 Task: Look for space in Rajapolah, Indonesia from 11th June, 2023 to 17th June, 2023 for 1 adult in price range Rs.5000 to Rs.12000. Place can be private room with 1  bedroom having 1 bed and 1 bathroom. Property type can be house, flat, guest house, hotel. Booking option can be shelf check-in. Required host language is English.
Action: Mouse moved to (530, 78)
Screenshot: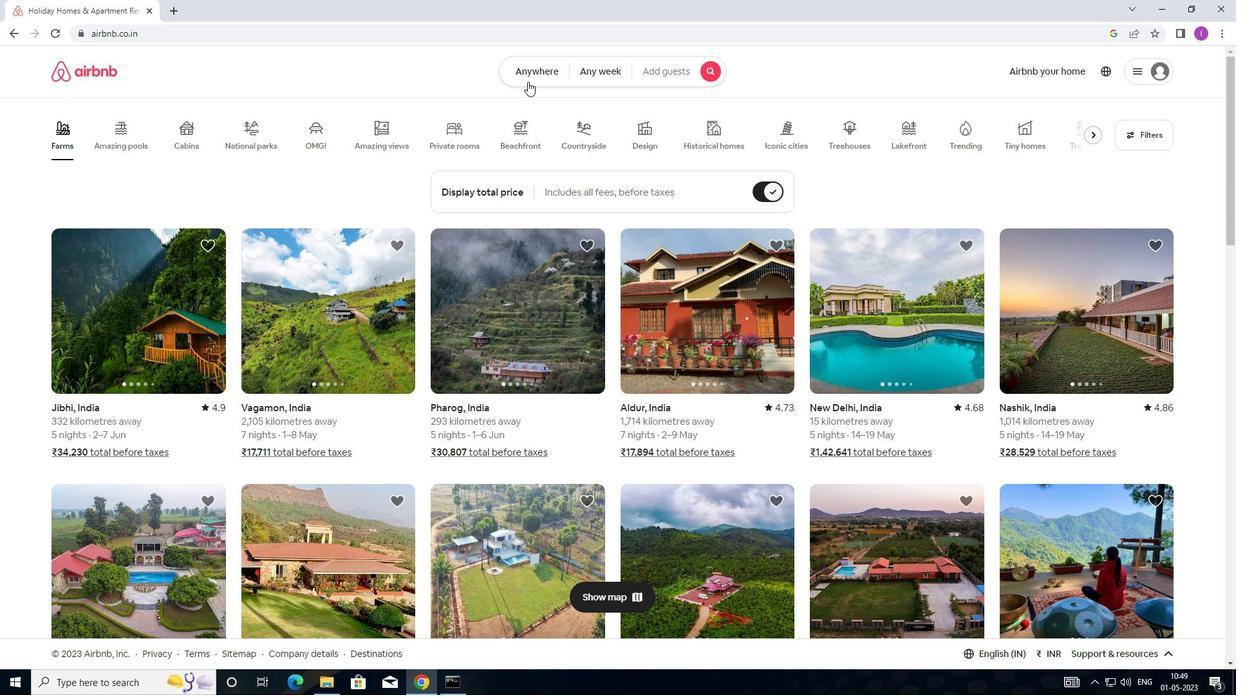 
Action: Mouse pressed left at (530, 78)
Screenshot: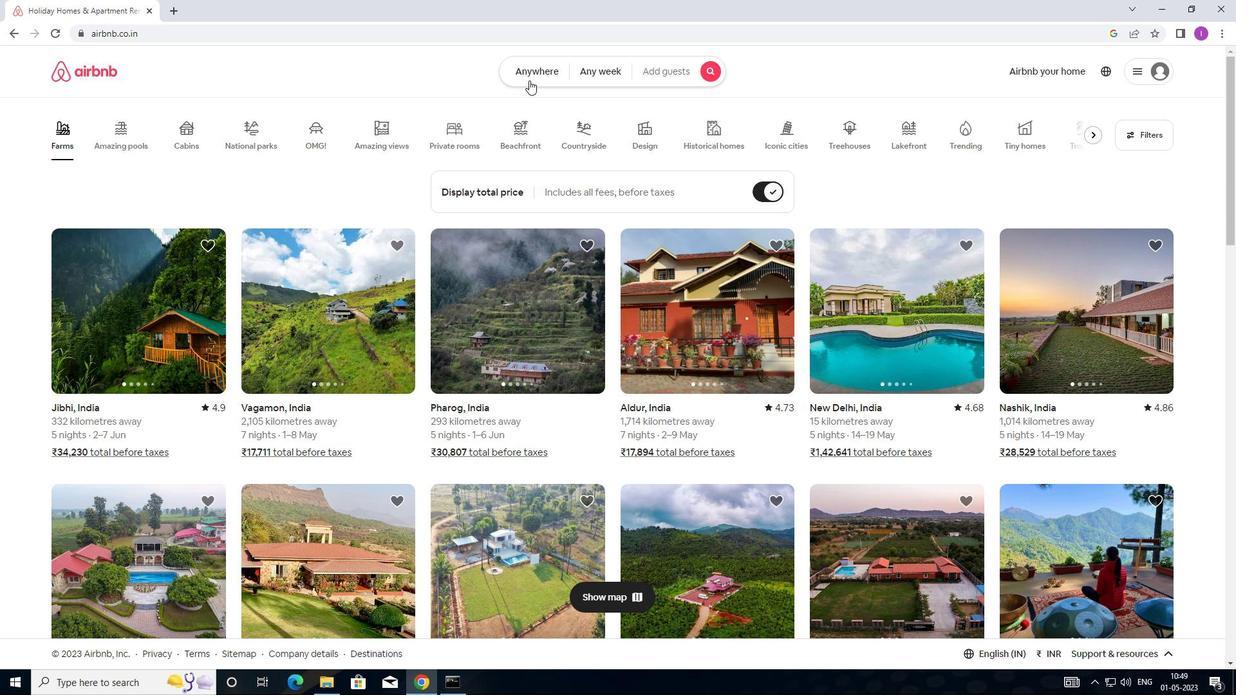 
Action: Mouse moved to (419, 121)
Screenshot: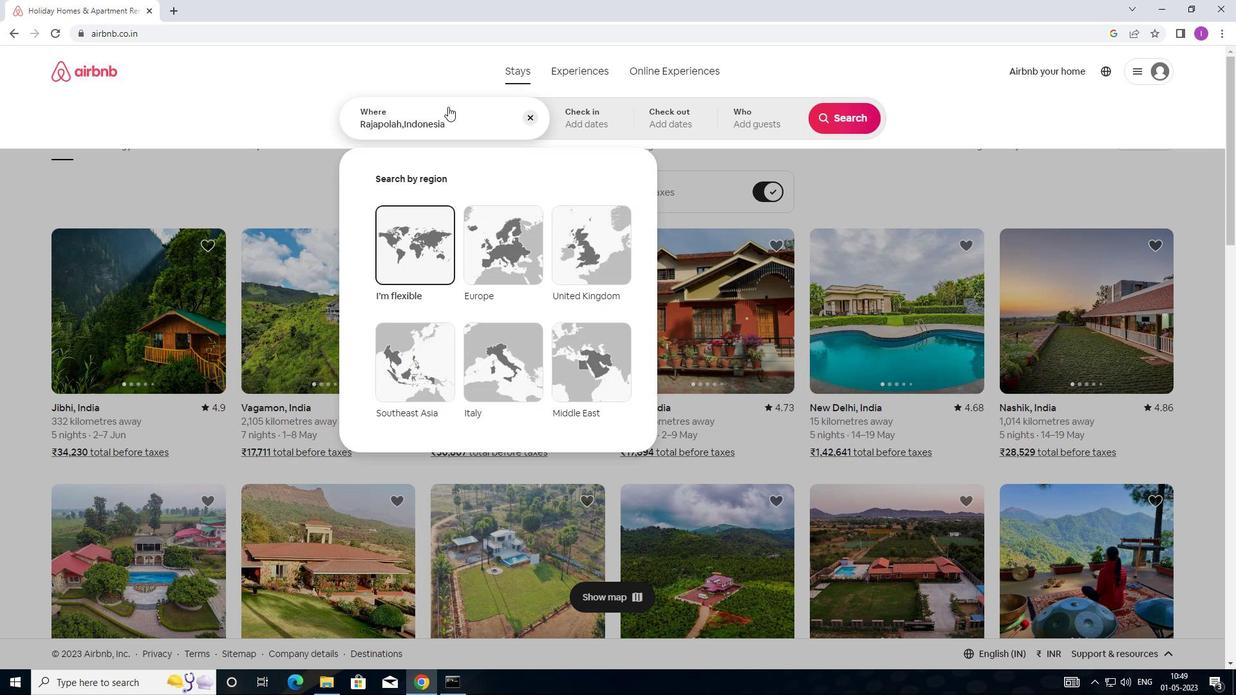
Action: Mouse pressed left at (419, 121)
Screenshot: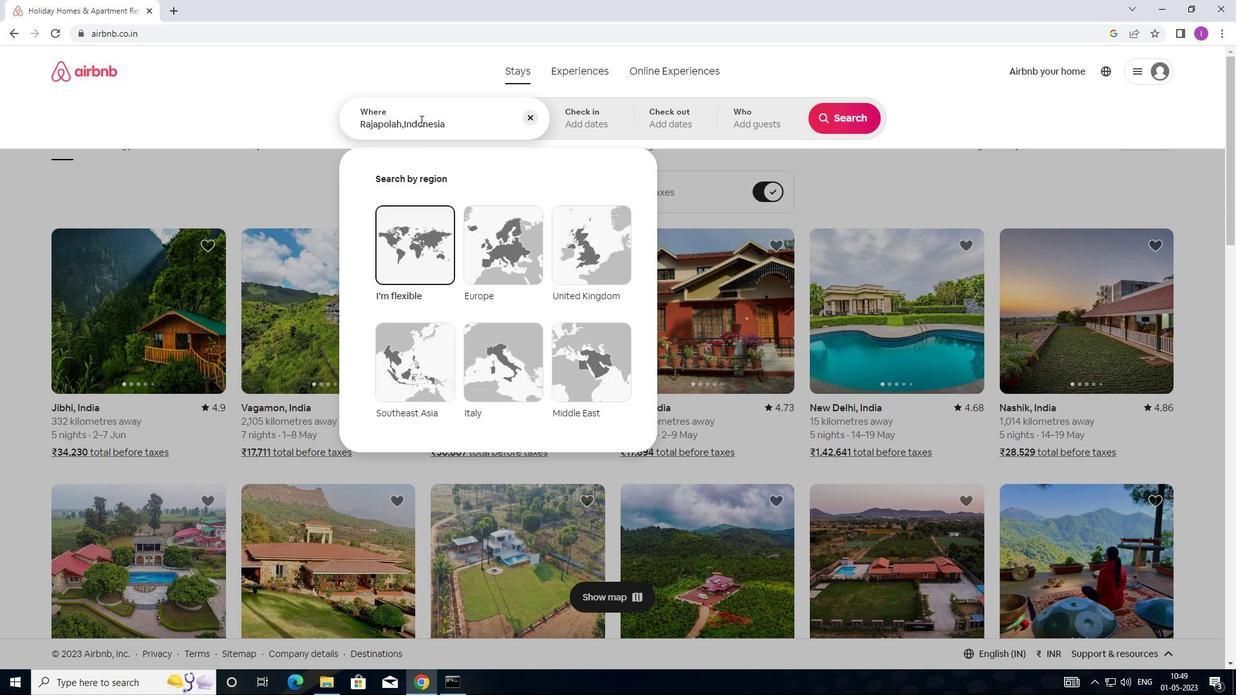 
Action: Mouse moved to (480, 124)
Screenshot: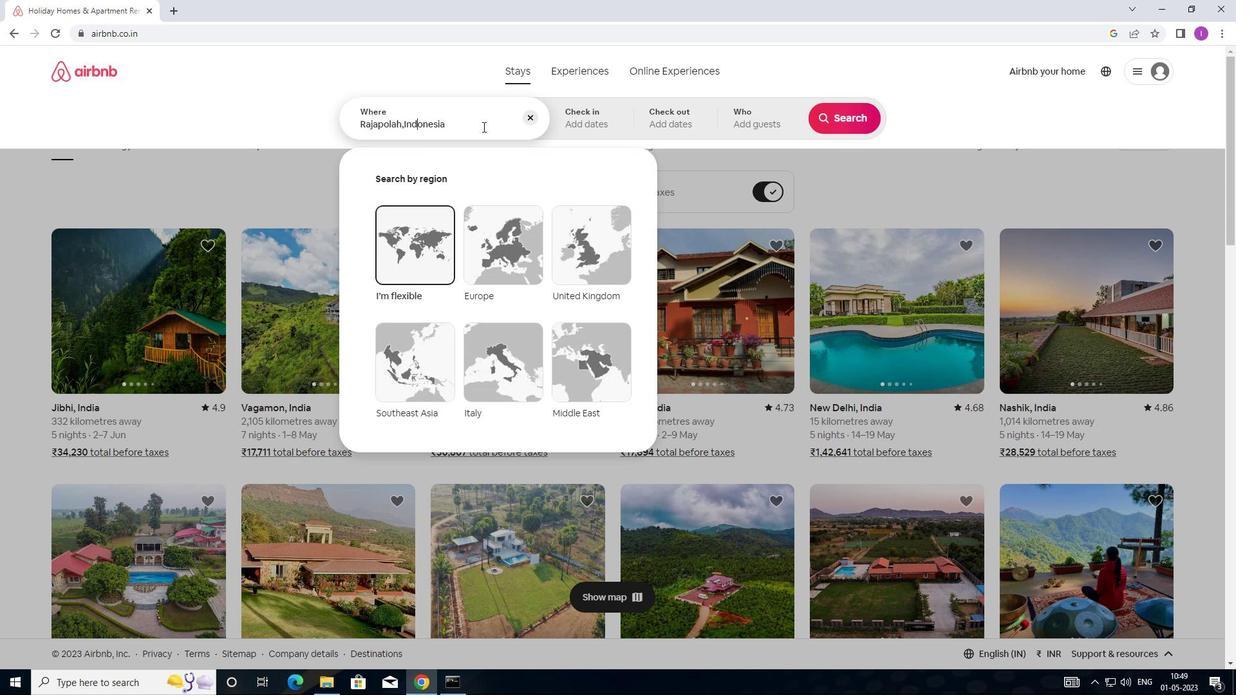 
Action: Mouse pressed left at (480, 124)
Screenshot: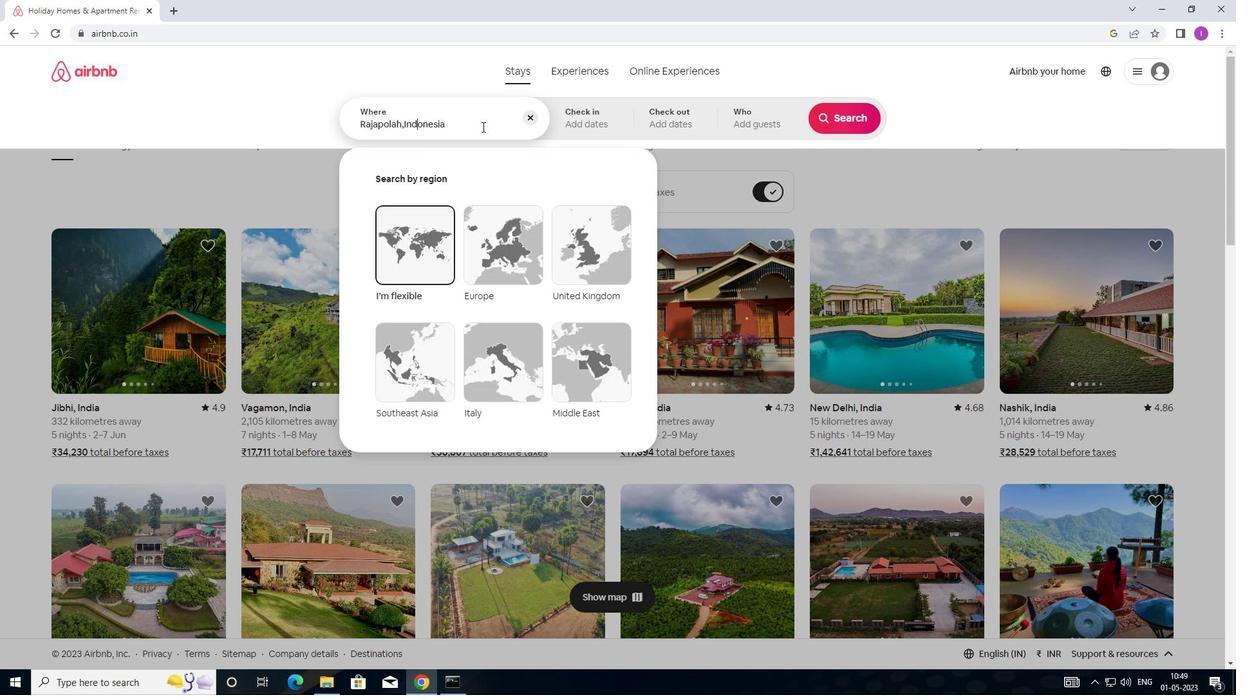 
Action: Mouse moved to (524, 119)
Screenshot: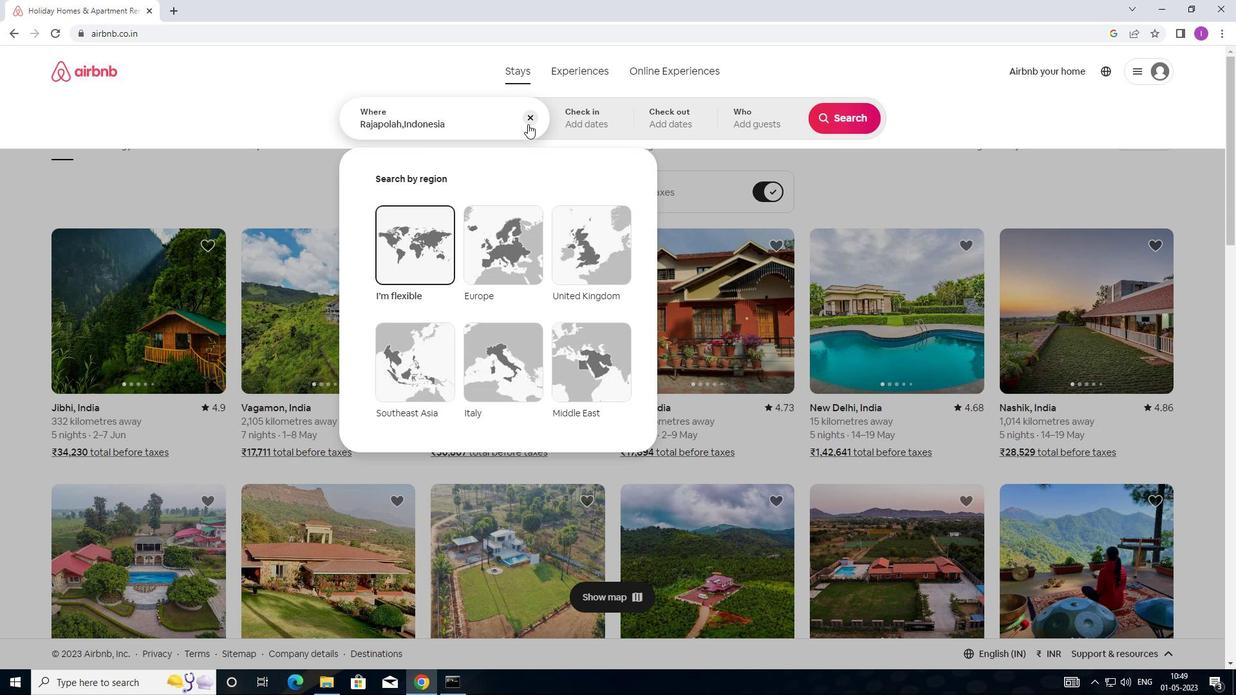 
Action: Mouse pressed left at (524, 119)
Screenshot: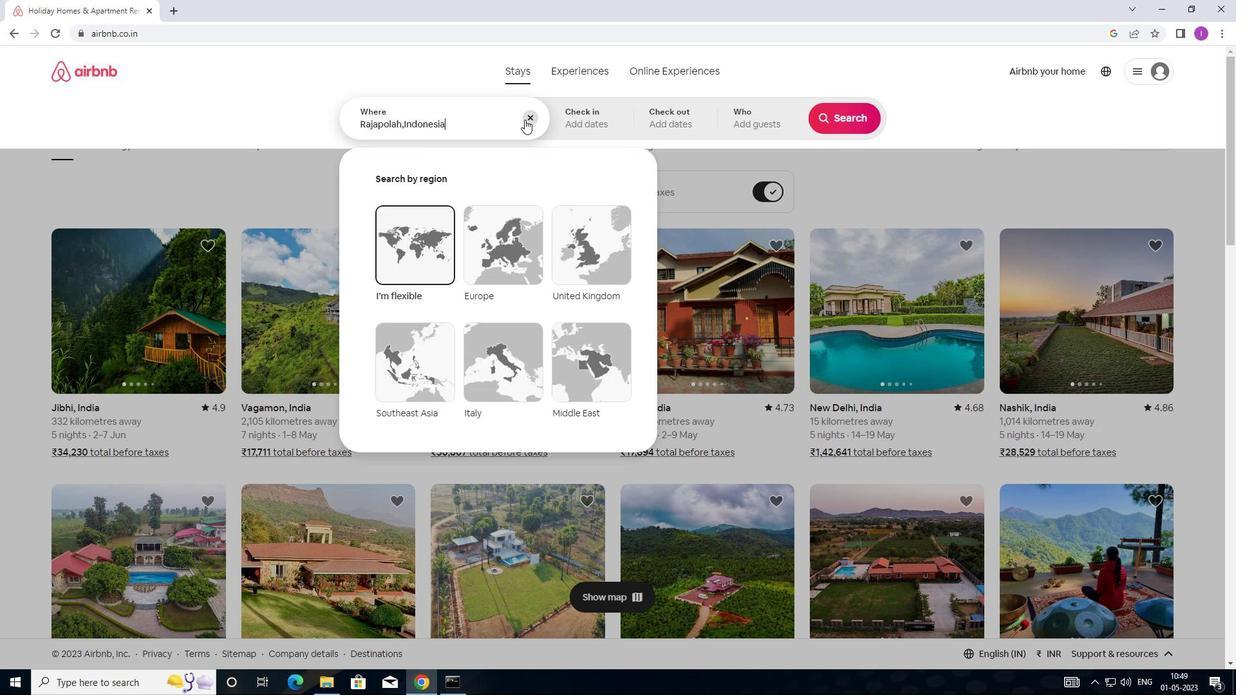 
Action: Mouse moved to (479, 124)
Screenshot: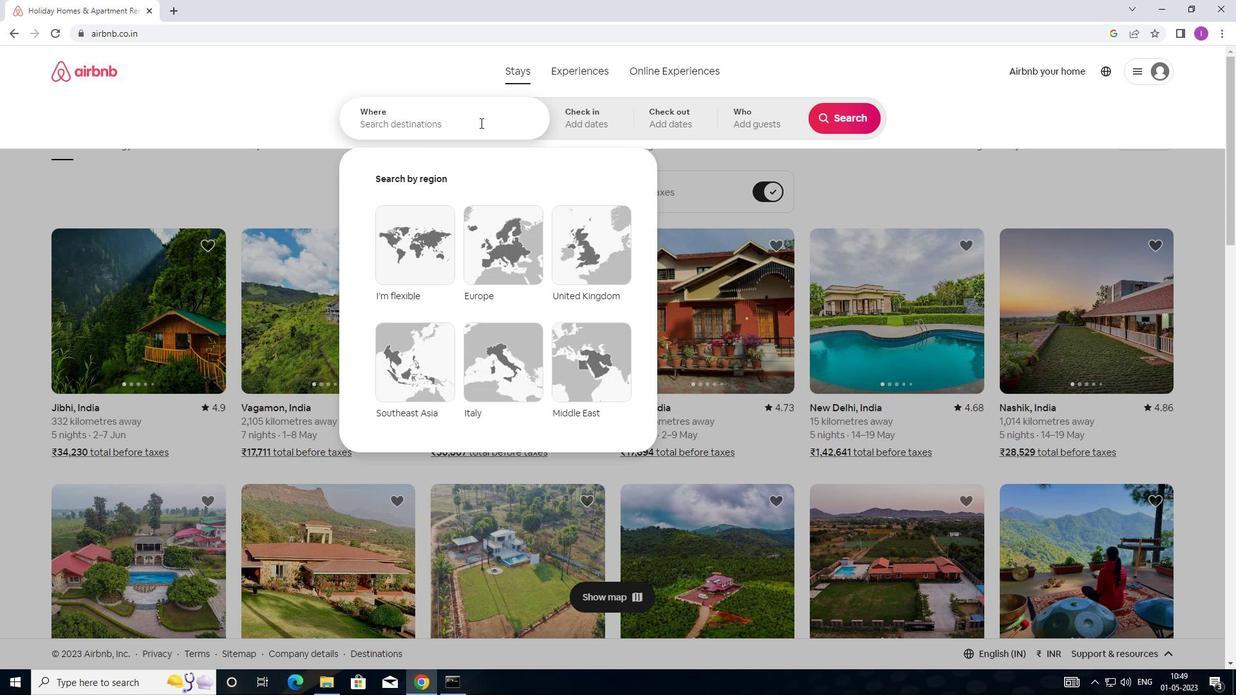 
Action: Key pressed <Key.shift>RAJAPOLAH,<Key.shift>INDONESIA
Screenshot: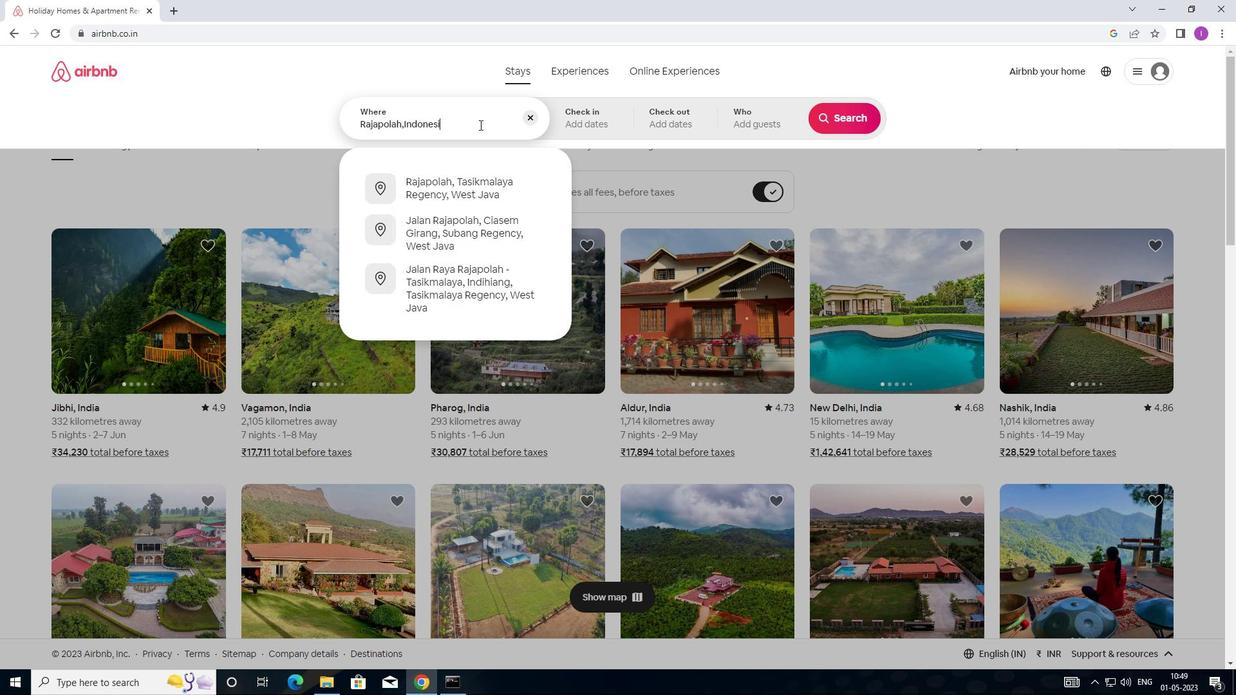 
Action: Mouse moved to (578, 117)
Screenshot: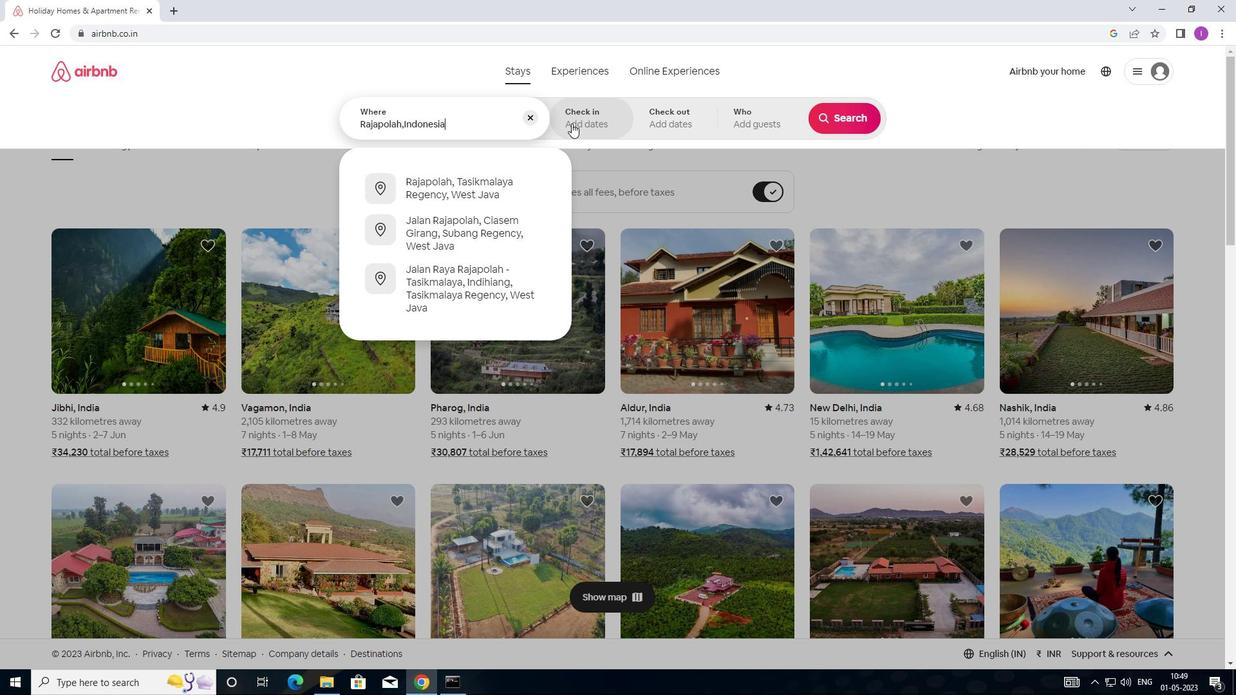 
Action: Mouse pressed left at (578, 117)
Screenshot: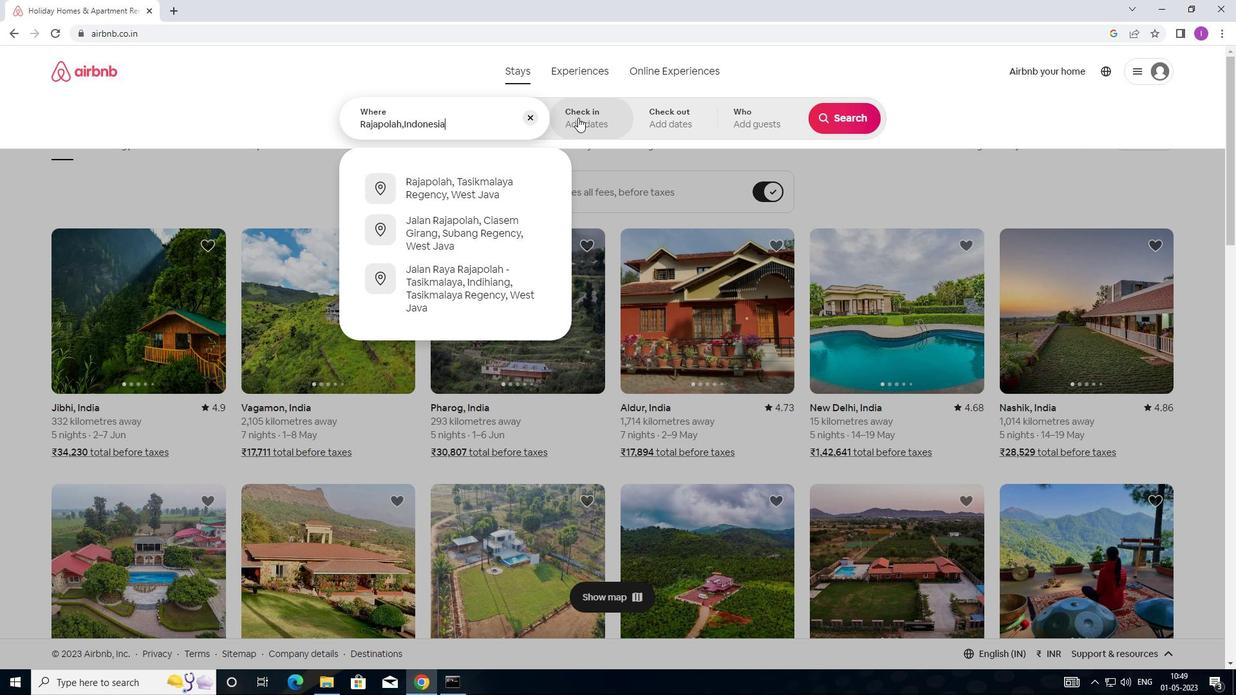 
Action: Mouse moved to (644, 336)
Screenshot: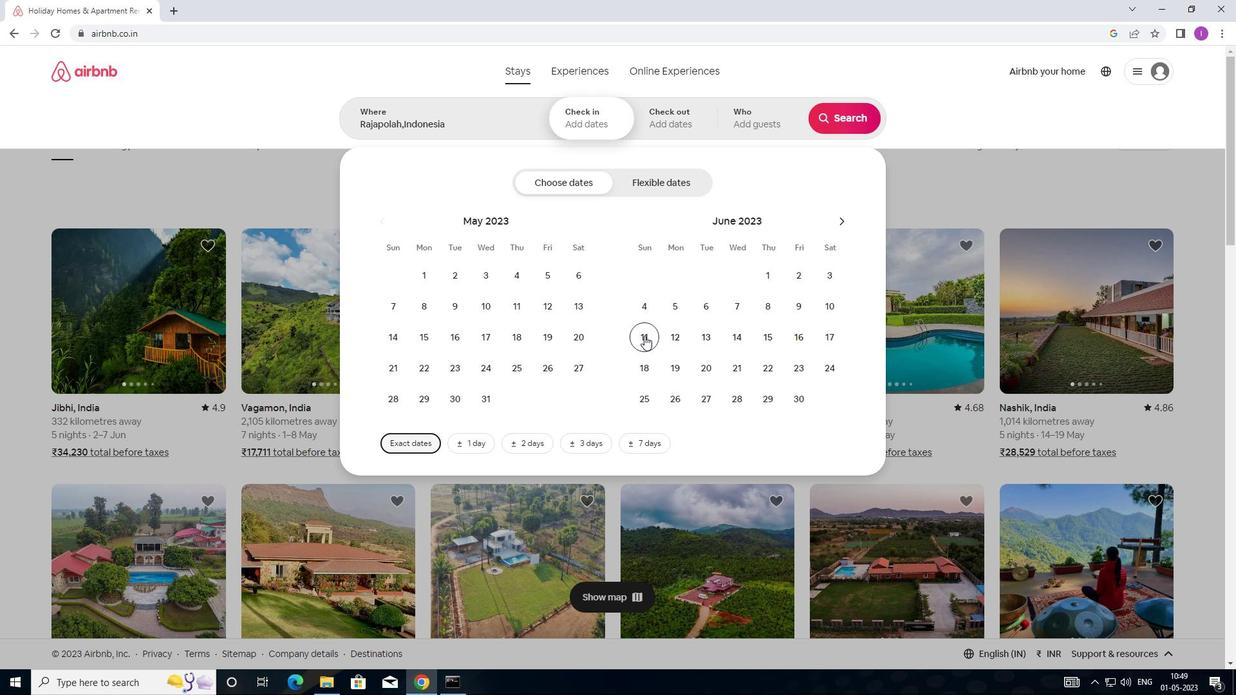
Action: Mouse pressed left at (644, 336)
Screenshot: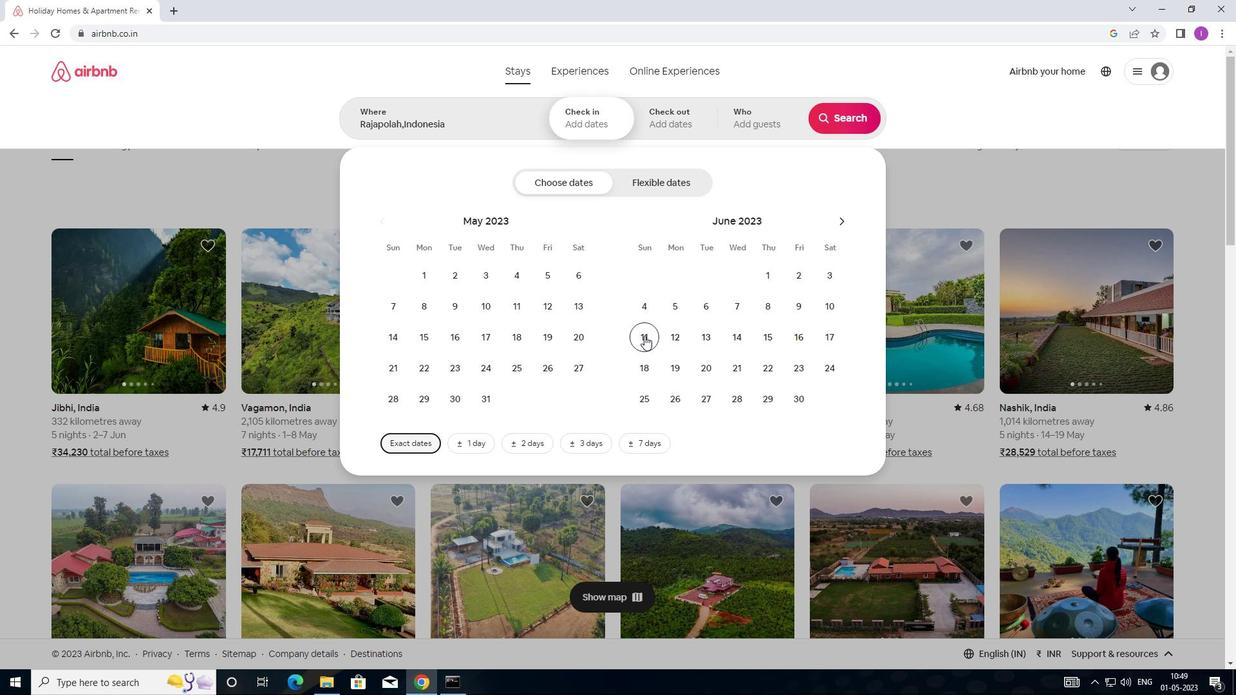 
Action: Mouse moved to (822, 335)
Screenshot: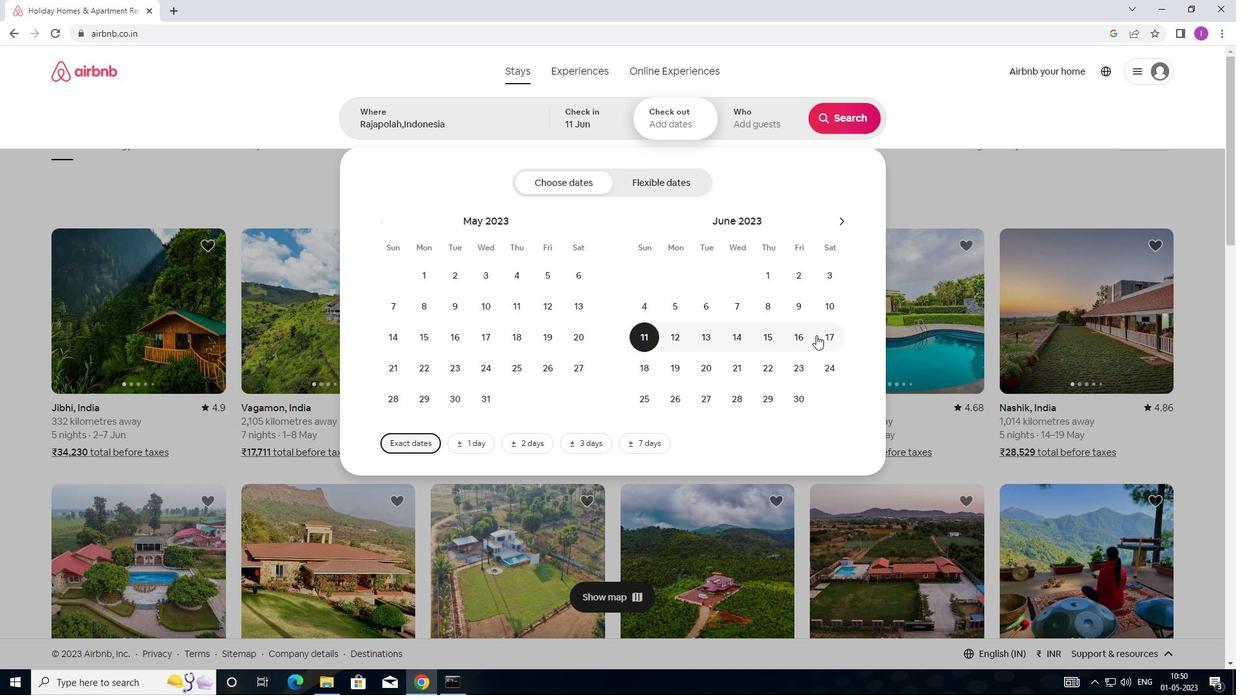 
Action: Mouse pressed left at (822, 335)
Screenshot: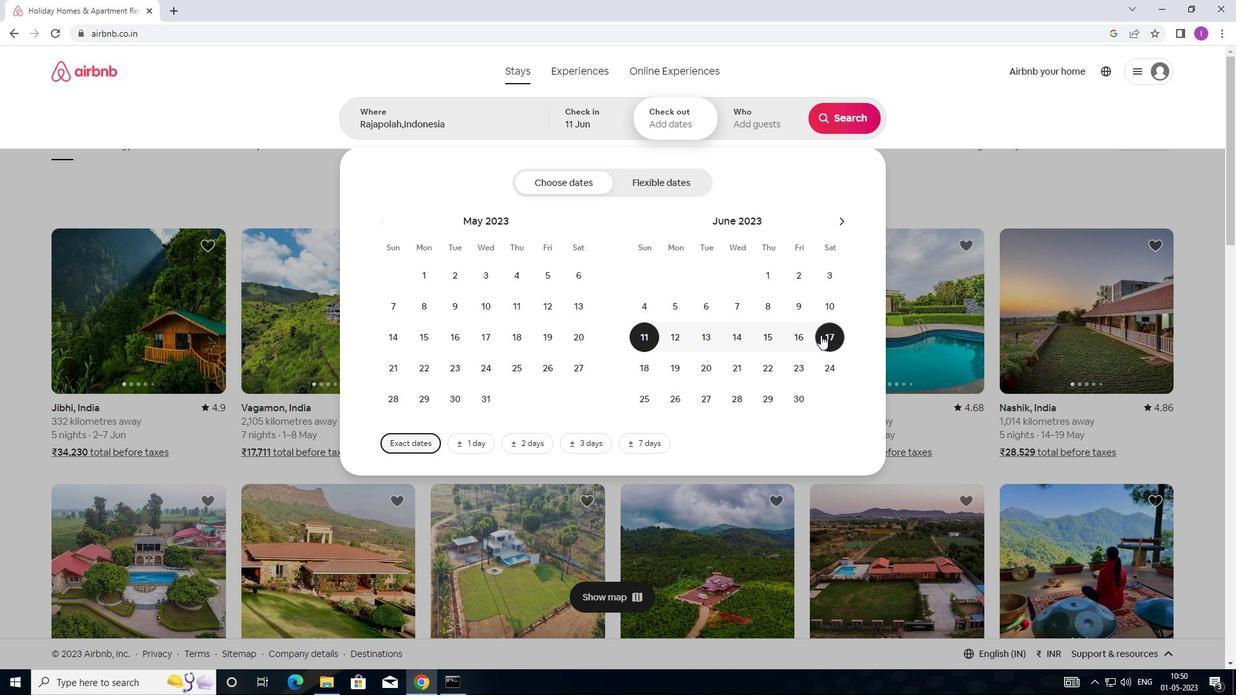 
Action: Mouse moved to (767, 117)
Screenshot: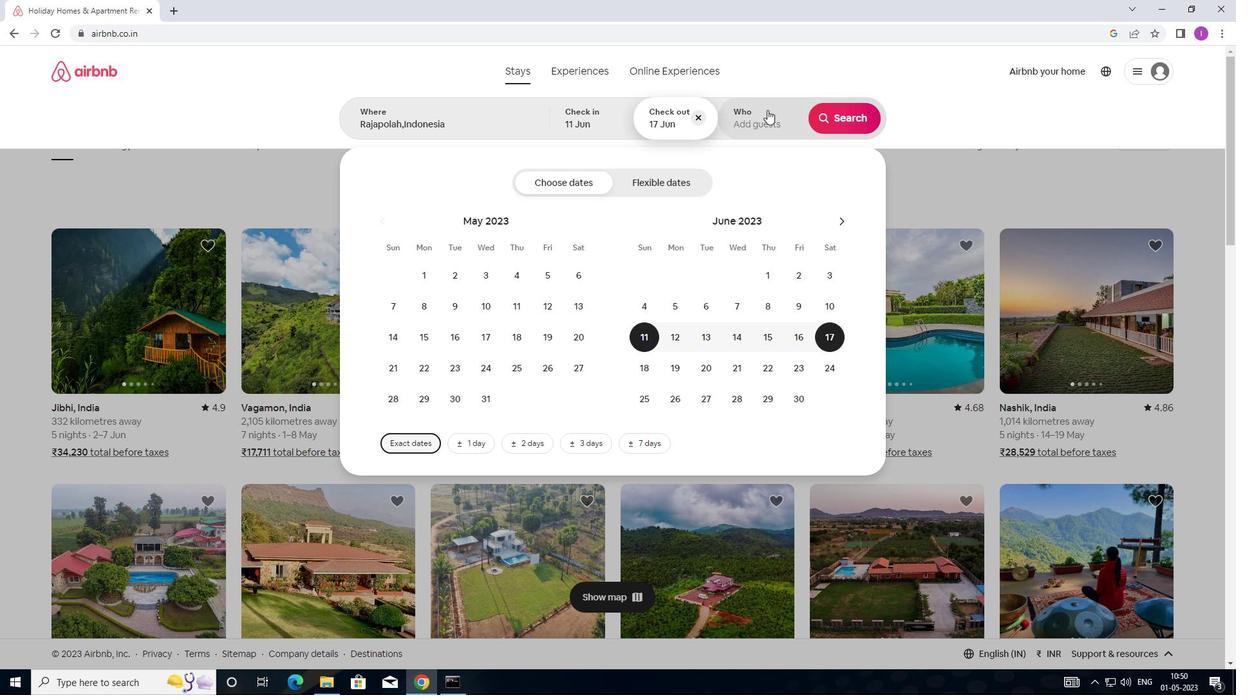 
Action: Mouse pressed left at (767, 117)
Screenshot: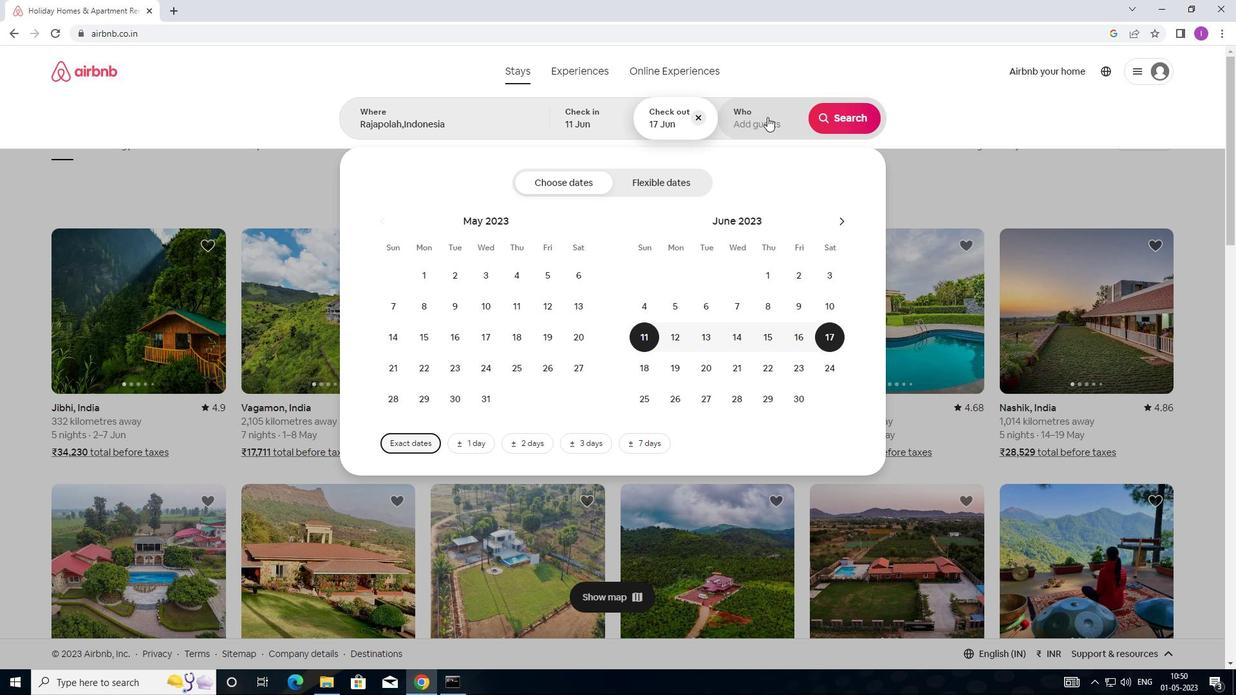 
Action: Mouse moved to (846, 180)
Screenshot: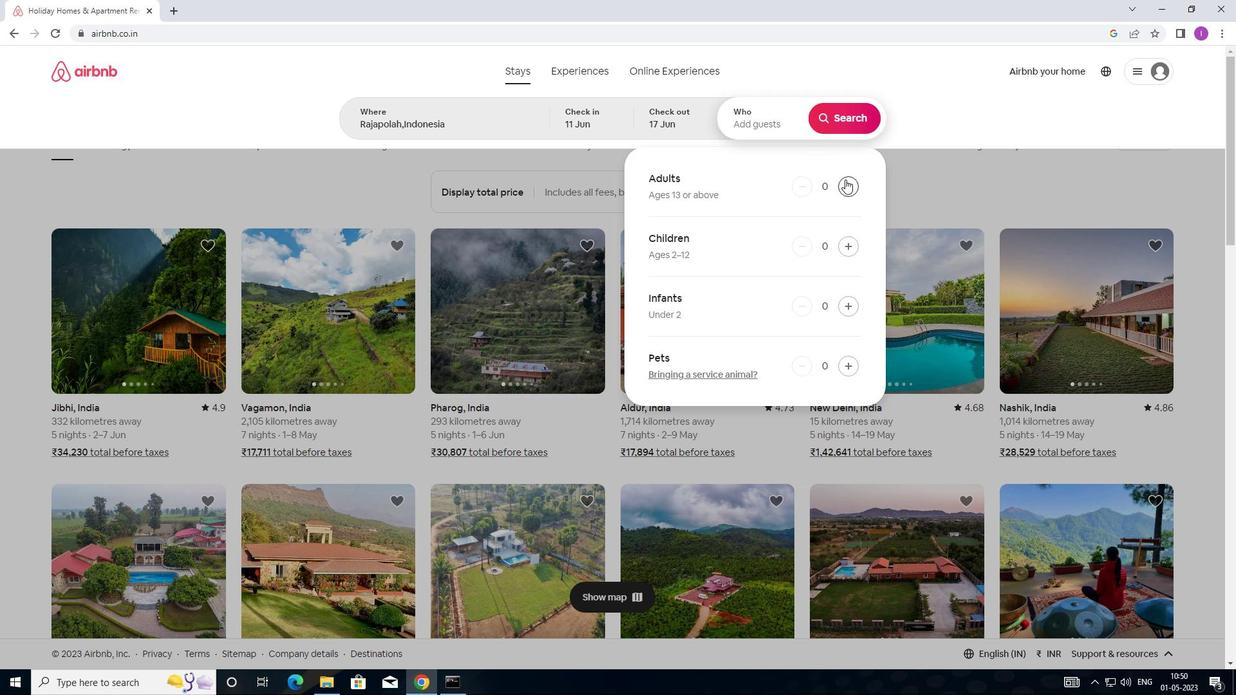 
Action: Mouse pressed left at (846, 180)
Screenshot: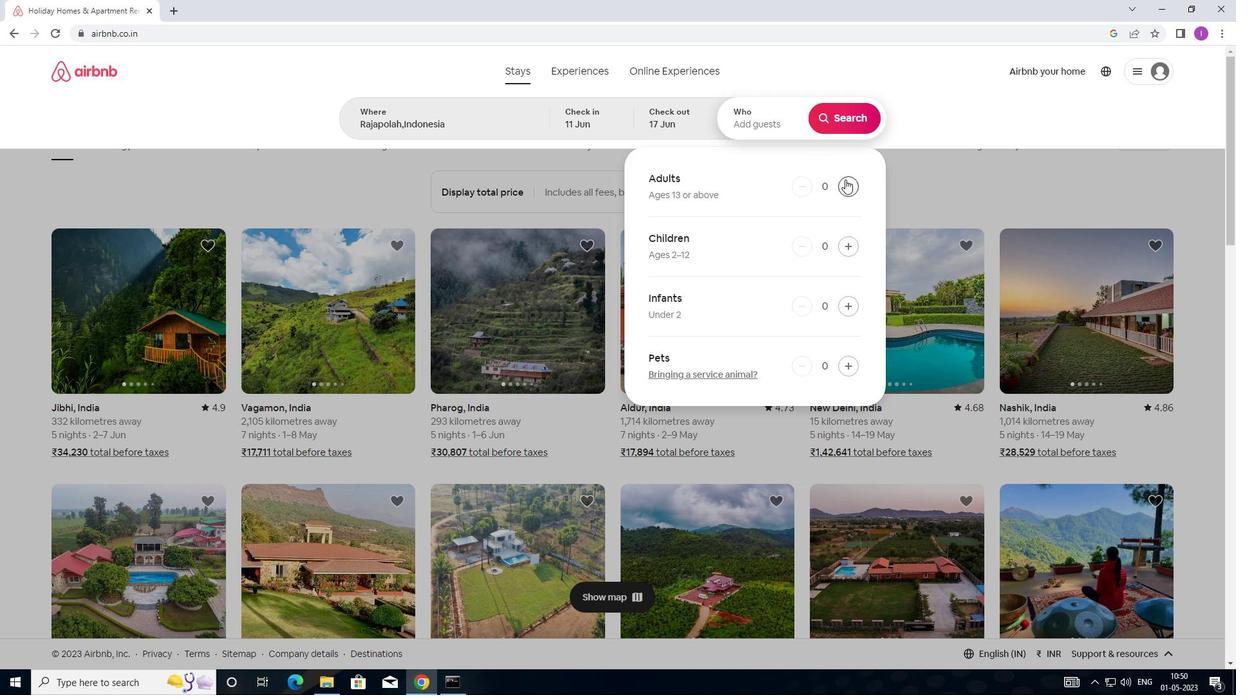 
Action: Mouse moved to (849, 115)
Screenshot: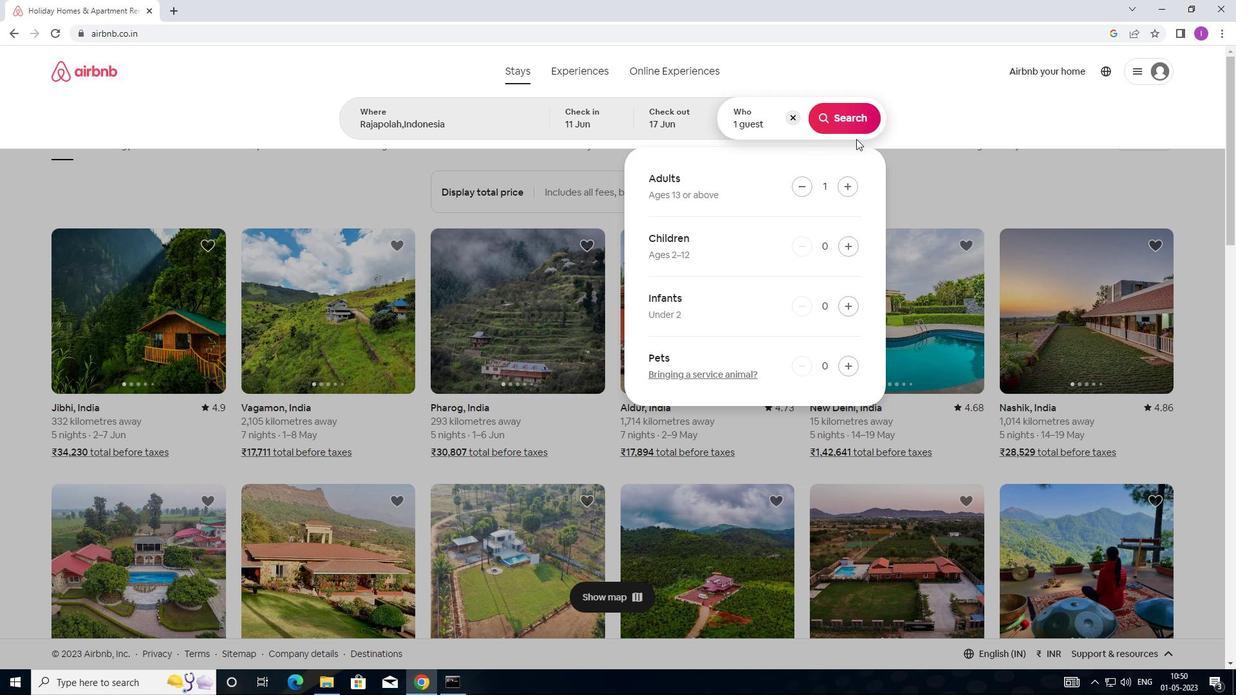 
Action: Mouse pressed left at (849, 115)
Screenshot: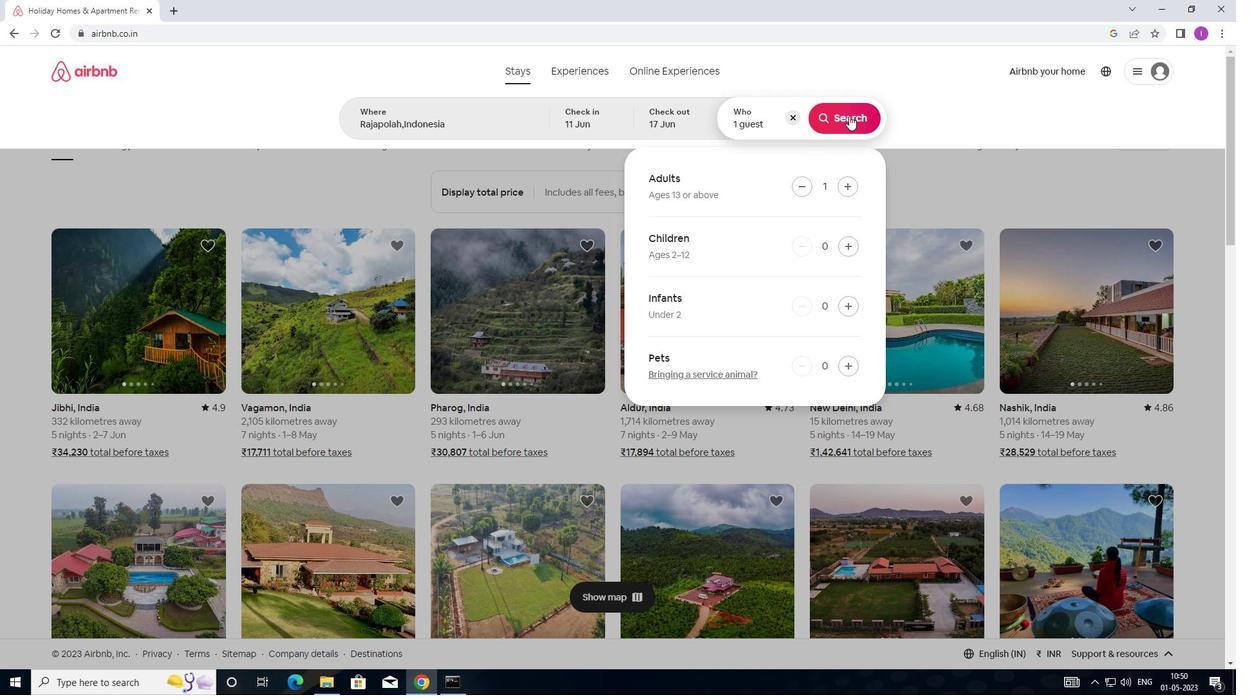 
Action: Mouse moved to (1184, 128)
Screenshot: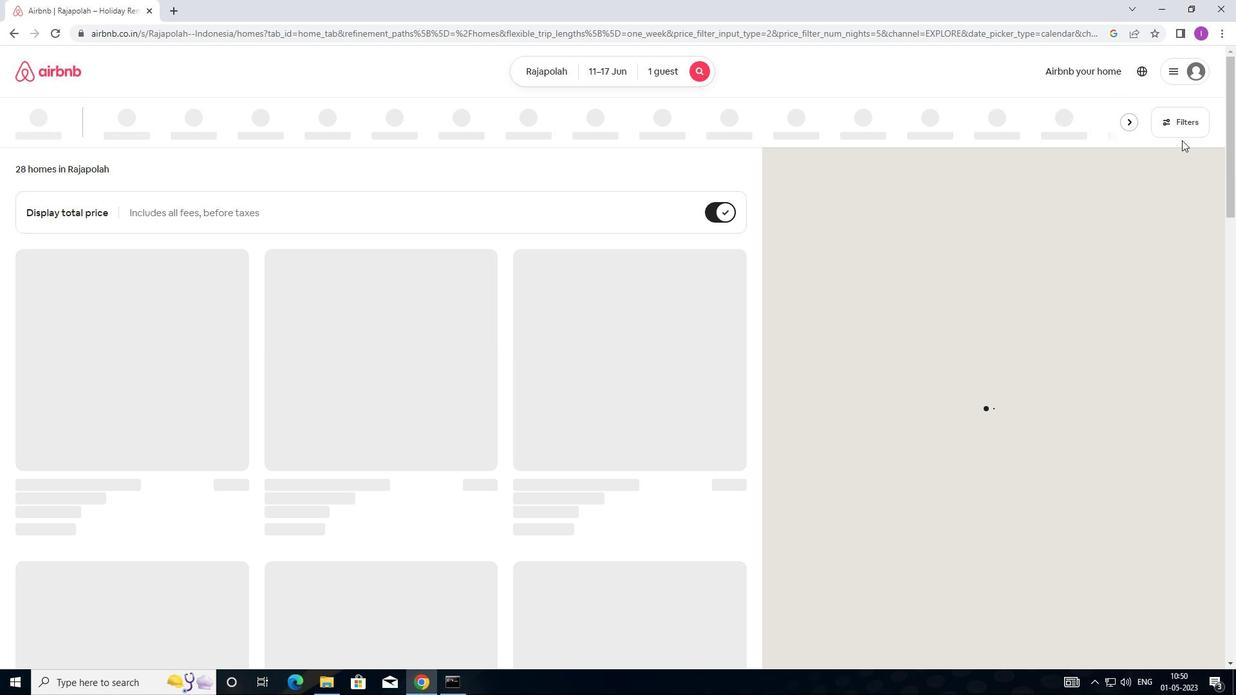 
Action: Mouse pressed left at (1184, 128)
Screenshot: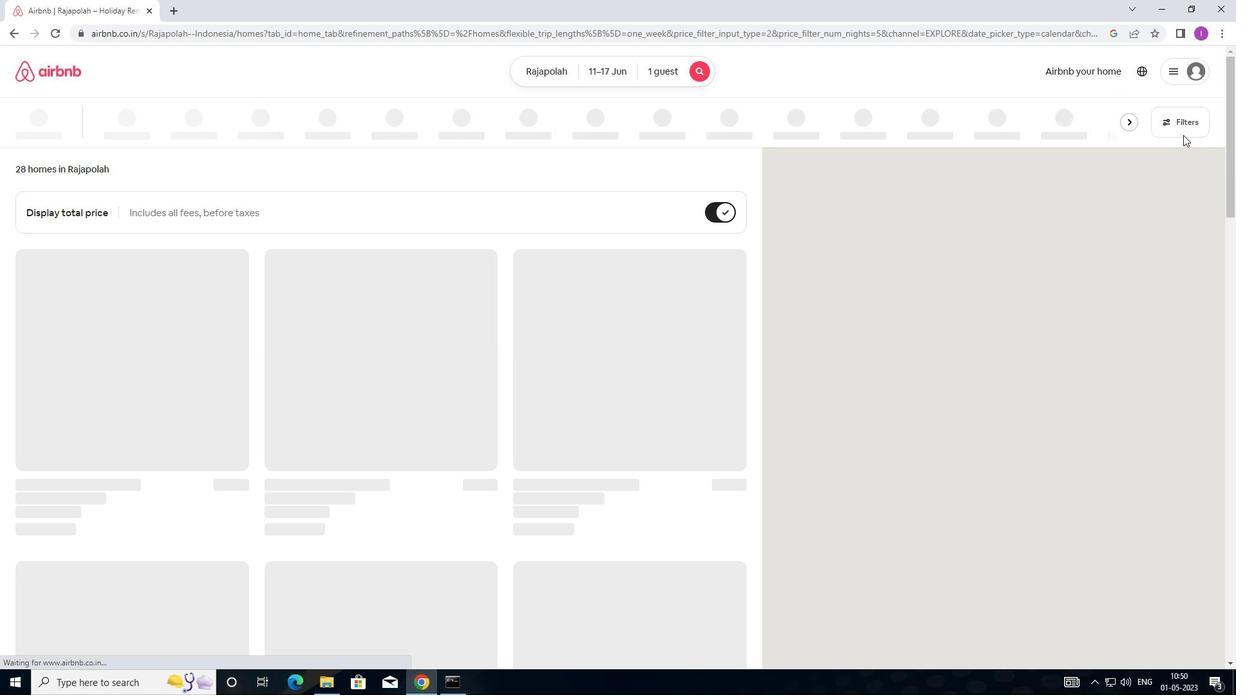 
Action: Mouse moved to (475, 280)
Screenshot: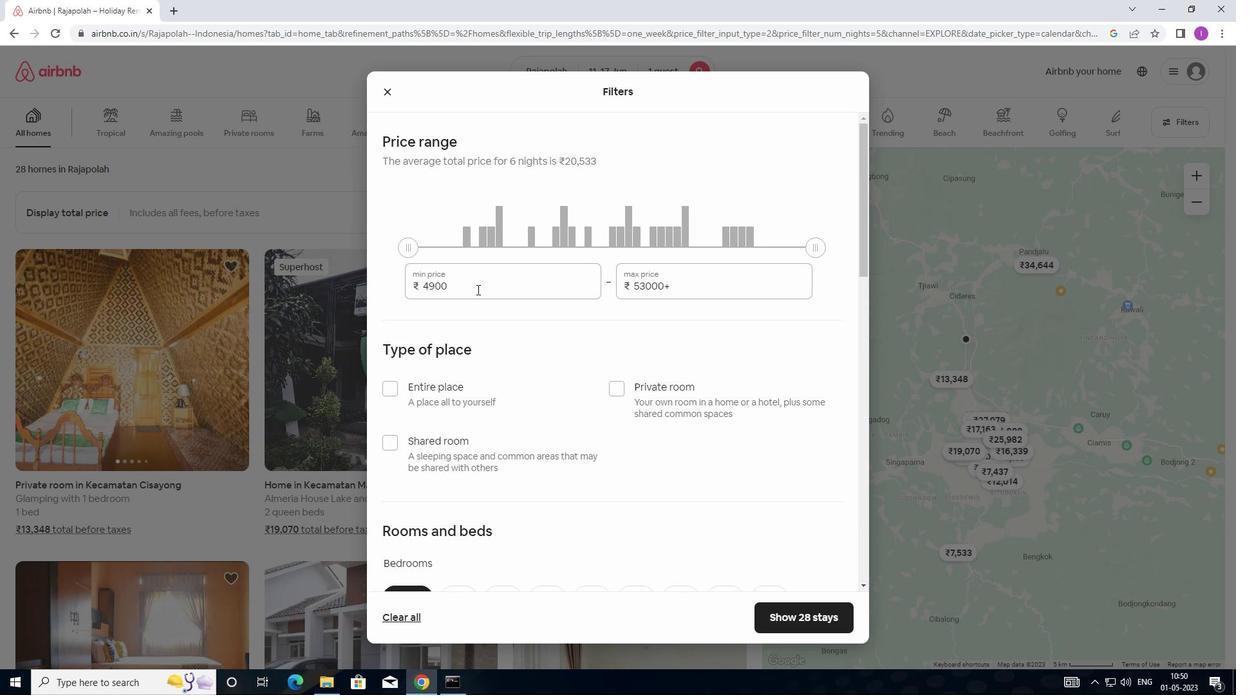 
Action: Mouse pressed left at (475, 280)
Screenshot: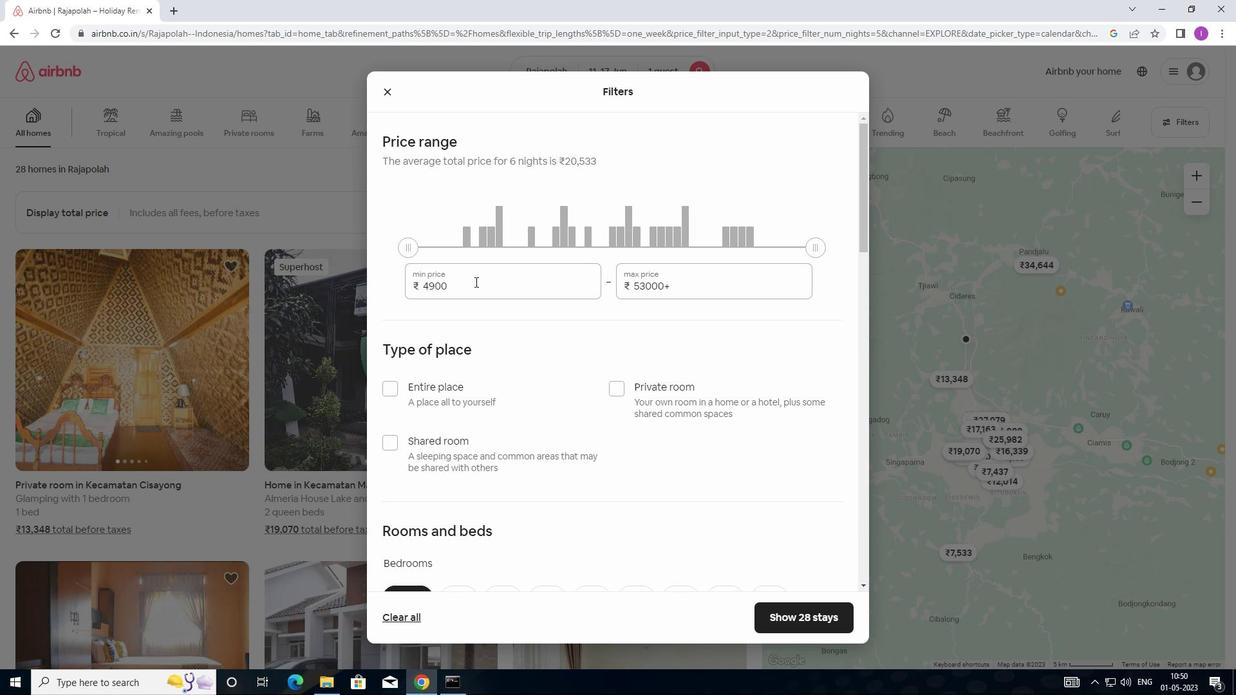 
Action: Mouse moved to (408, 276)
Screenshot: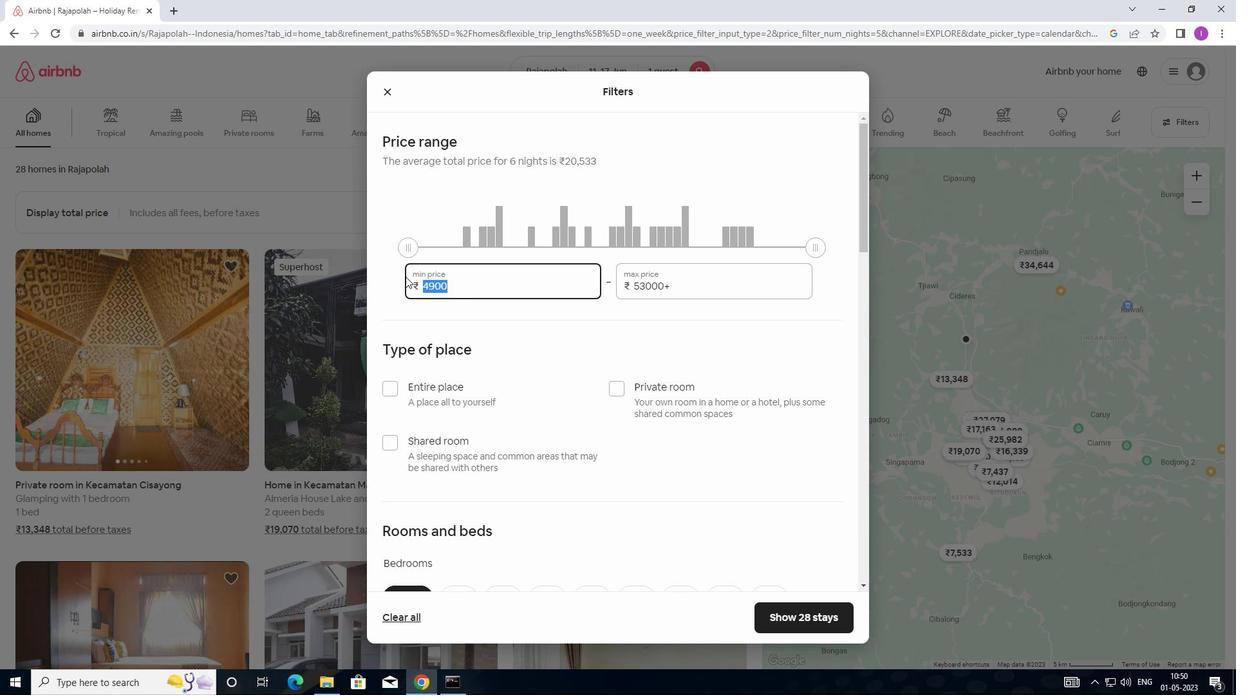 
Action: Key pressed 5000
Screenshot: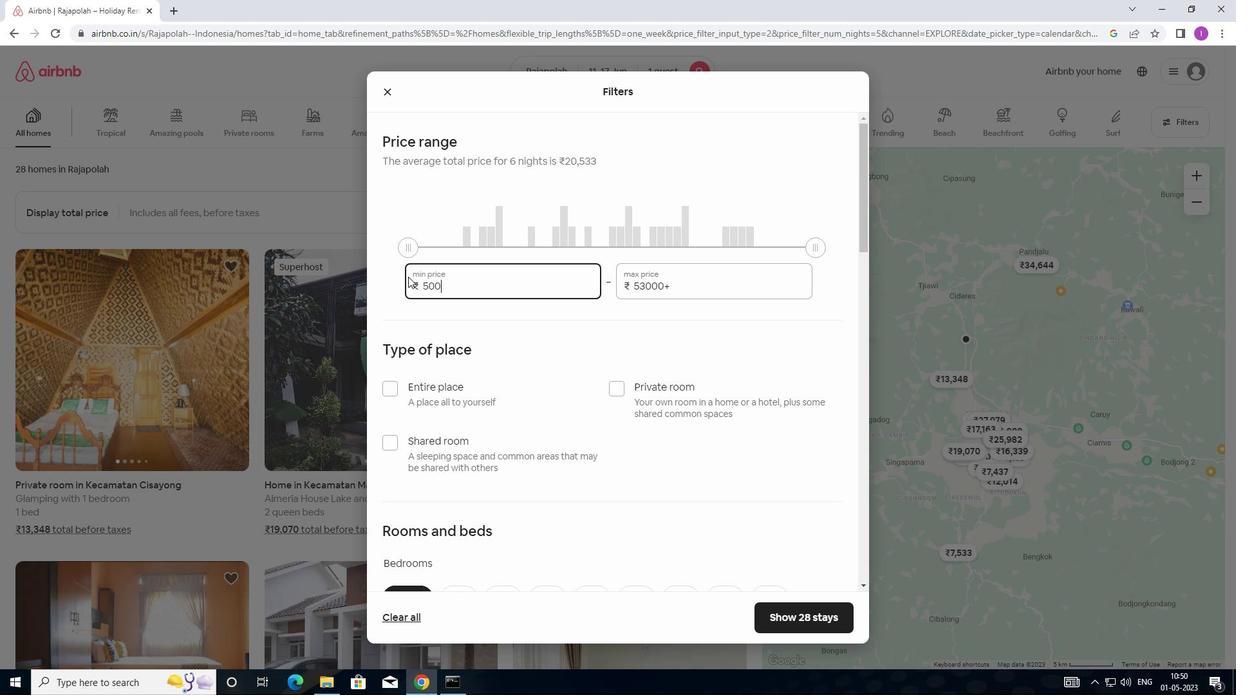 
Action: Mouse moved to (678, 287)
Screenshot: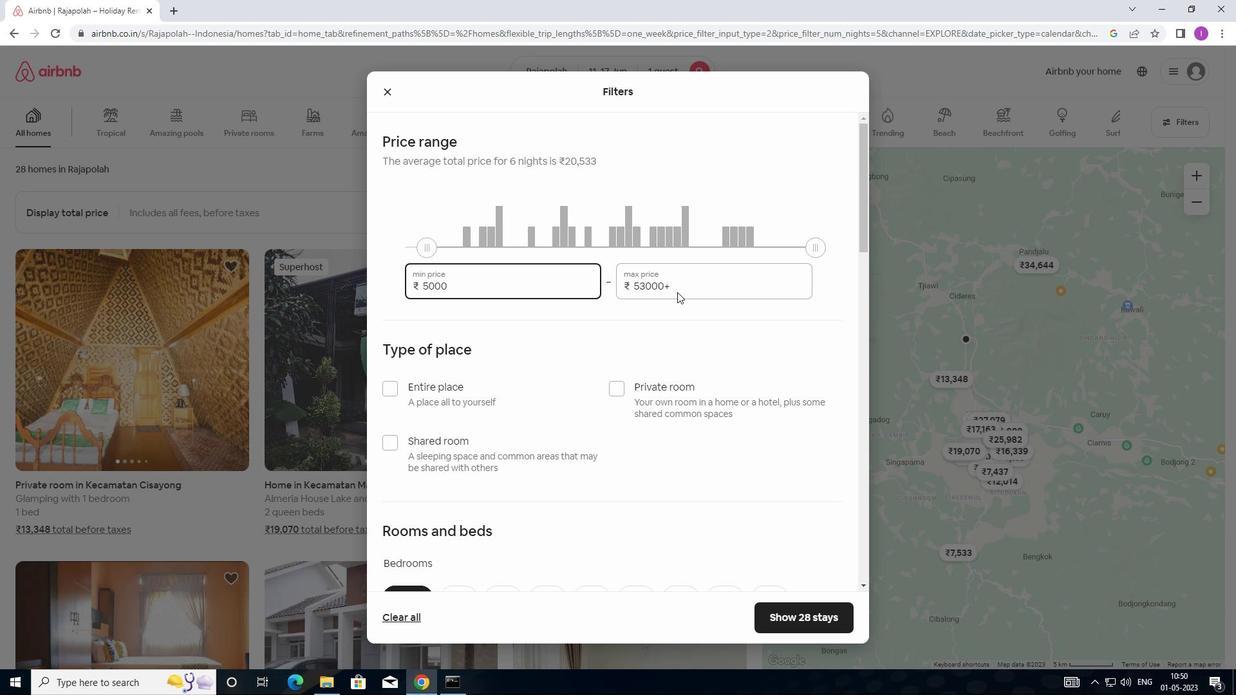 
Action: Mouse pressed left at (678, 287)
Screenshot: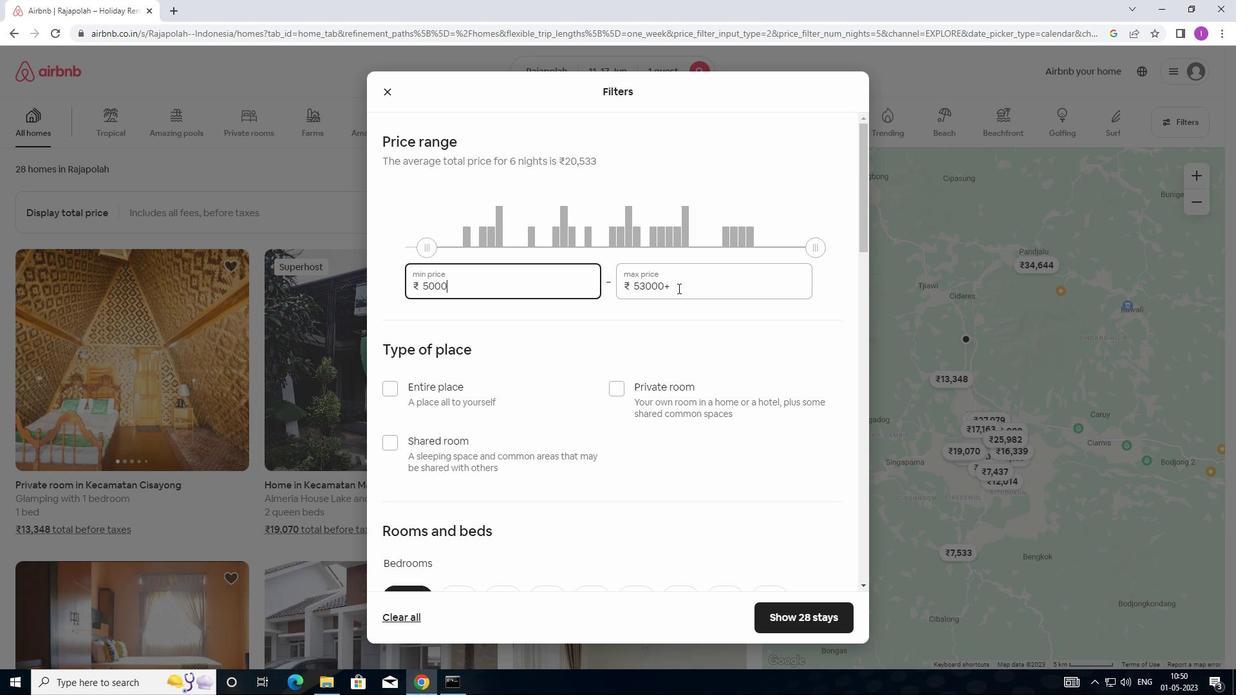 
Action: Mouse moved to (622, 285)
Screenshot: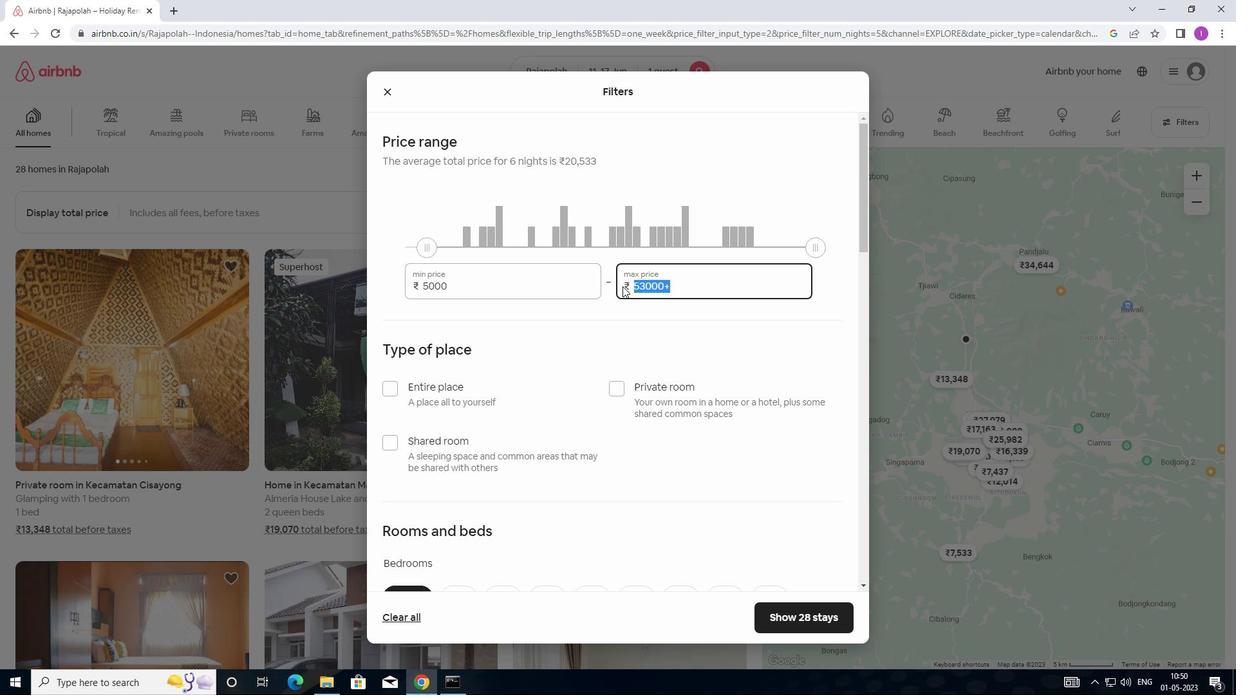 
Action: Key pressed 12000
Screenshot: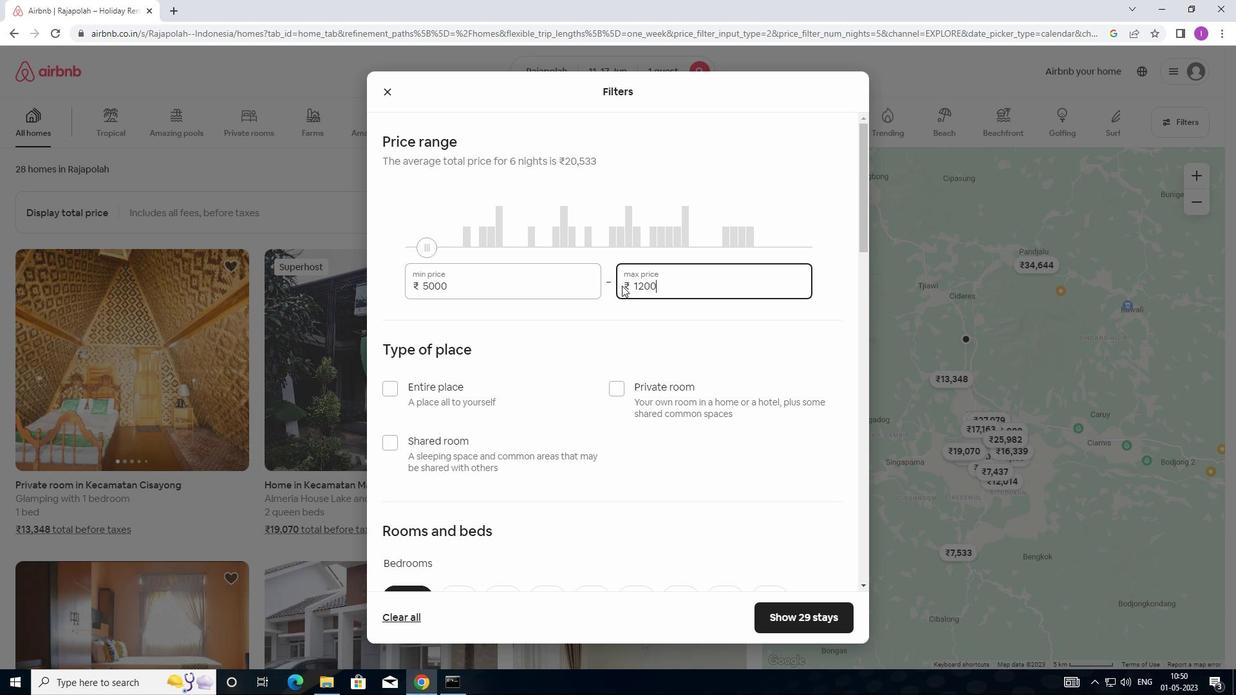
Action: Mouse moved to (387, 392)
Screenshot: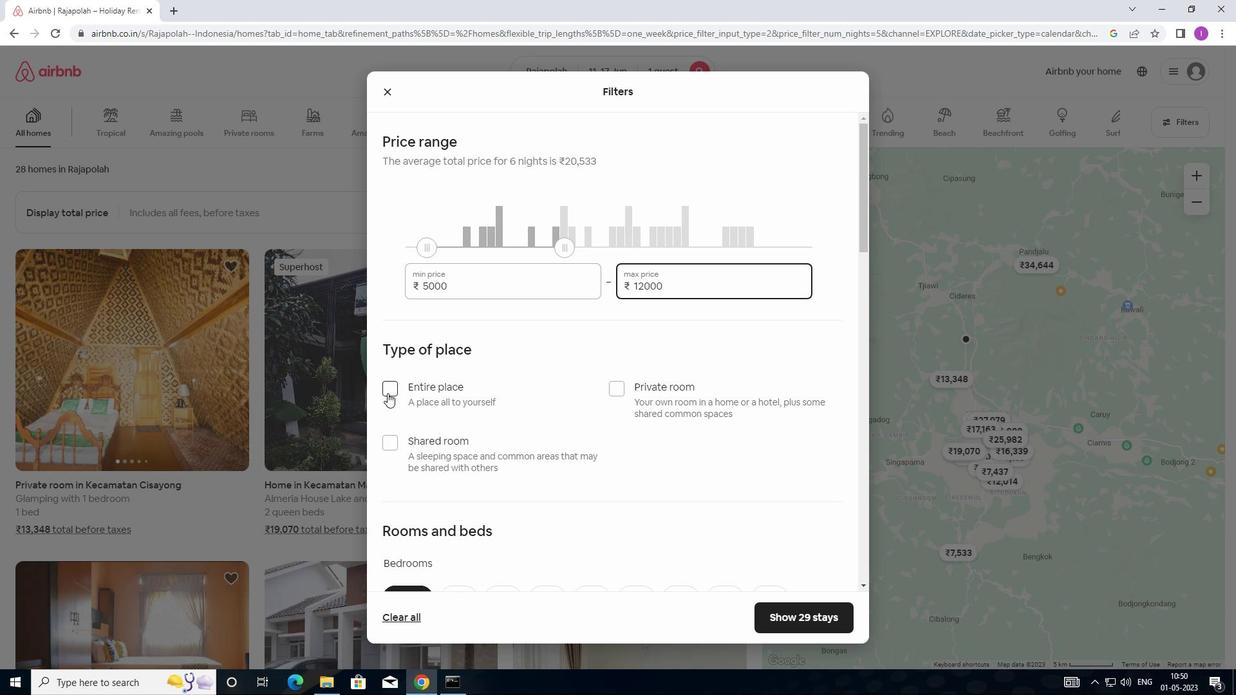 
Action: Mouse pressed left at (387, 392)
Screenshot: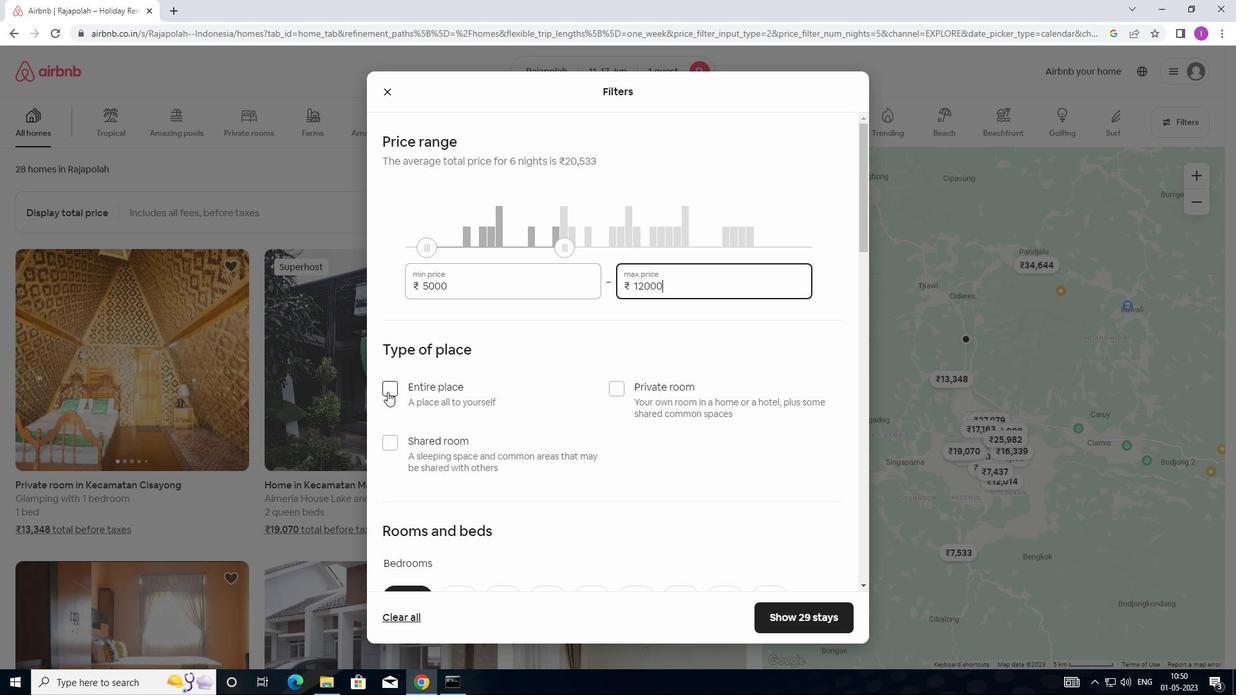 
Action: Mouse moved to (618, 391)
Screenshot: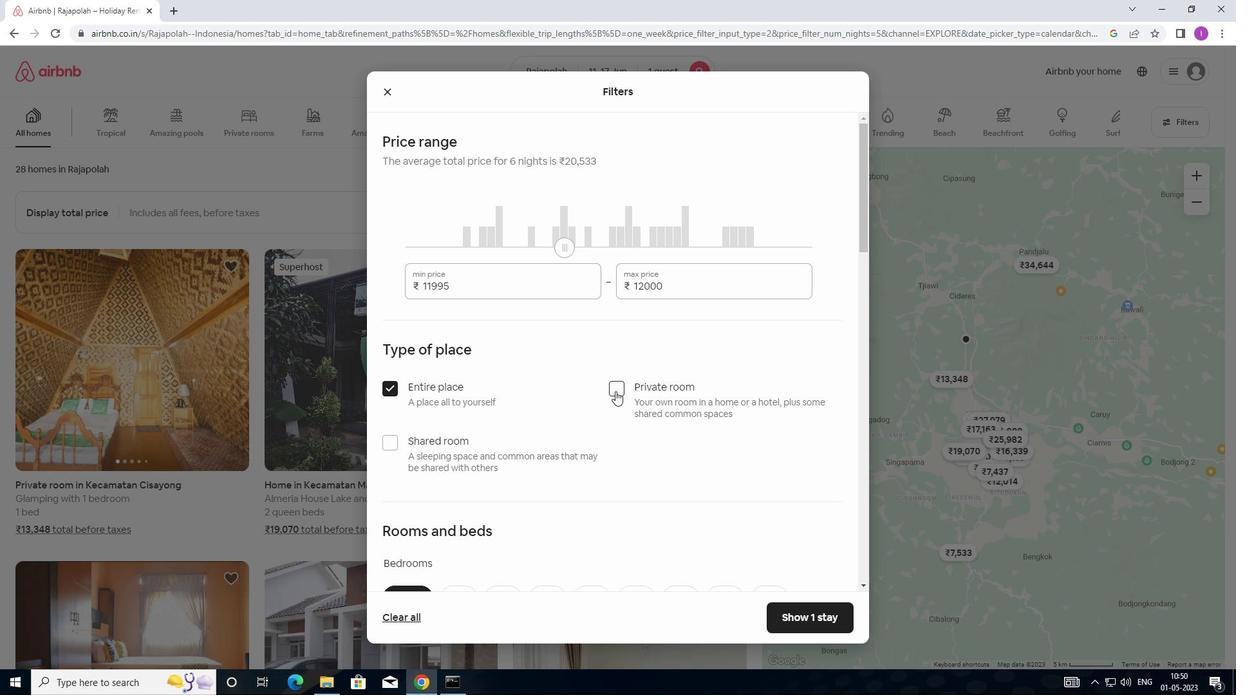 
Action: Mouse pressed left at (618, 391)
Screenshot: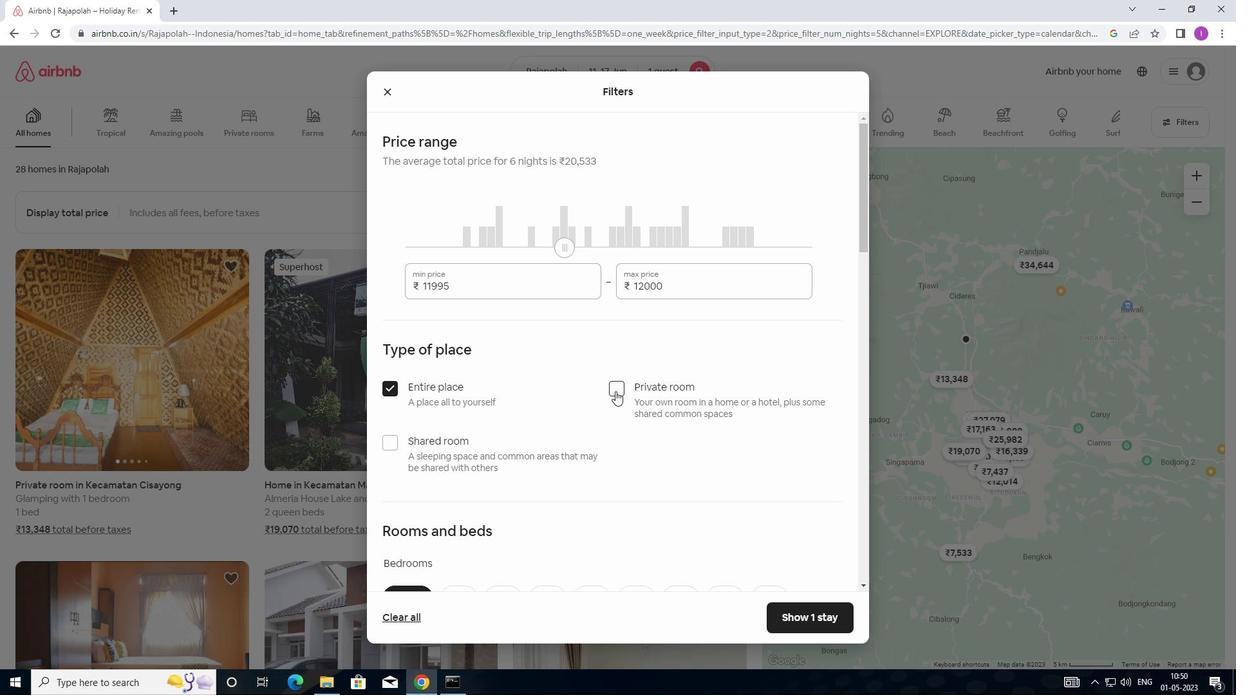 
Action: Mouse moved to (396, 389)
Screenshot: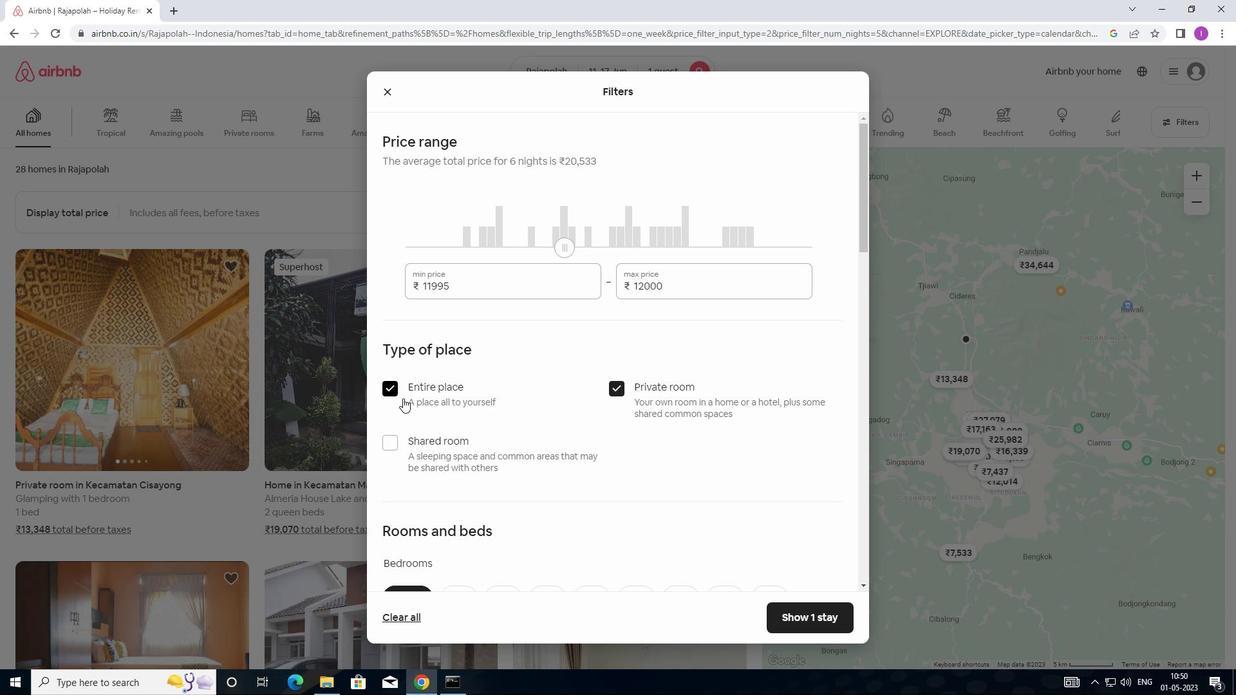 
Action: Mouse pressed left at (396, 389)
Screenshot: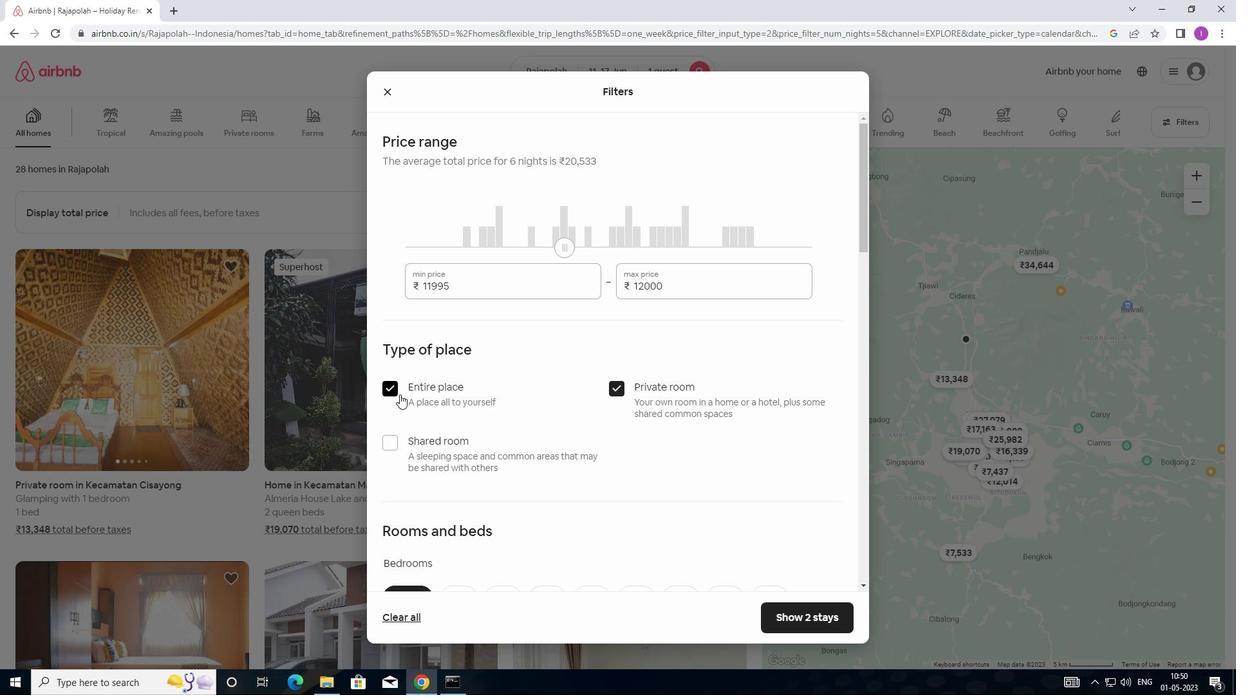 
Action: Mouse moved to (544, 378)
Screenshot: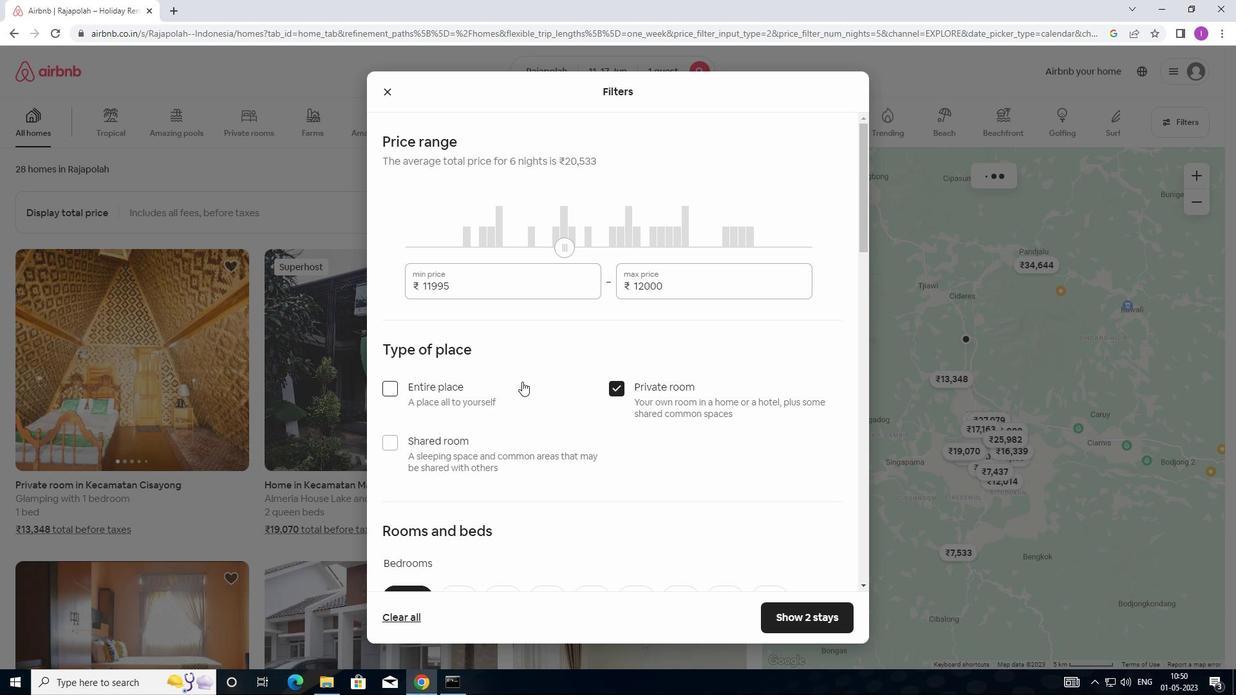 
Action: Mouse scrolled (544, 378) with delta (0, 0)
Screenshot: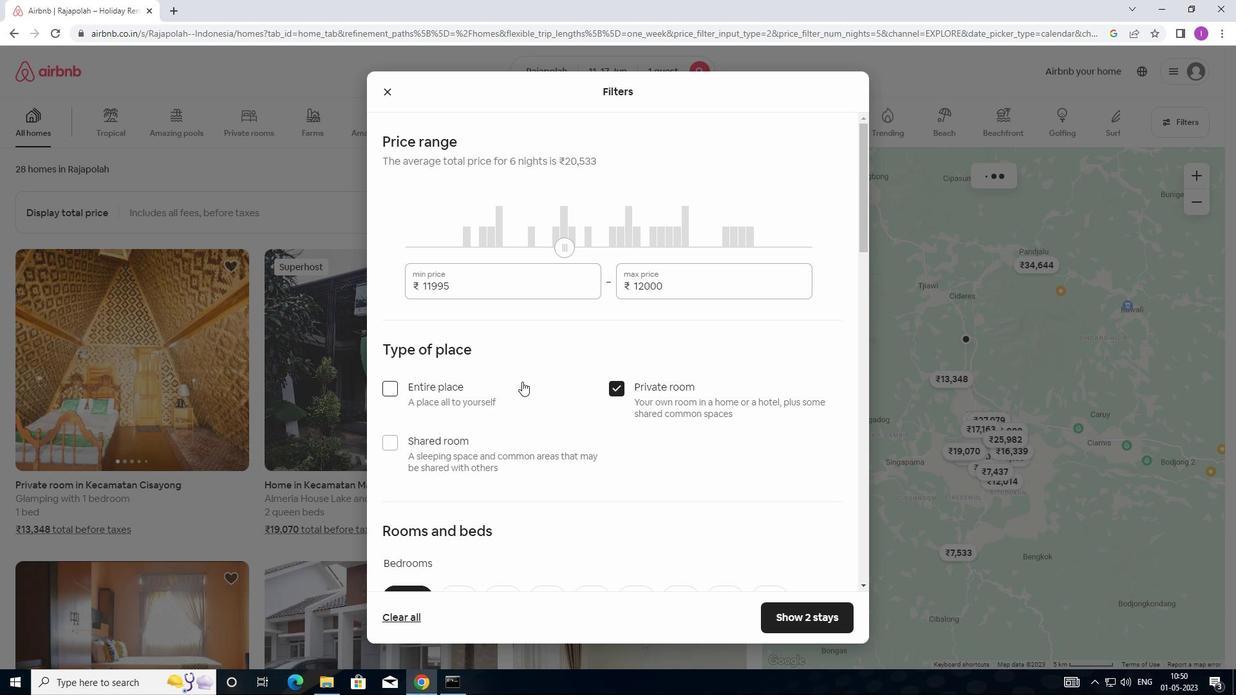 
Action: Mouse moved to (545, 379)
Screenshot: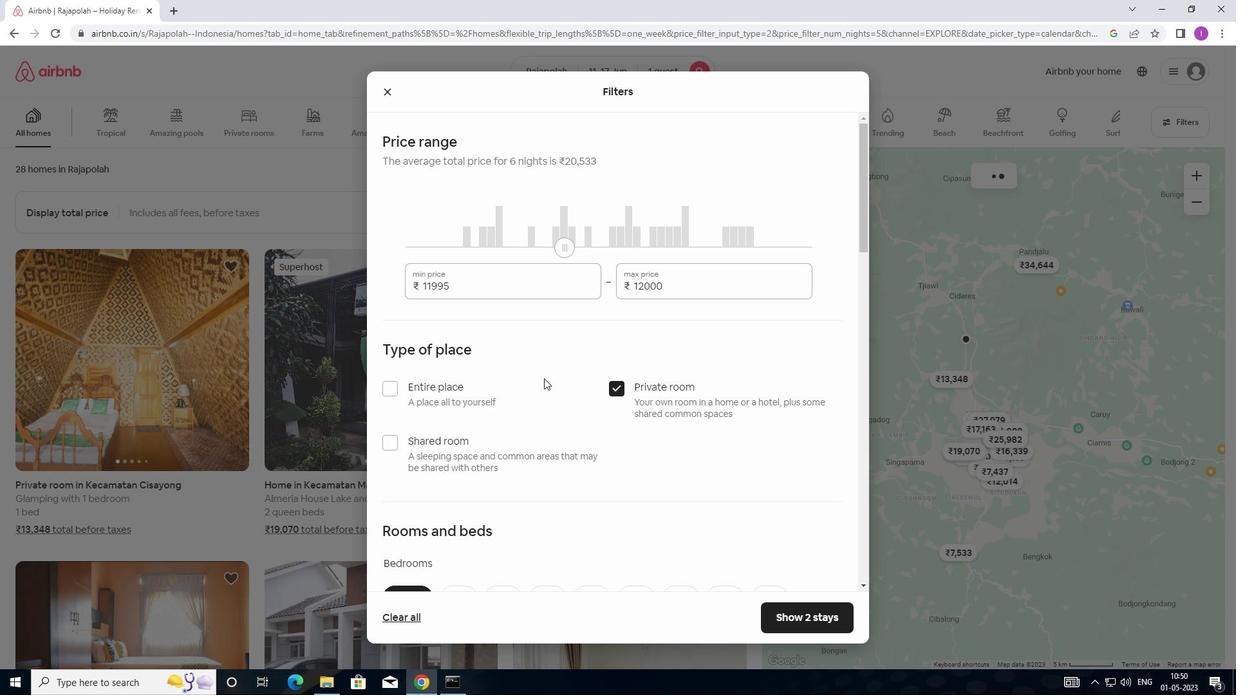 
Action: Mouse scrolled (545, 378) with delta (0, 0)
Screenshot: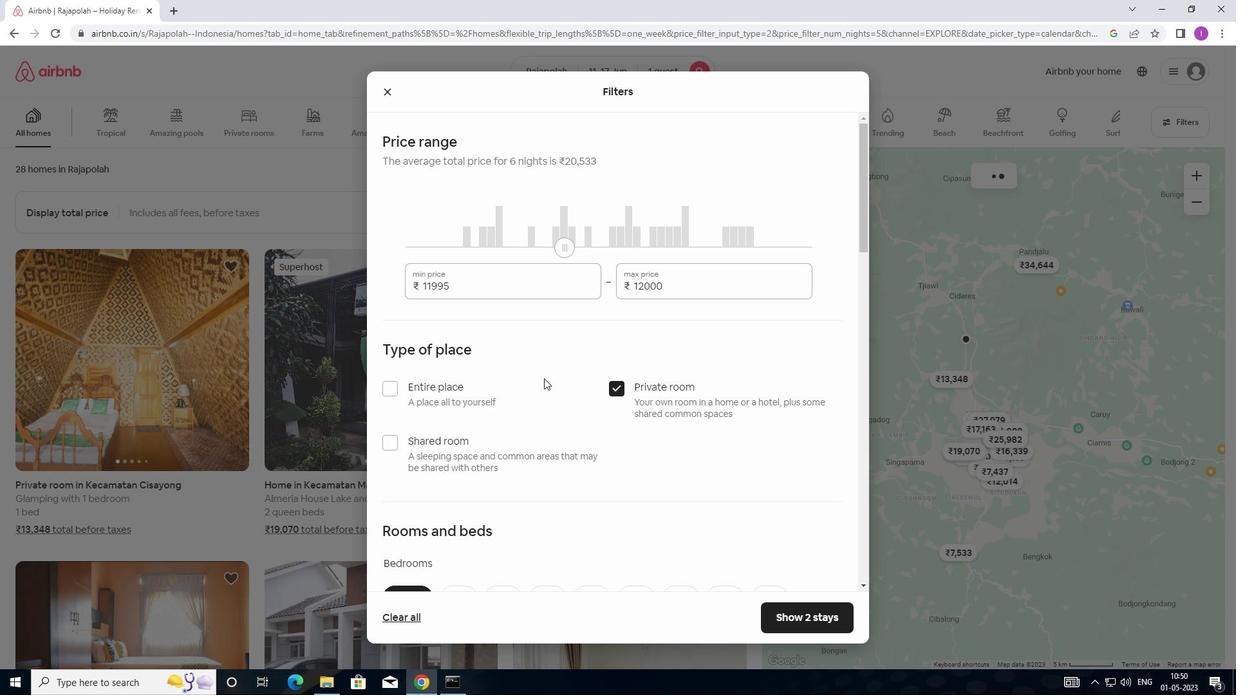 
Action: Mouse scrolled (545, 378) with delta (0, 0)
Screenshot: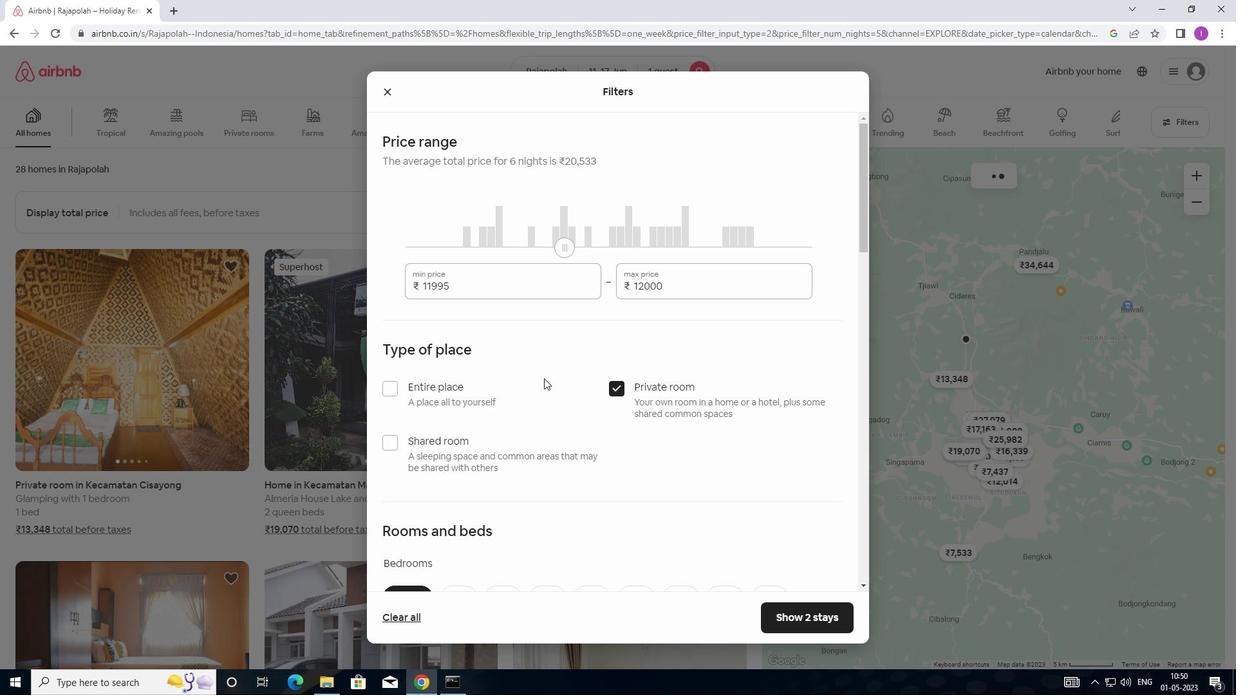 
Action: Mouse scrolled (545, 378) with delta (0, 0)
Screenshot: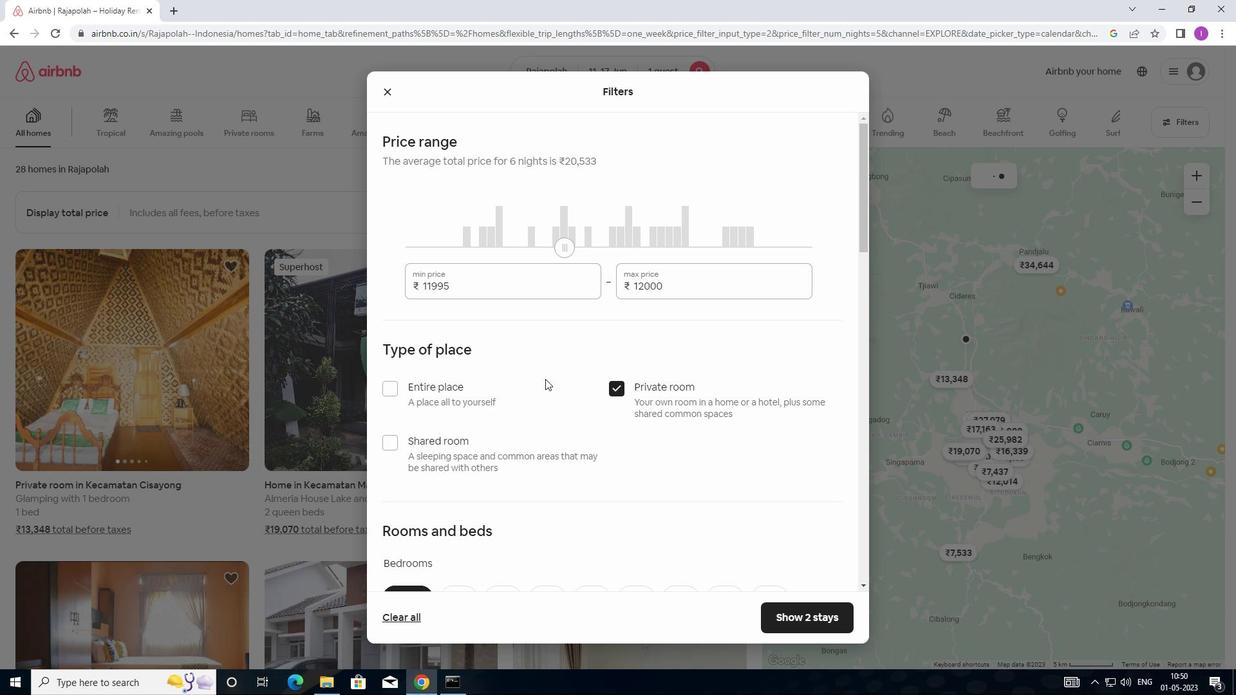 
Action: Mouse moved to (464, 340)
Screenshot: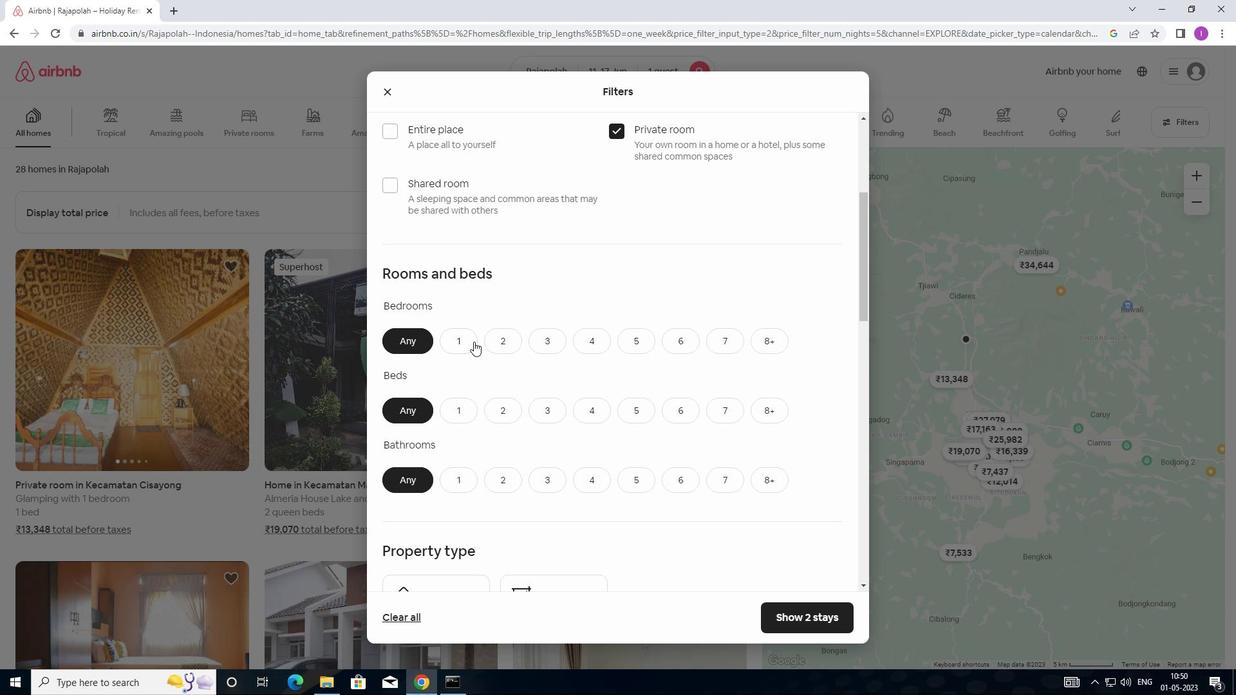 
Action: Mouse pressed left at (464, 340)
Screenshot: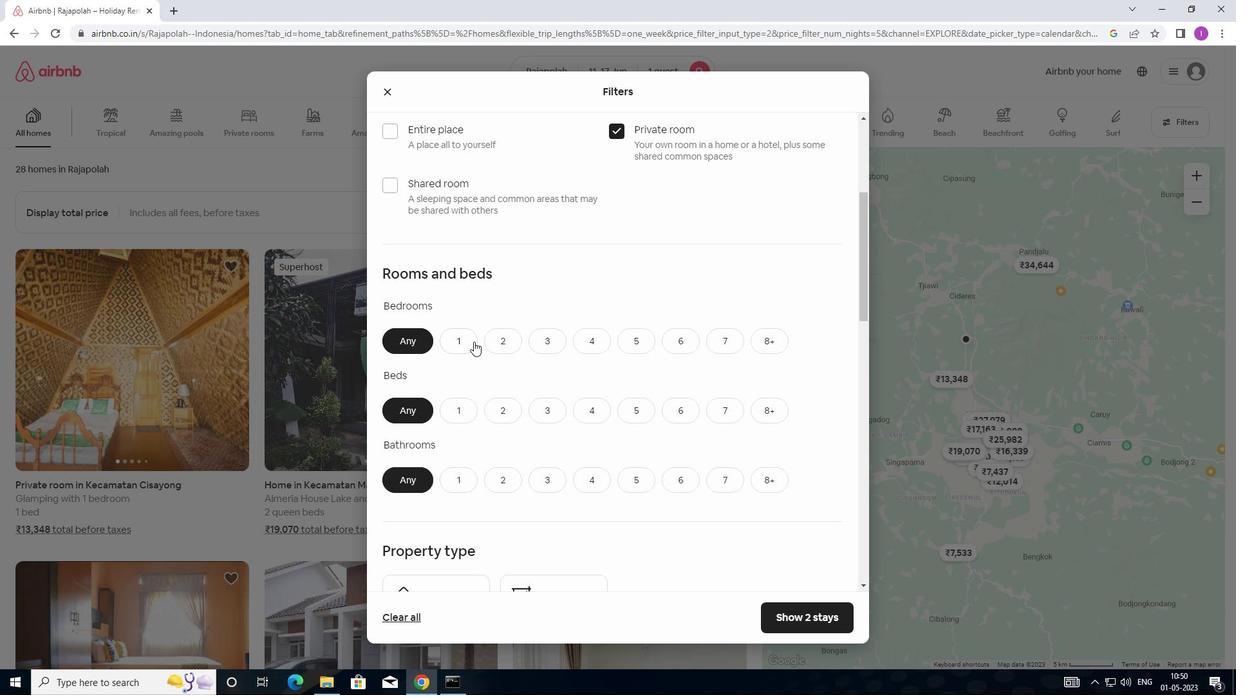 
Action: Mouse moved to (457, 409)
Screenshot: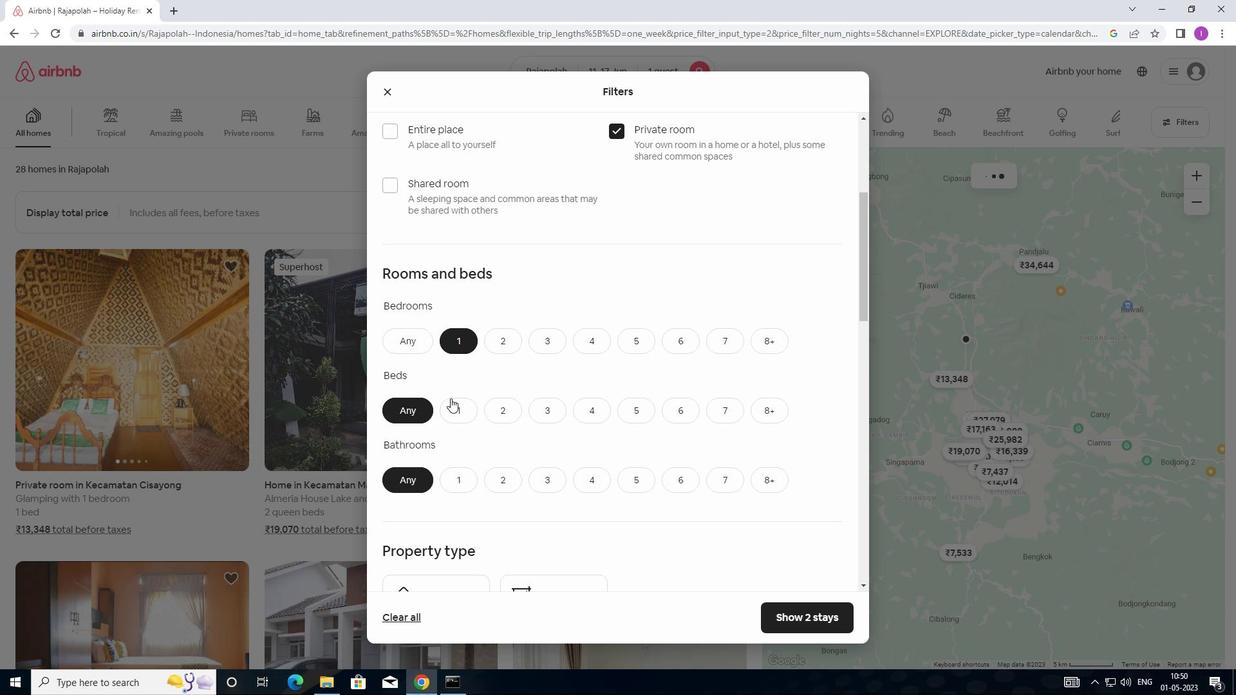 
Action: Mouse pressed left at (457, 409)
Screenshot: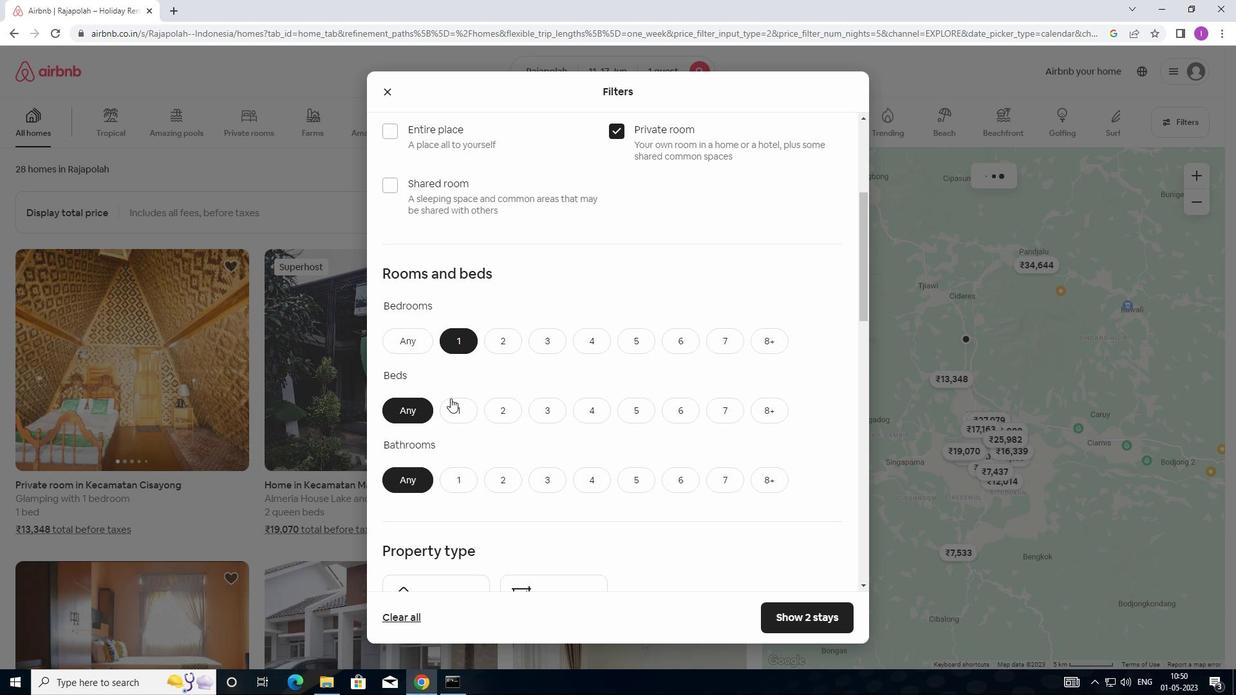 
Action: Mouse moved to (458, 484)
Screenshot: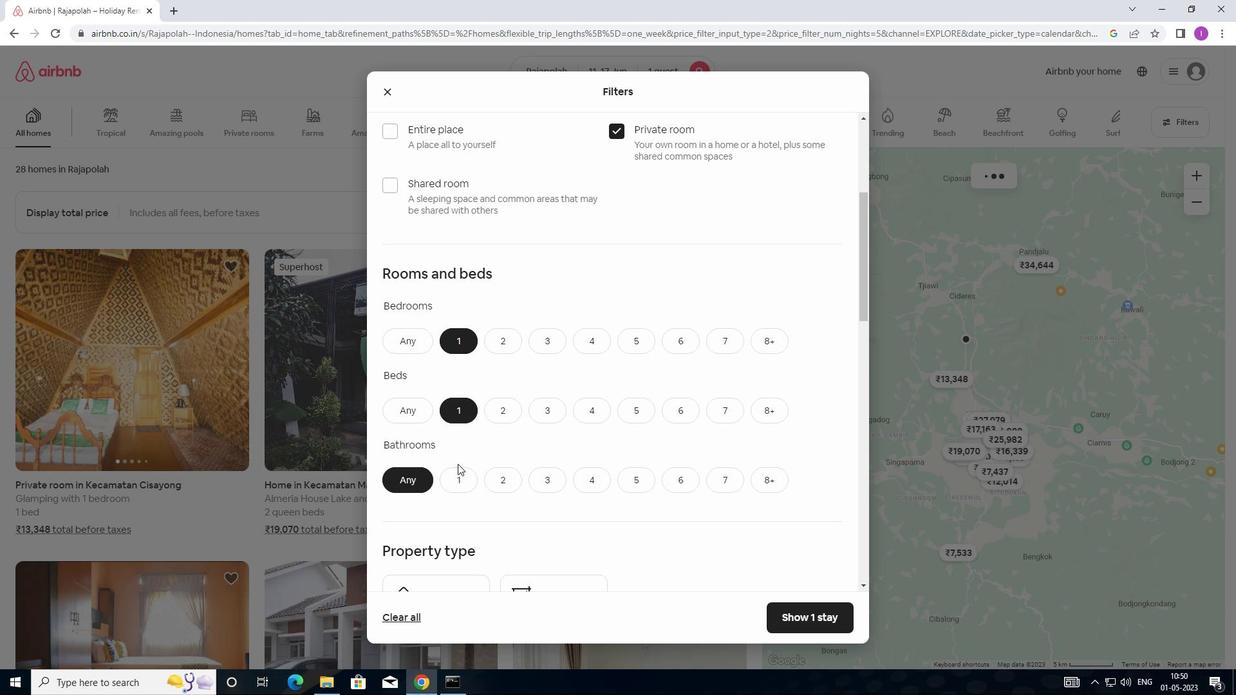 
Action: Mouse pressed left at (458, 484)
Screenshot: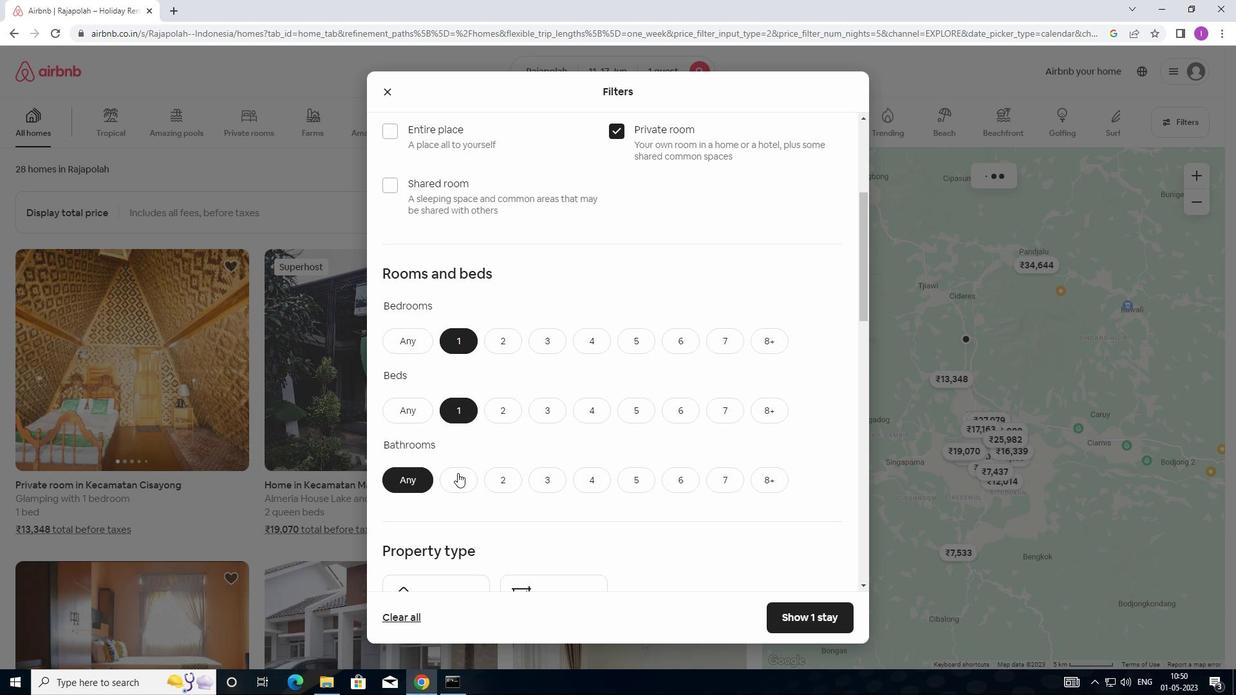 
Action: Mouse moved to (488, 454)
Screenshot: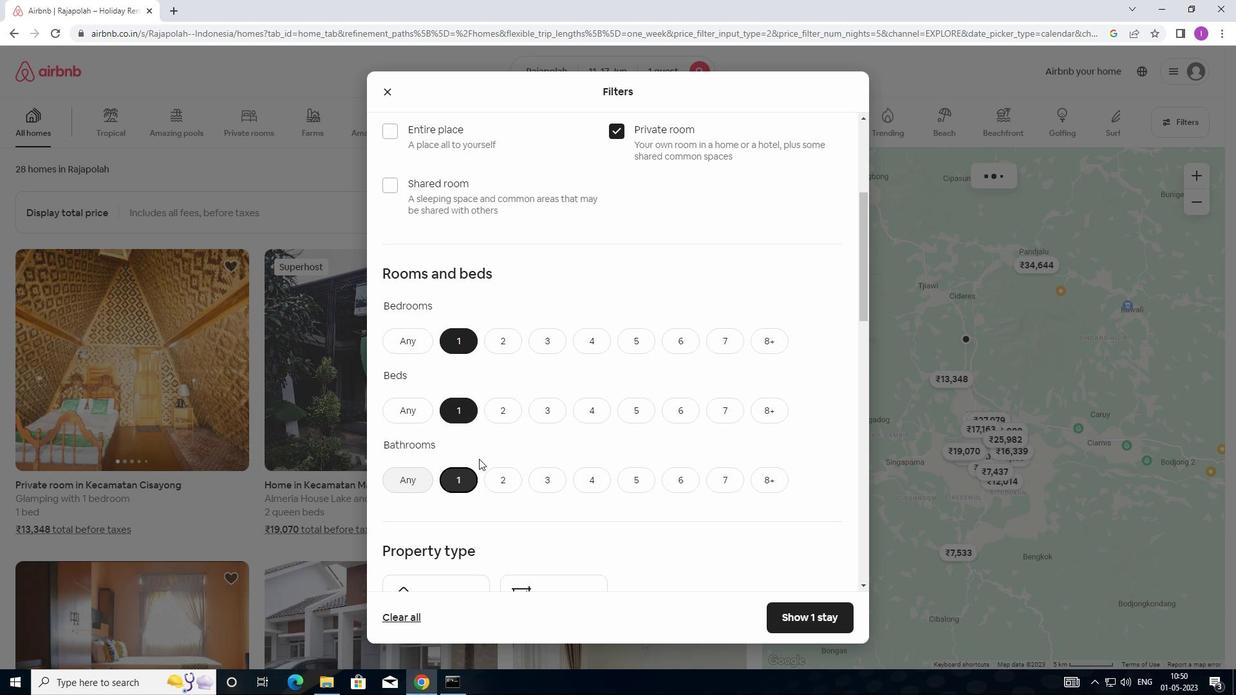 
Action: Mouse scrolled (488, 454) with delta (0, 0)
Screenshot: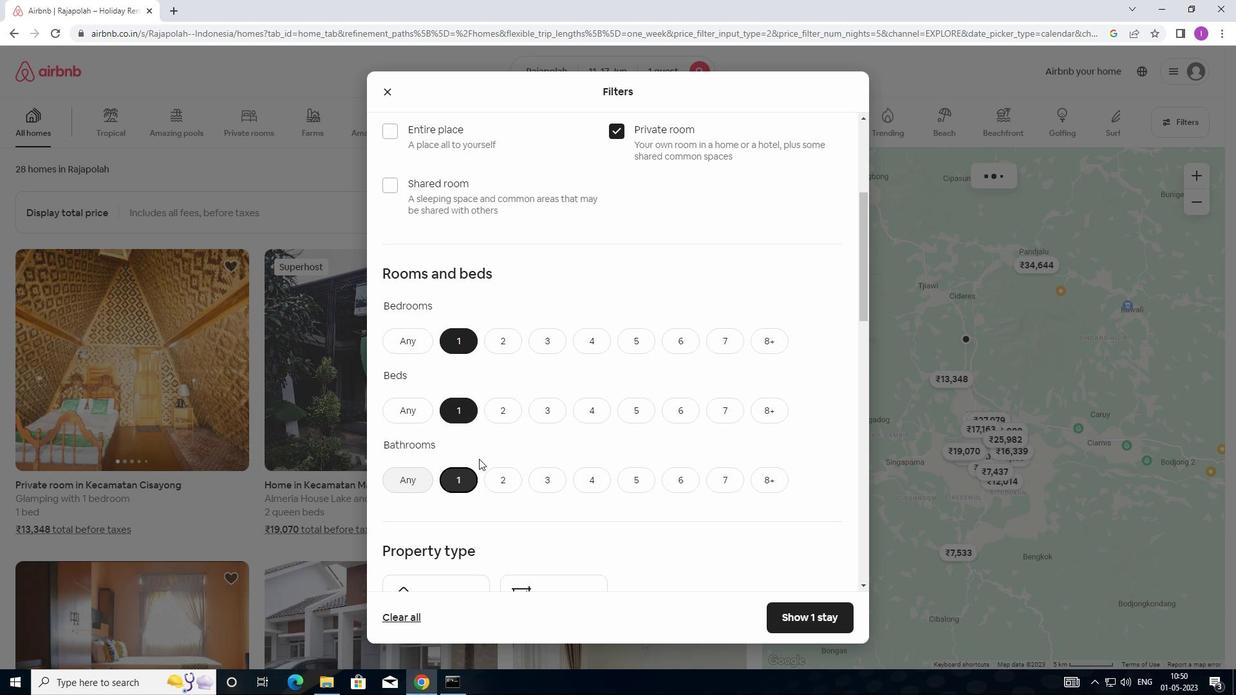 
Action: Mouse moved to (497, 452)
Screenshot: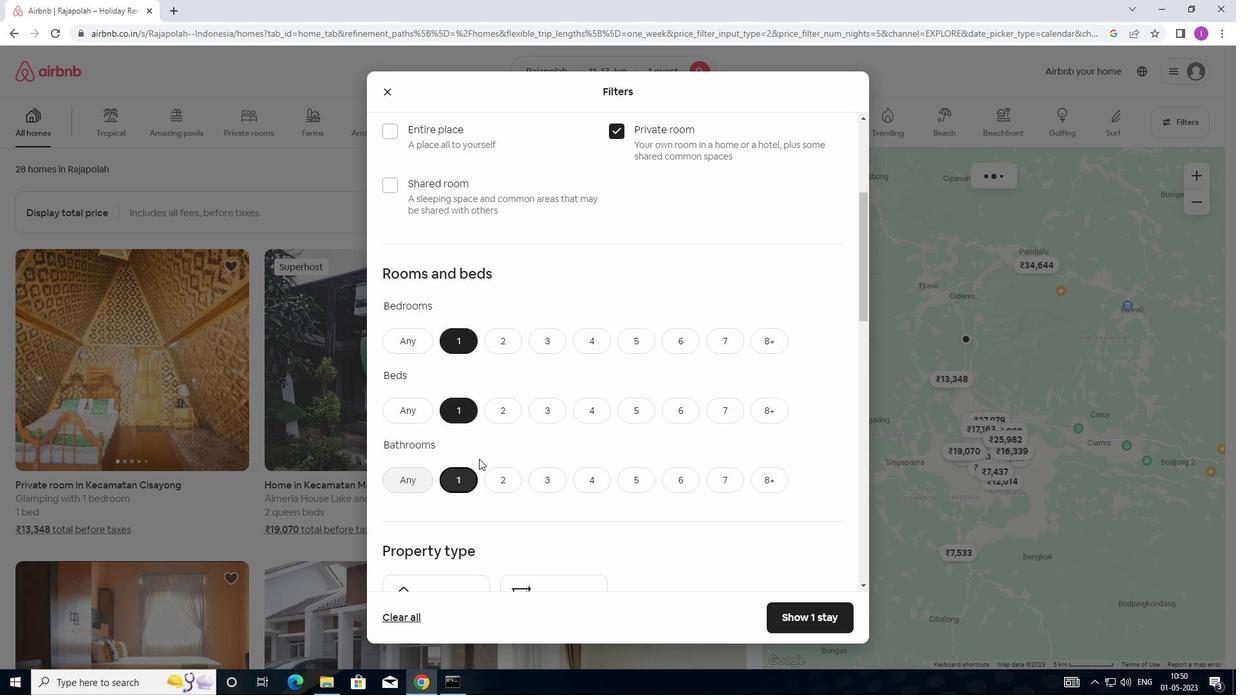 
Action: Mouse scrolled (497, 451) with delta (0, 0)
Screenshot: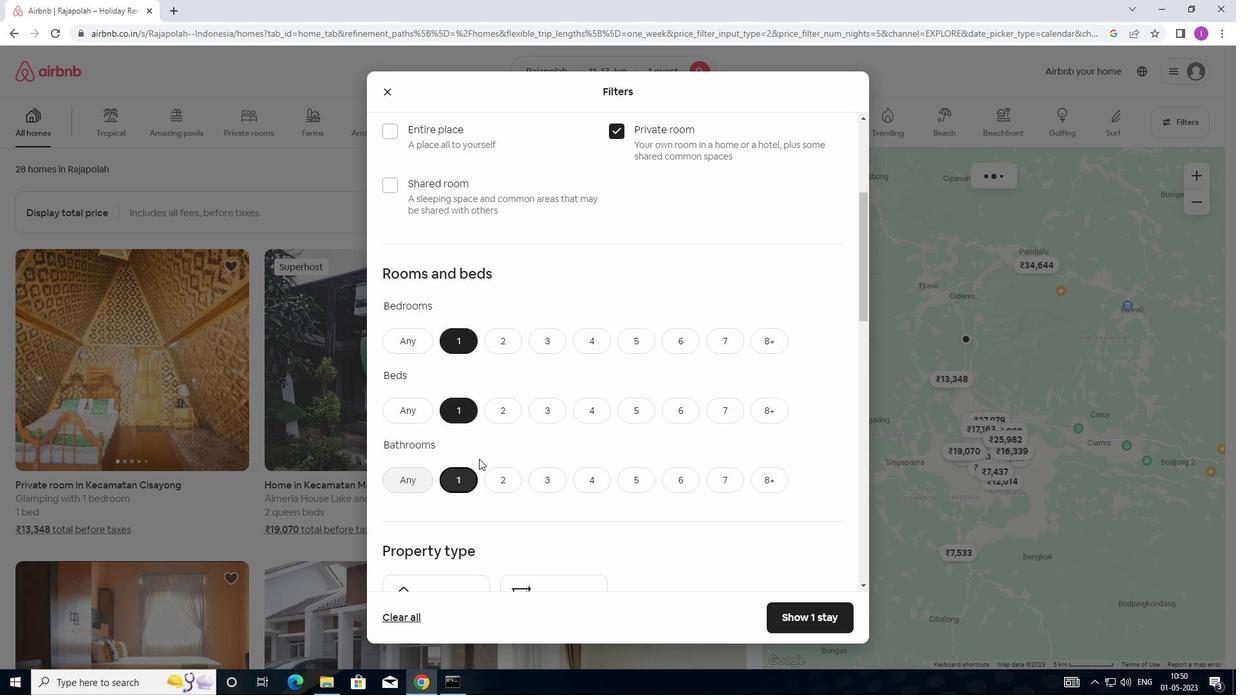 
Action: Mouse moved to (500, 450)
Screenshot: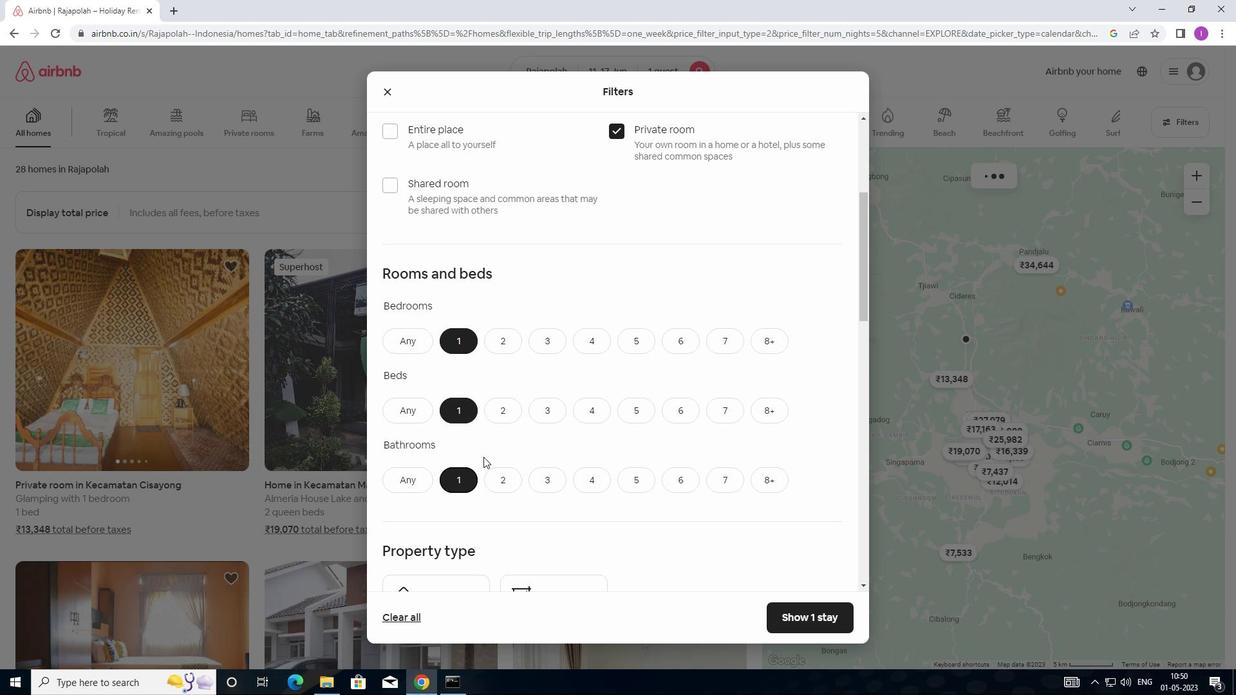 
Action: Mouse scrolled (500, 450) with delta (0, 0)
Screenshot: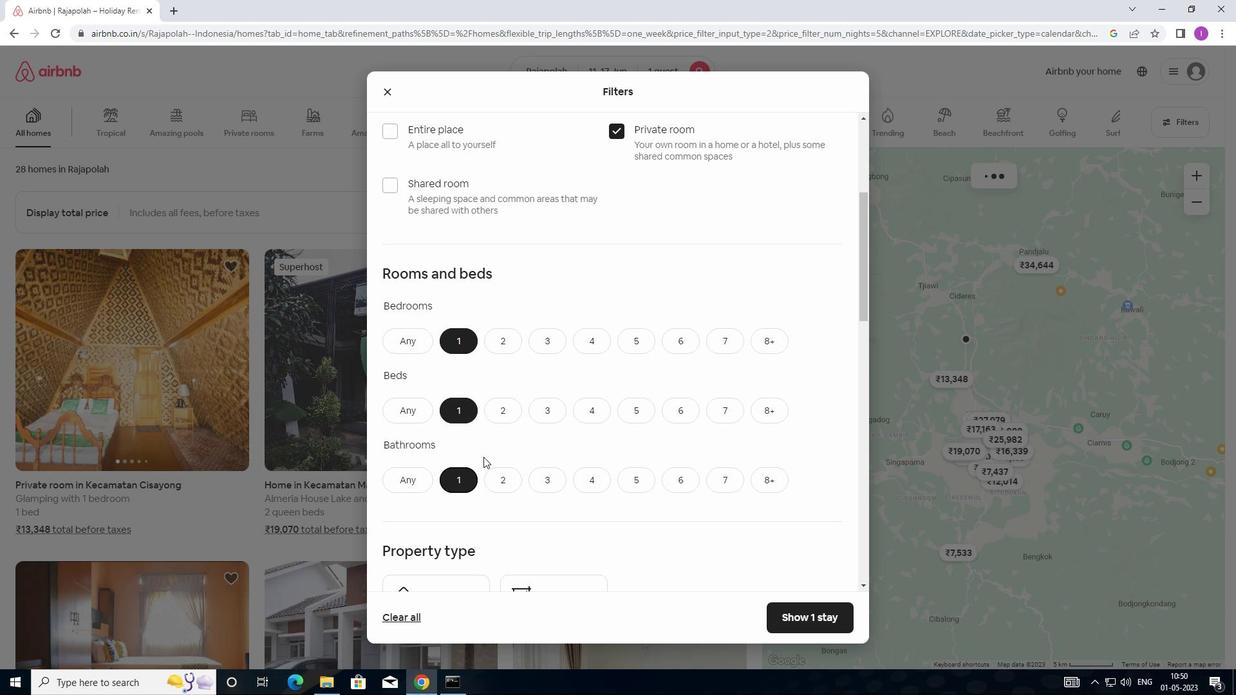 
Action: Mouse moved to (503, 448)
Screenshot: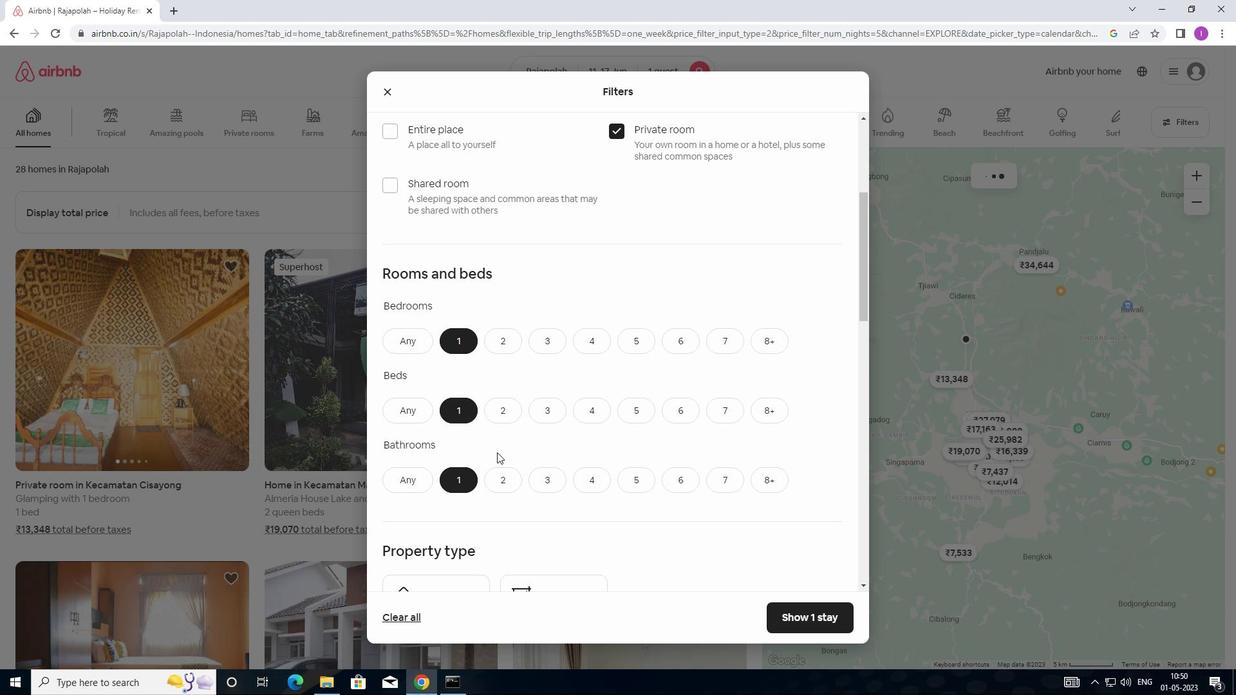 
Action: Mouse scrolled (503, 448) with delta (0, 0)
Screenshot: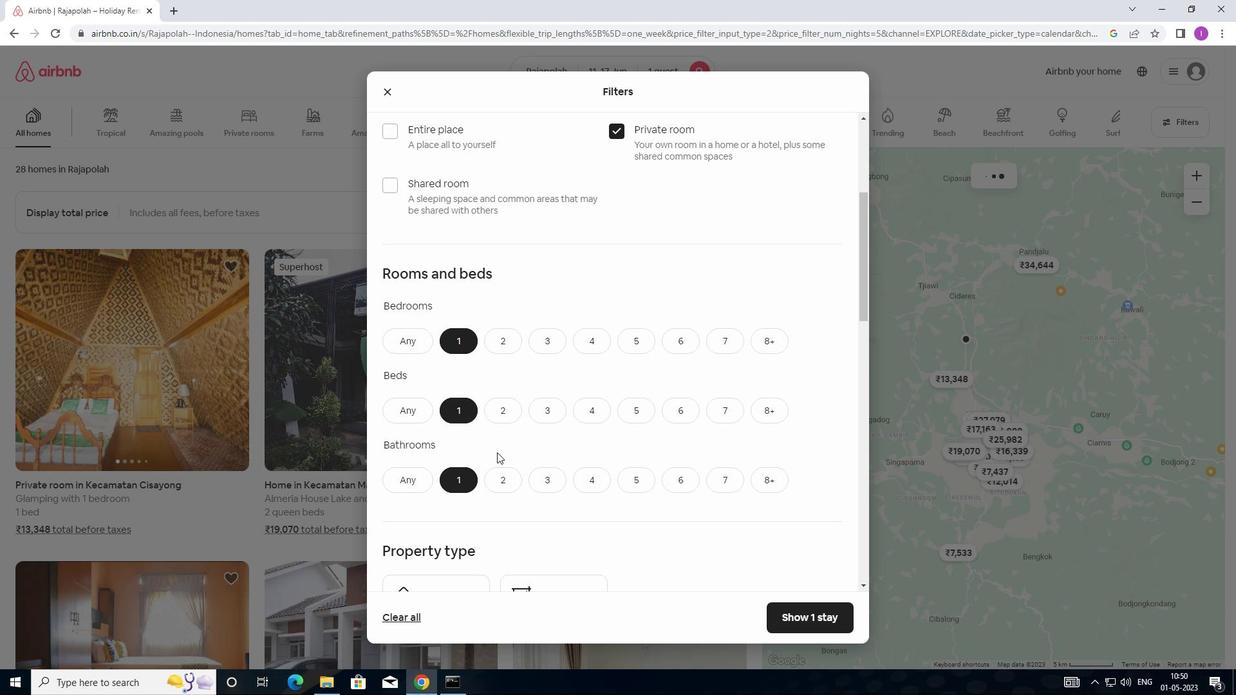 
Action: Mouse moved to (421, 377)
Screenshot: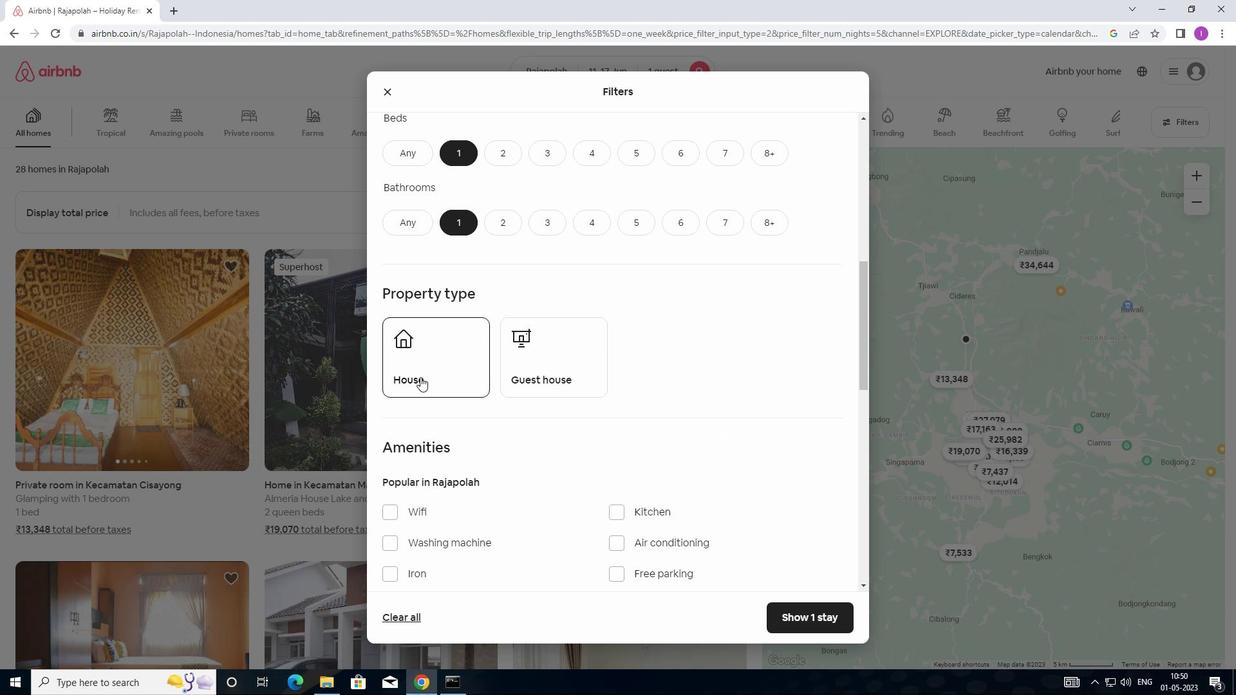 
Action: Mouse pressed left at (421, 377)
Screenshot: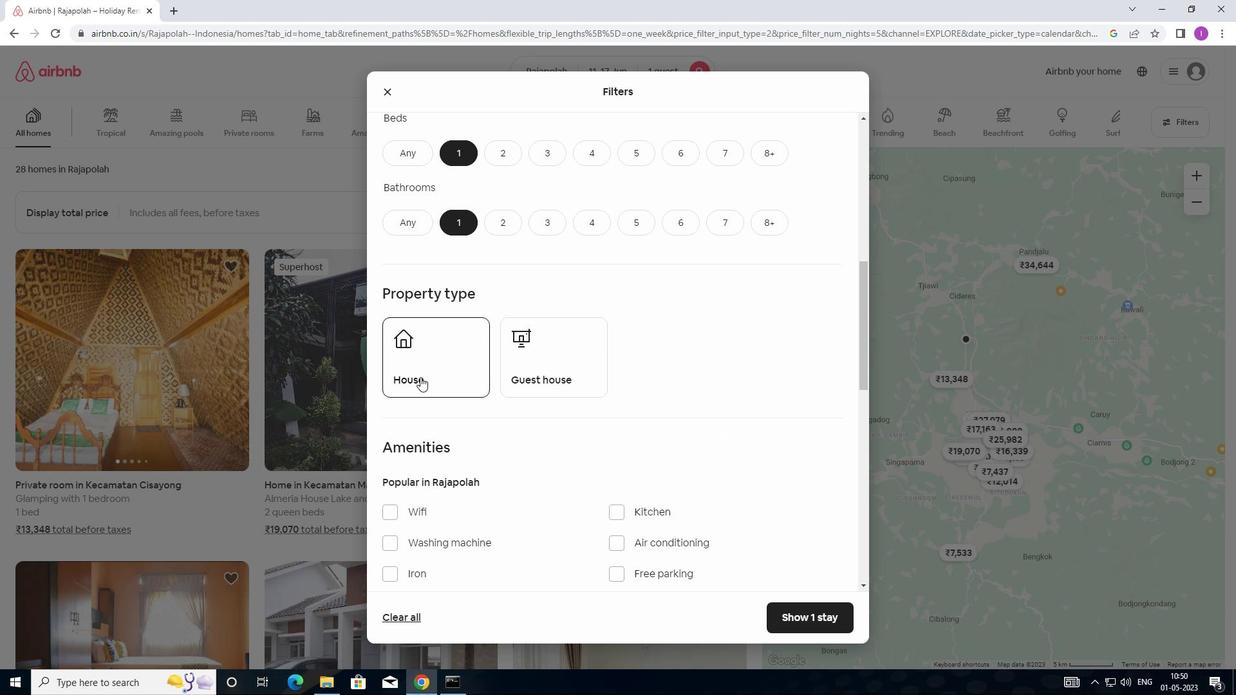 
Action: Mouse moved to (550, 380)
Screenshot: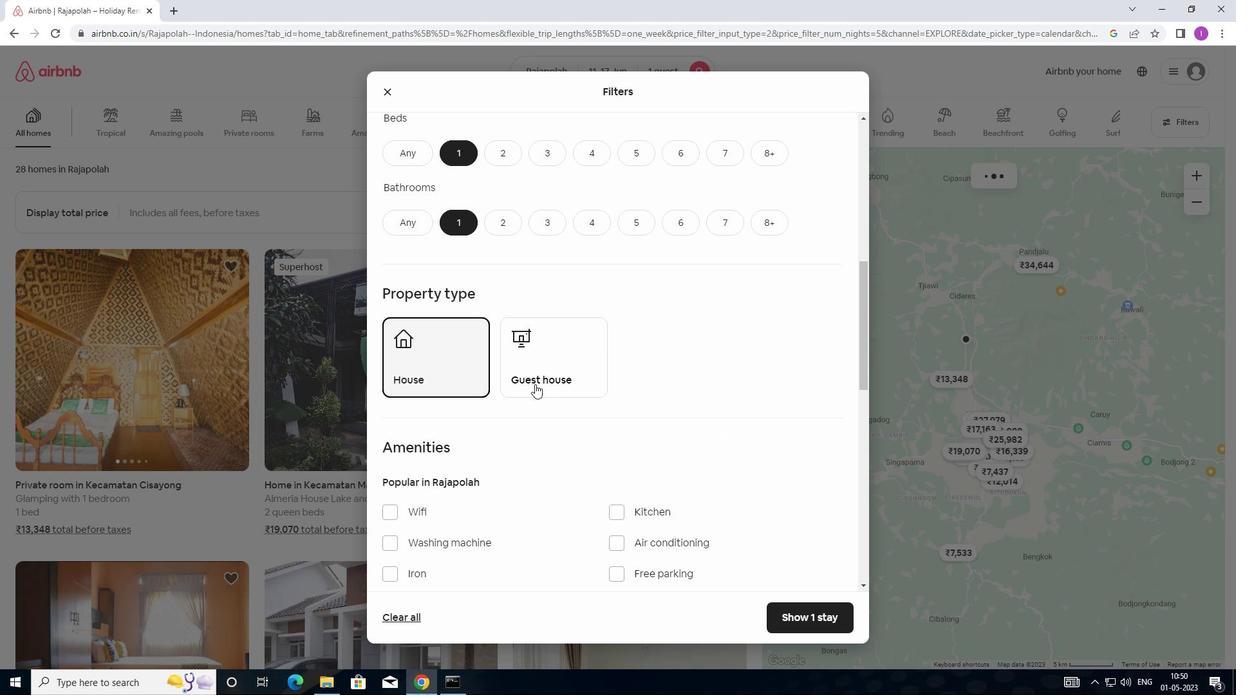 
Action: Mouse pressed left at (550, 380)
Screenshot: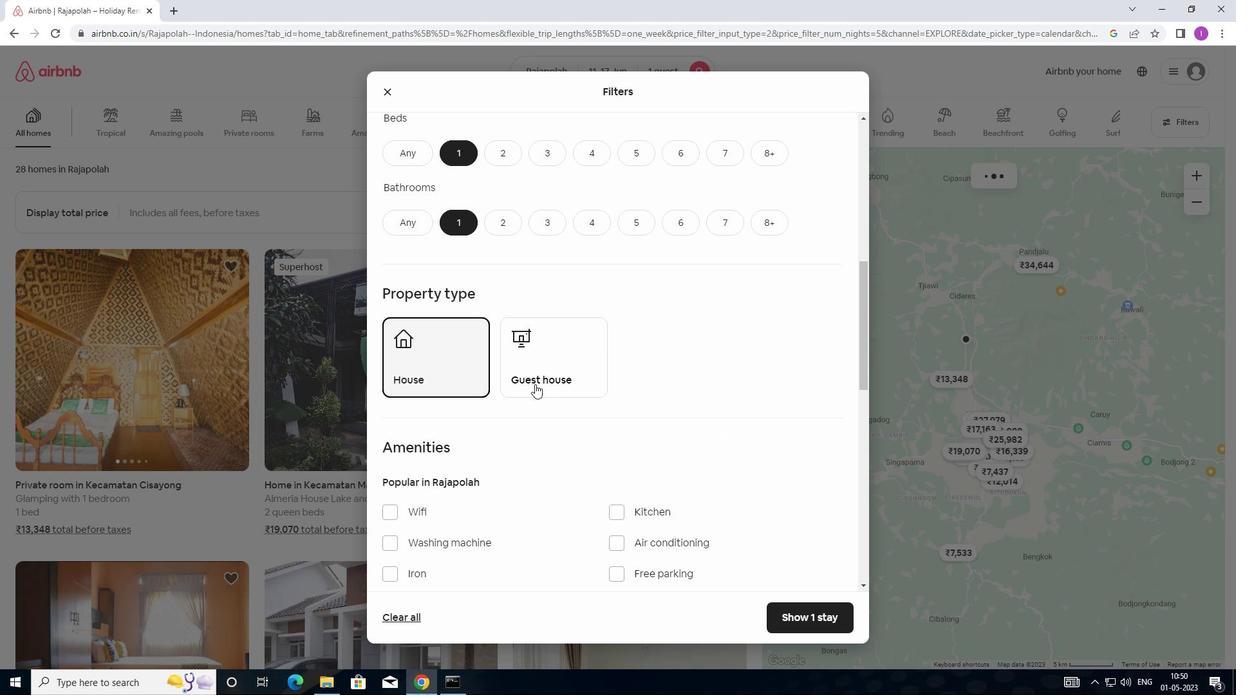 
Action: Mouse moved to (532, 425)
Screenshot: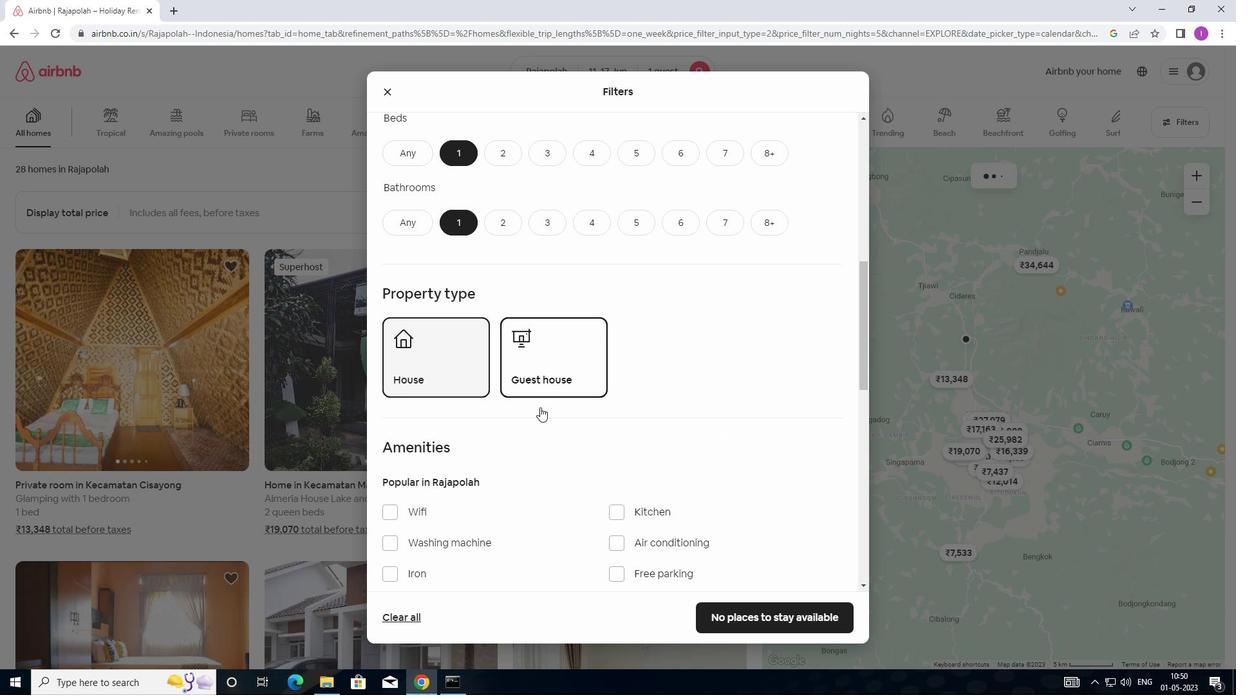 
Action: Mouse scrolled (532, 425) with delta (0, 0)
Screenshot: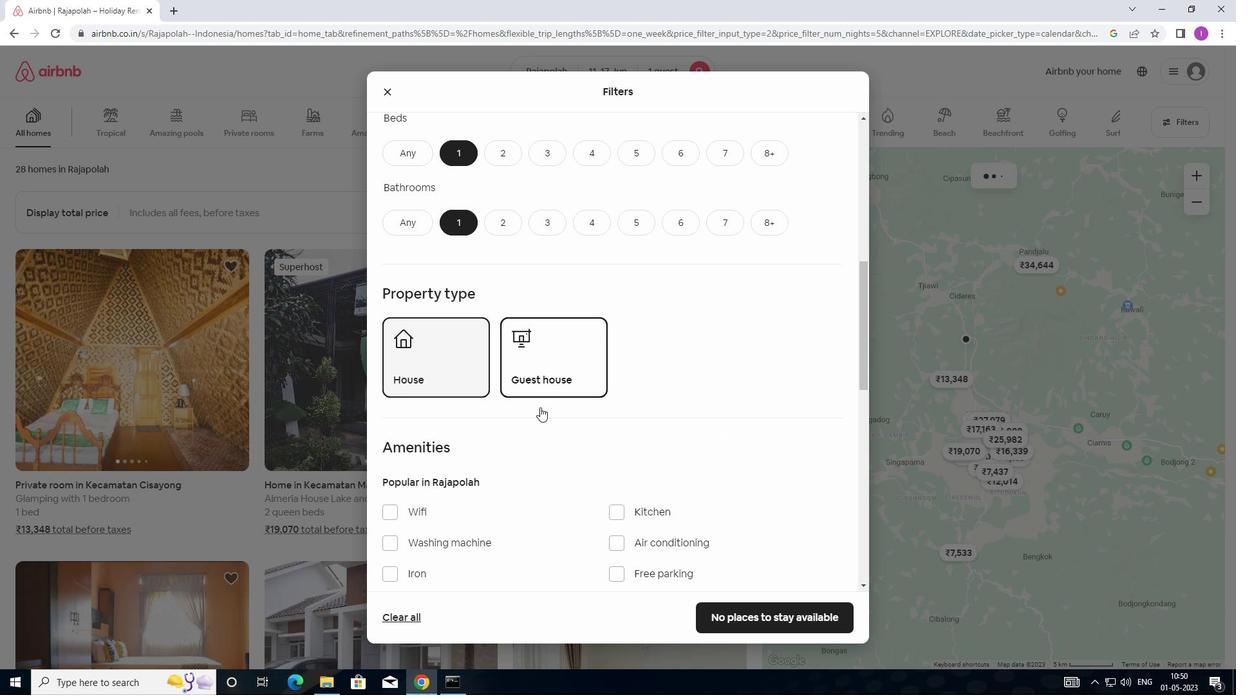 
Action: Mouse scrolled (532, 425) with delta (0, 0)
Screenshot: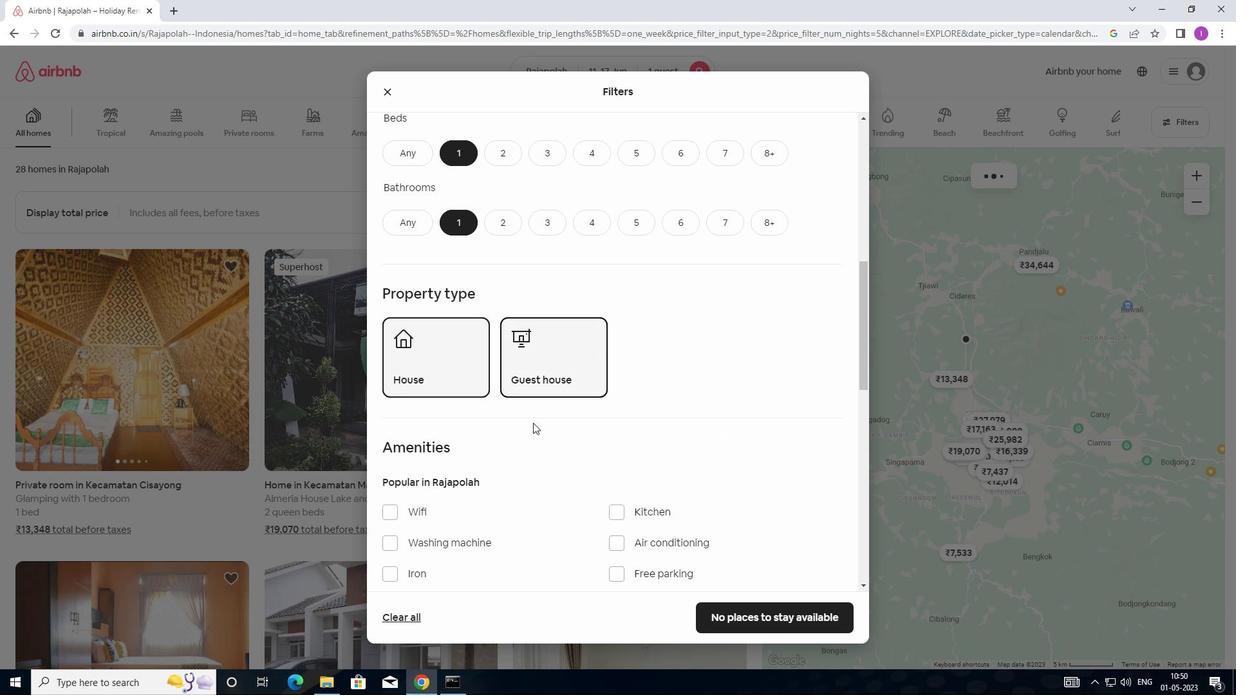 
Action: Mouse moved to (532, 426)
Screenshot: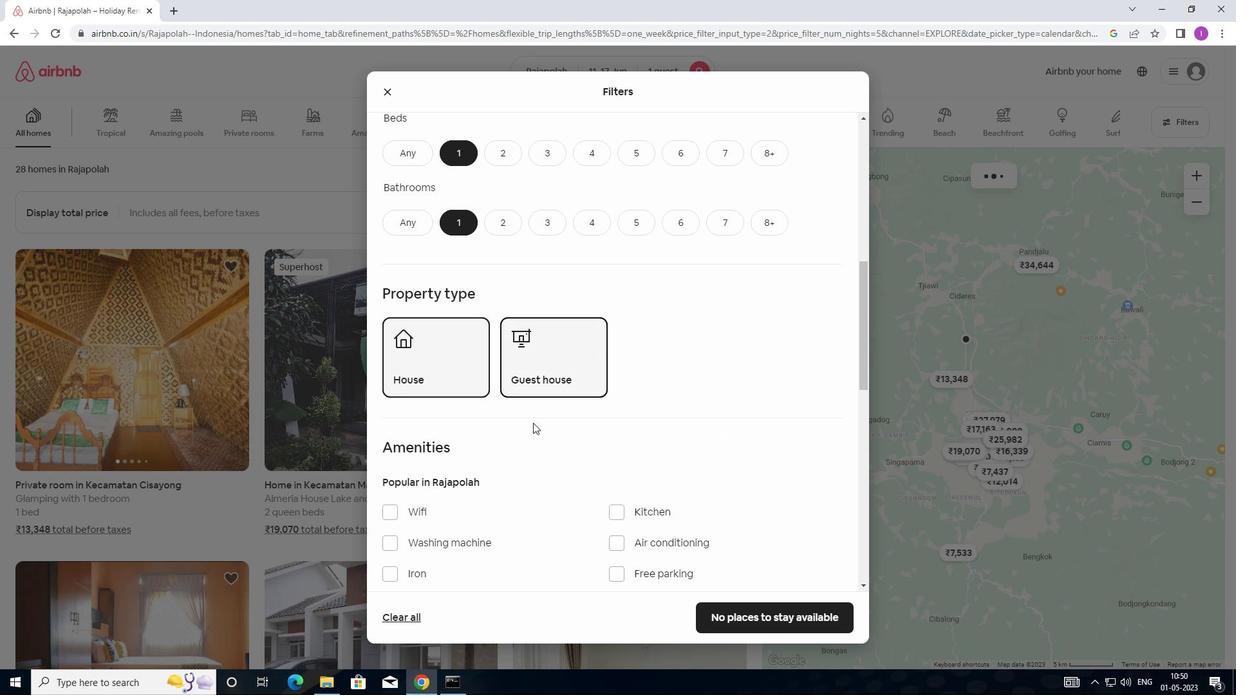 
Action: Mouse scrolled (532, 426) with delta (0, 0)
Screenshot: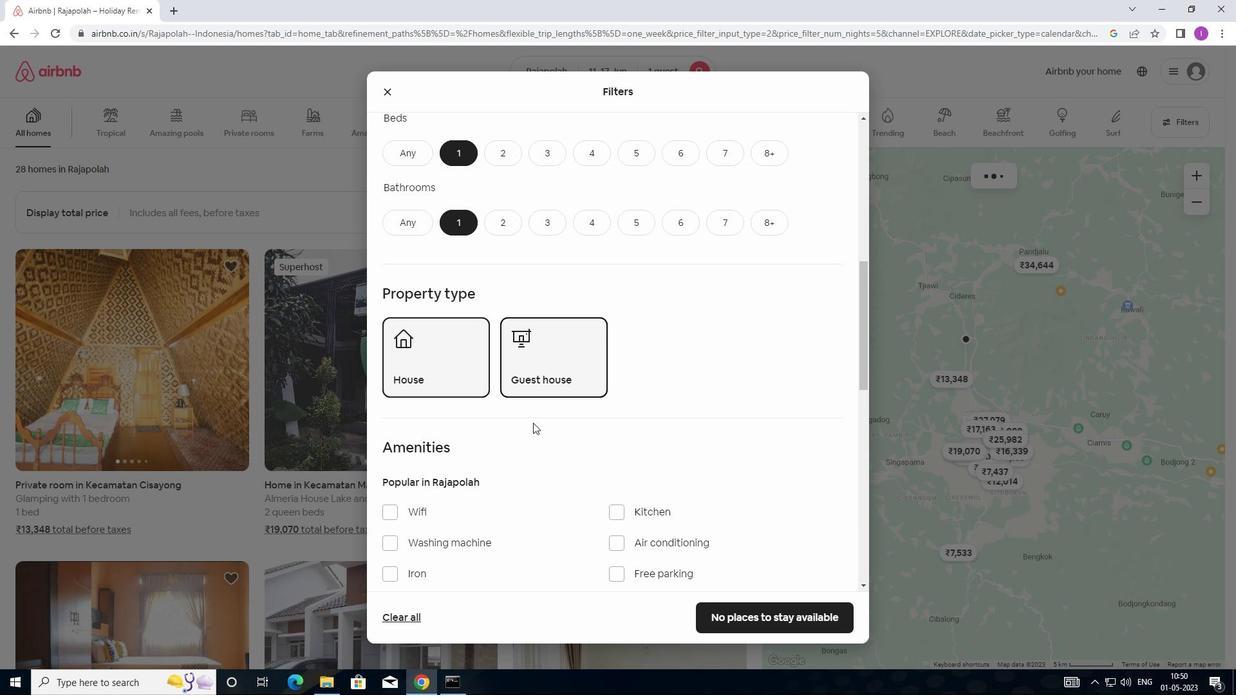 
Action: Mouse moved to (537, 430)
Screenshot: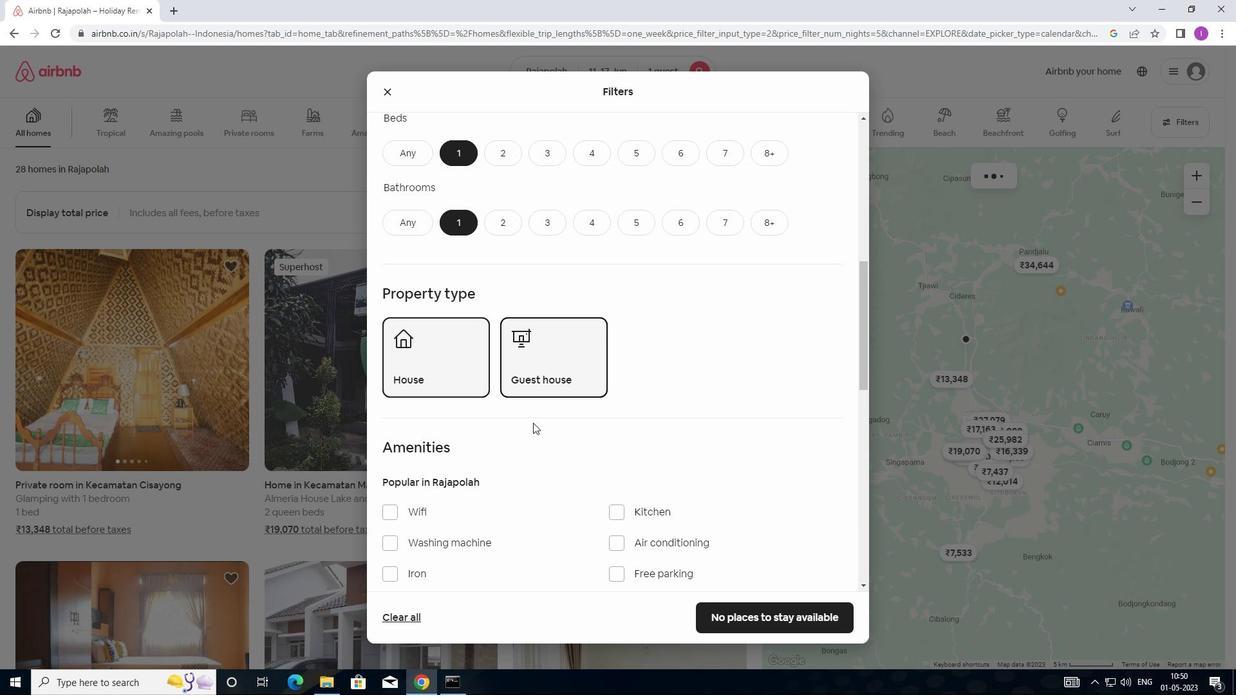 
Action: Mouse scrolled (537, 430) with delta (0, 0)
Screenshot: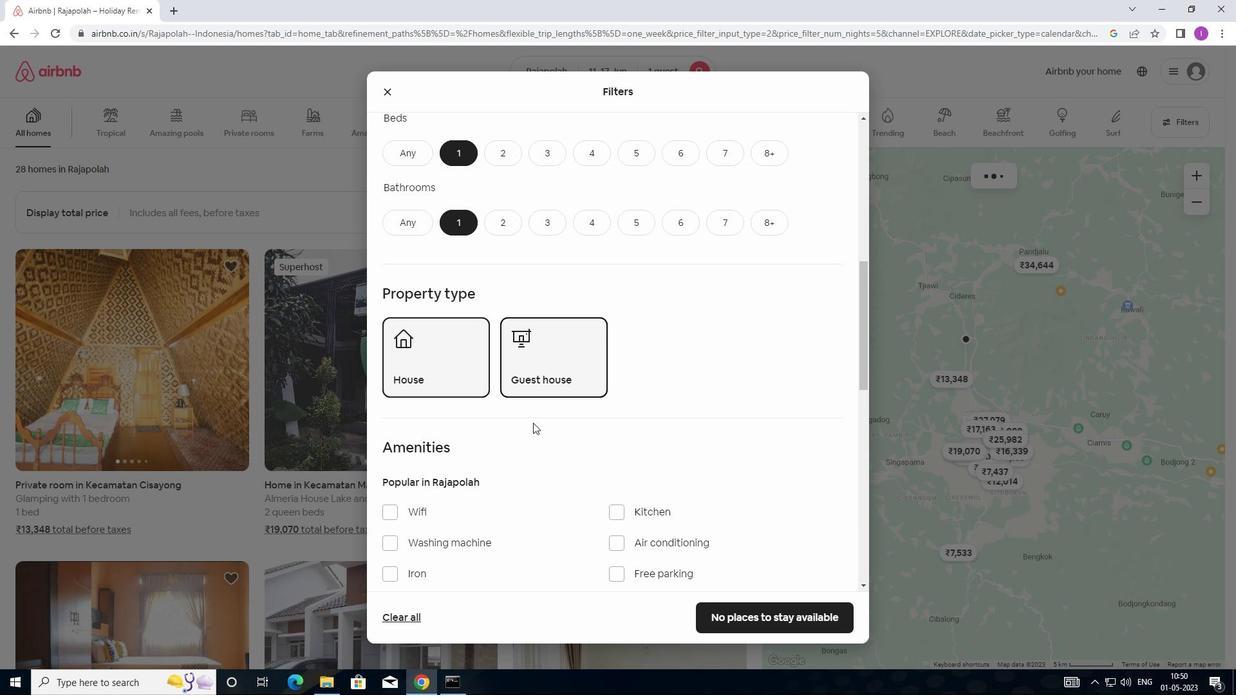 
Action: Mouse moved to (555, 434)
Screenshot: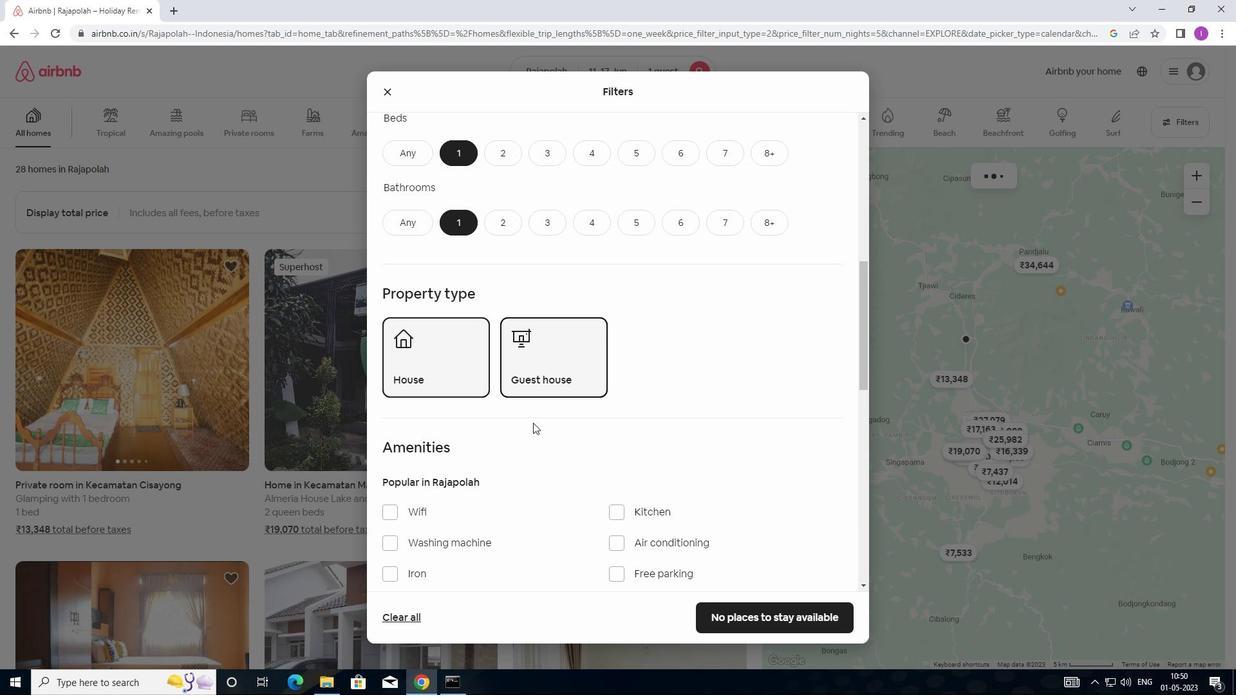 
Action: Mouse scrolled (555, 434) with delta (0, 0)
Screenshot: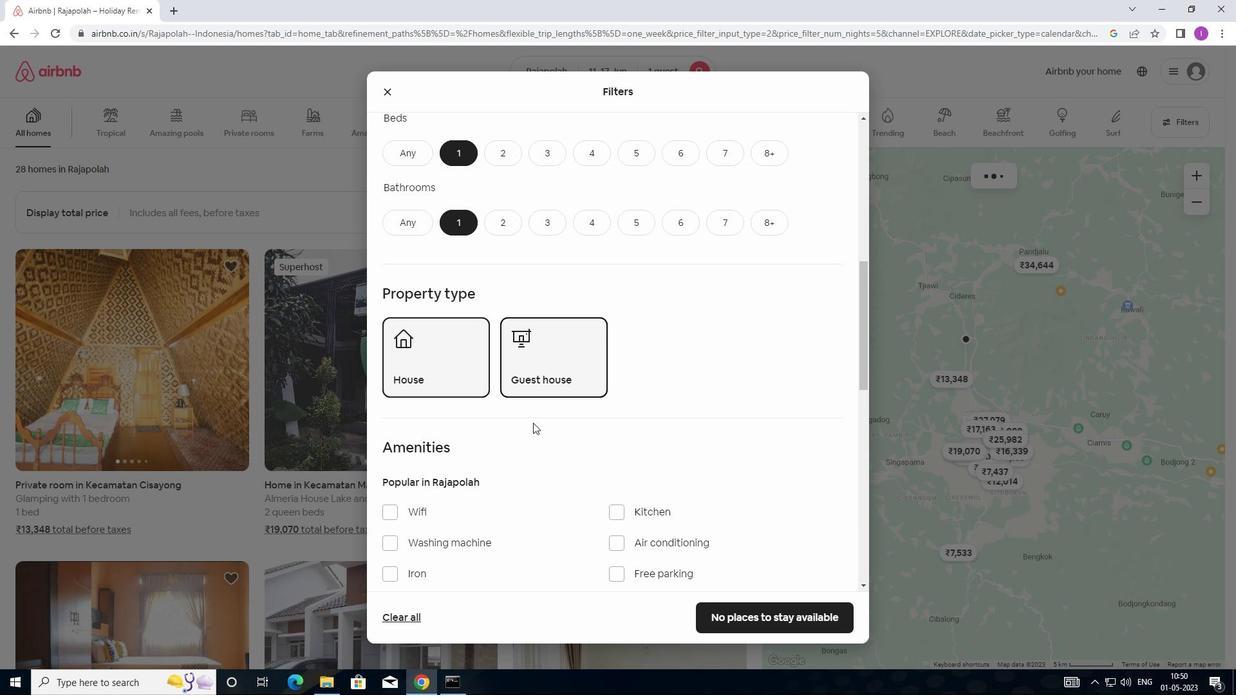 
Action: Mouse moved to (823, 434)
Screenshot: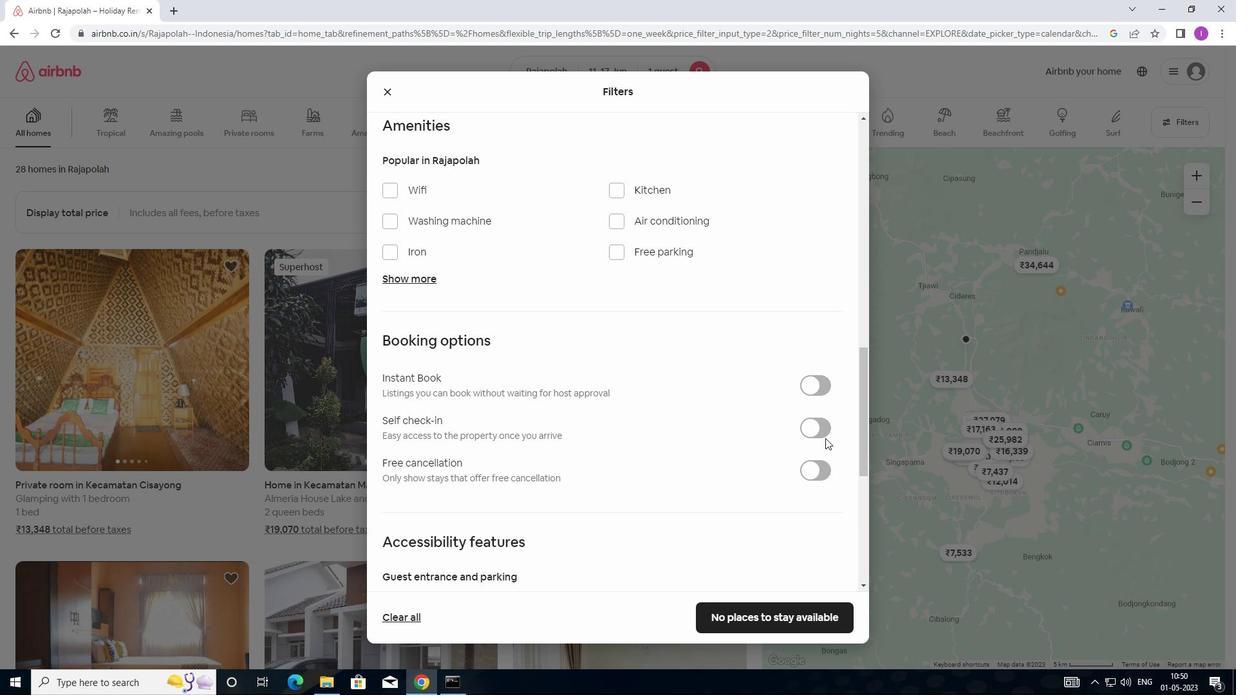 
Action: Mouse pressed left at (823, 434)
Screenshot: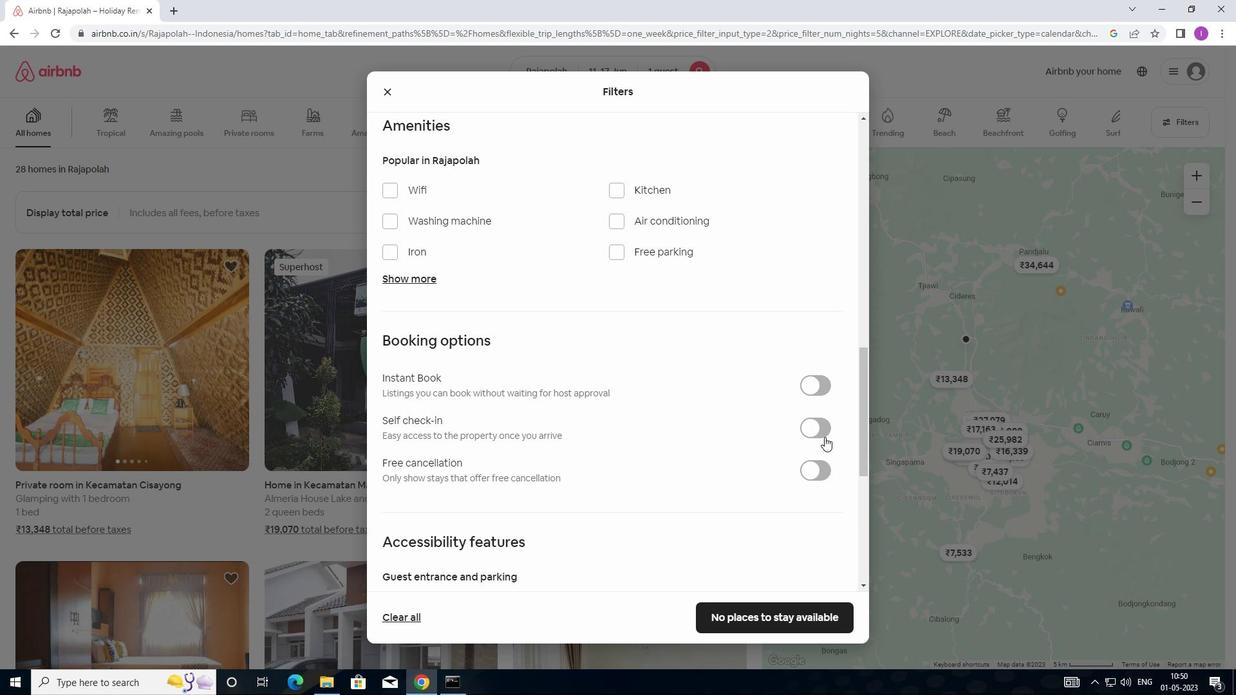
Action: Mouse moved to (623, 510)
Screenshot: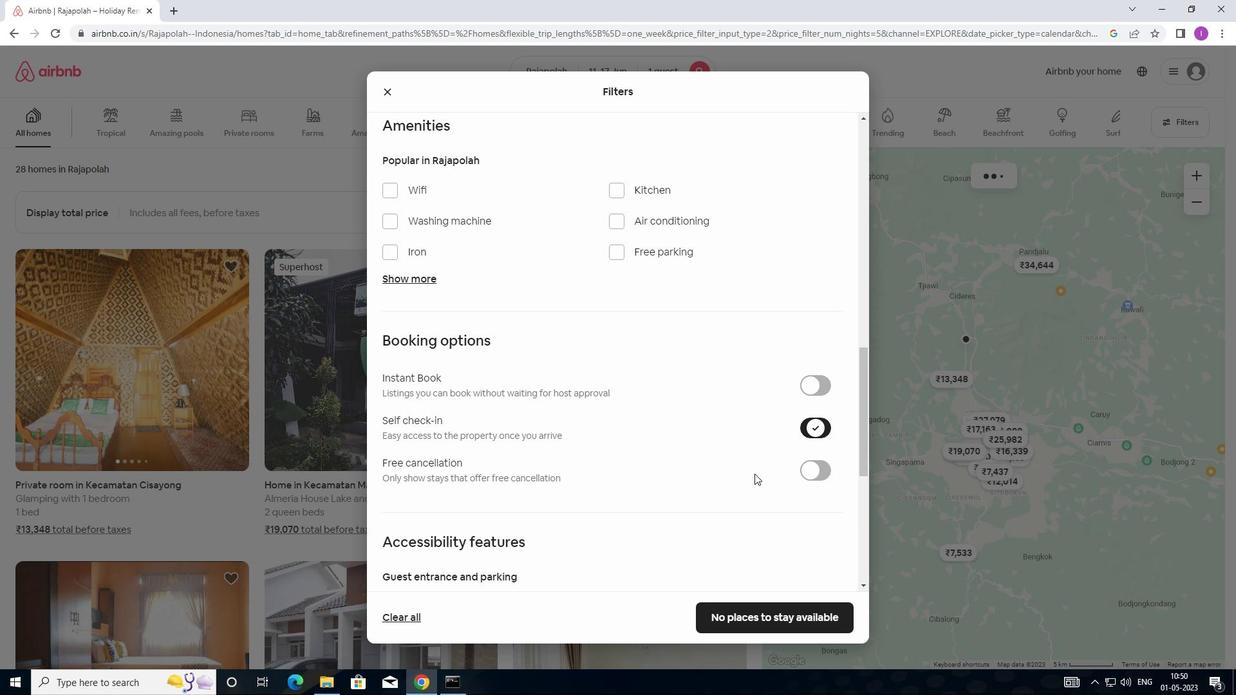 
Action: Mouse scrolled (623, 510) with delta (0, 0)
Screenshot: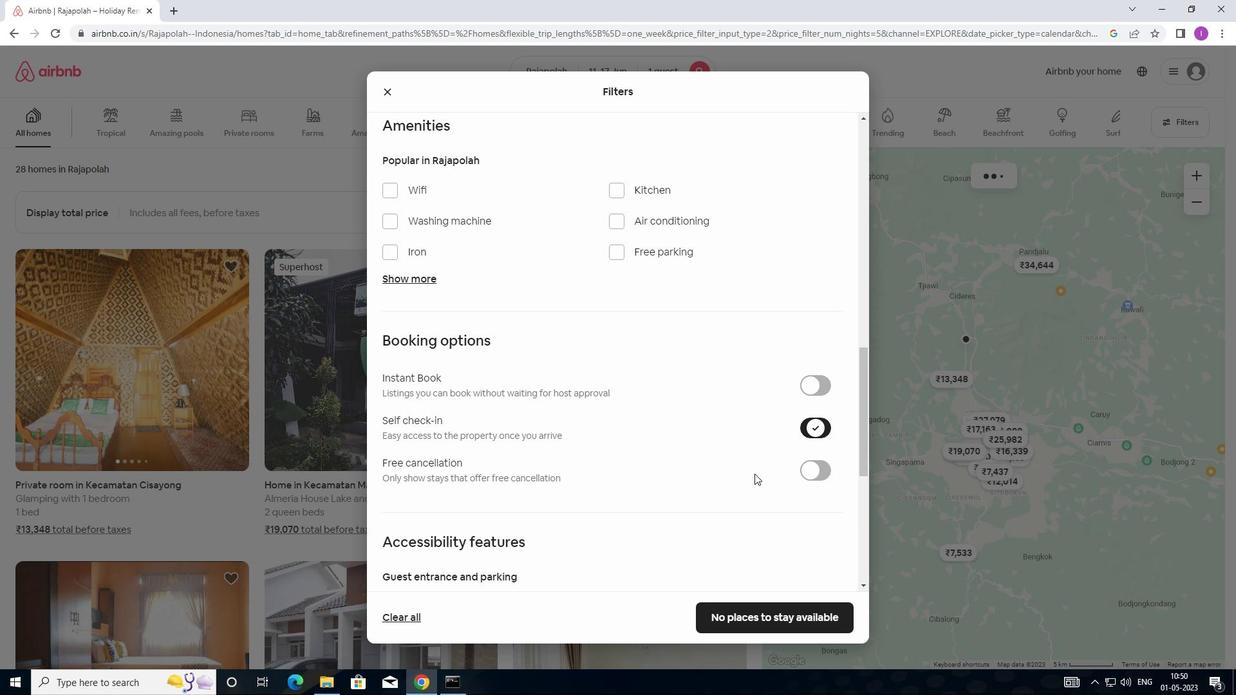 
Action: Mouse moved to (618, 516)
Screenshot: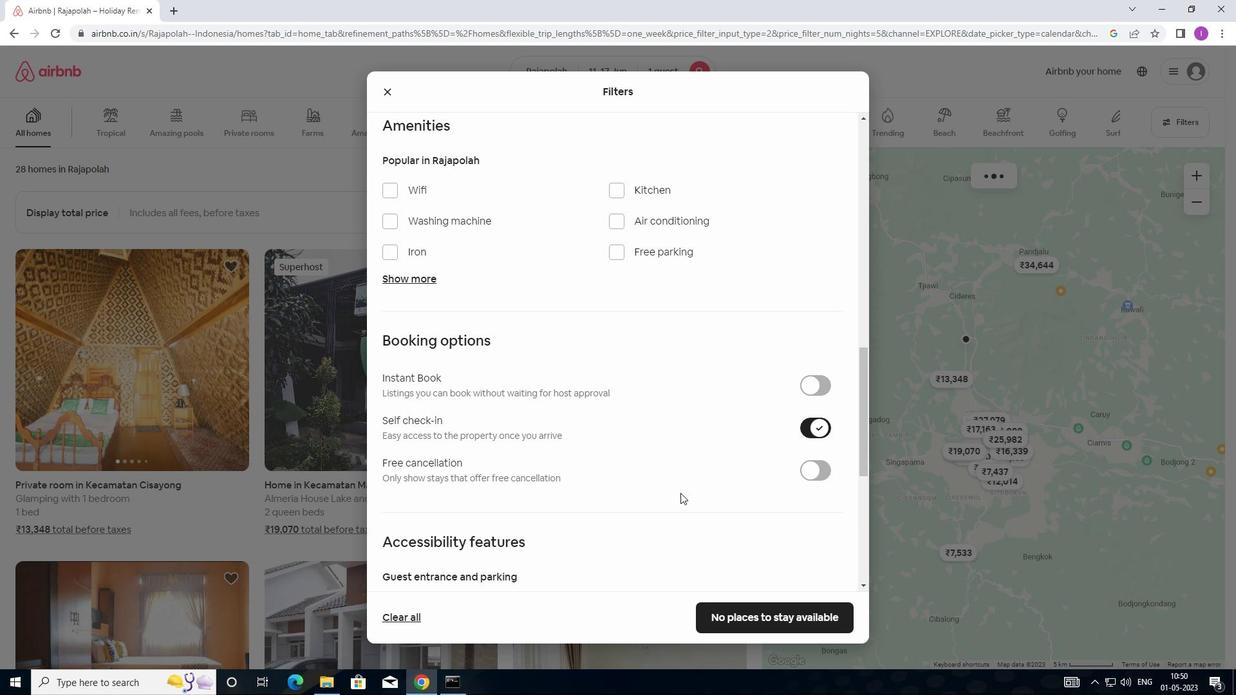 
Action: Mouse scrolled (618, 515) with delta (0, 0)
Screenshot: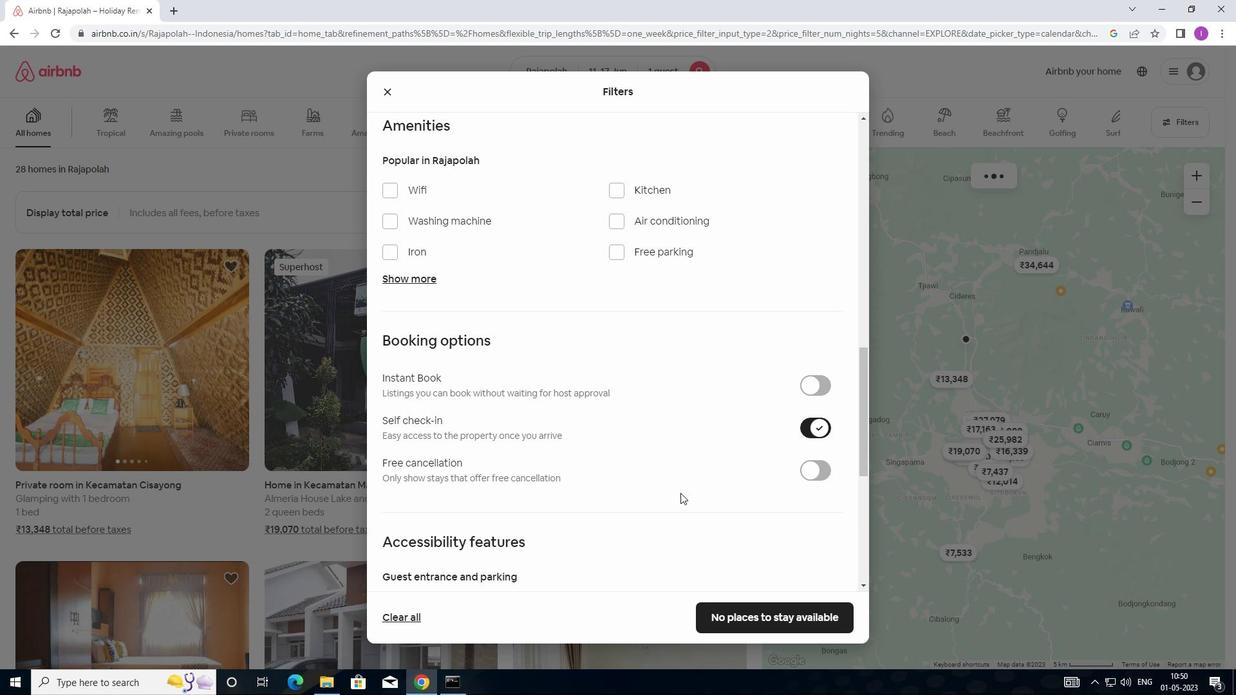 
Action: Mouse moved to (608, 521)
Screenshot: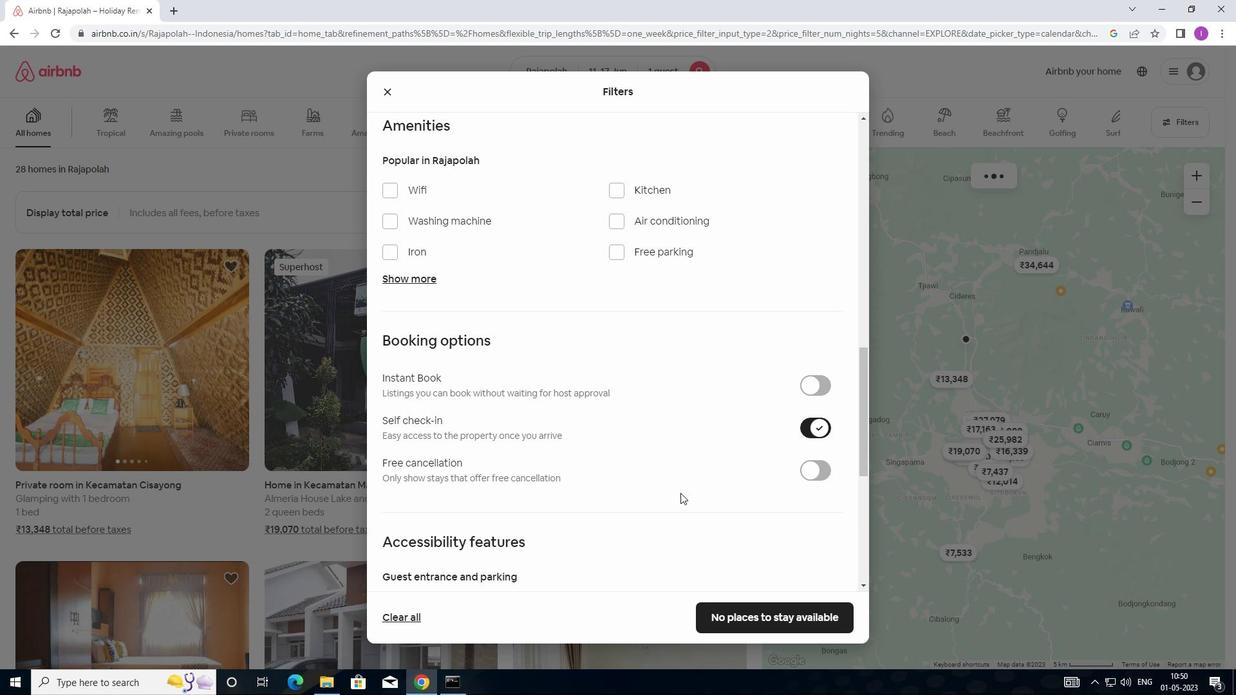 
Action: Mouse scrolled (608, 520) with delta (0, 0)
Screenshot: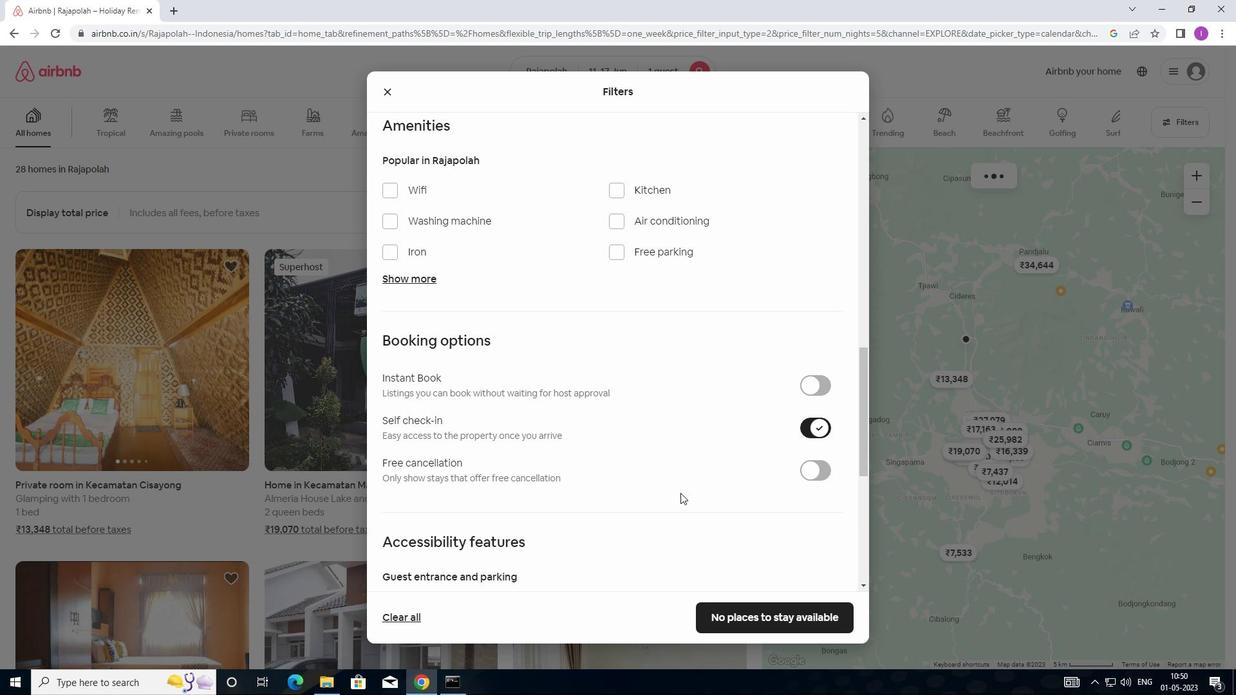 
Action: Mouse moved to (593, 523)
Screenshot: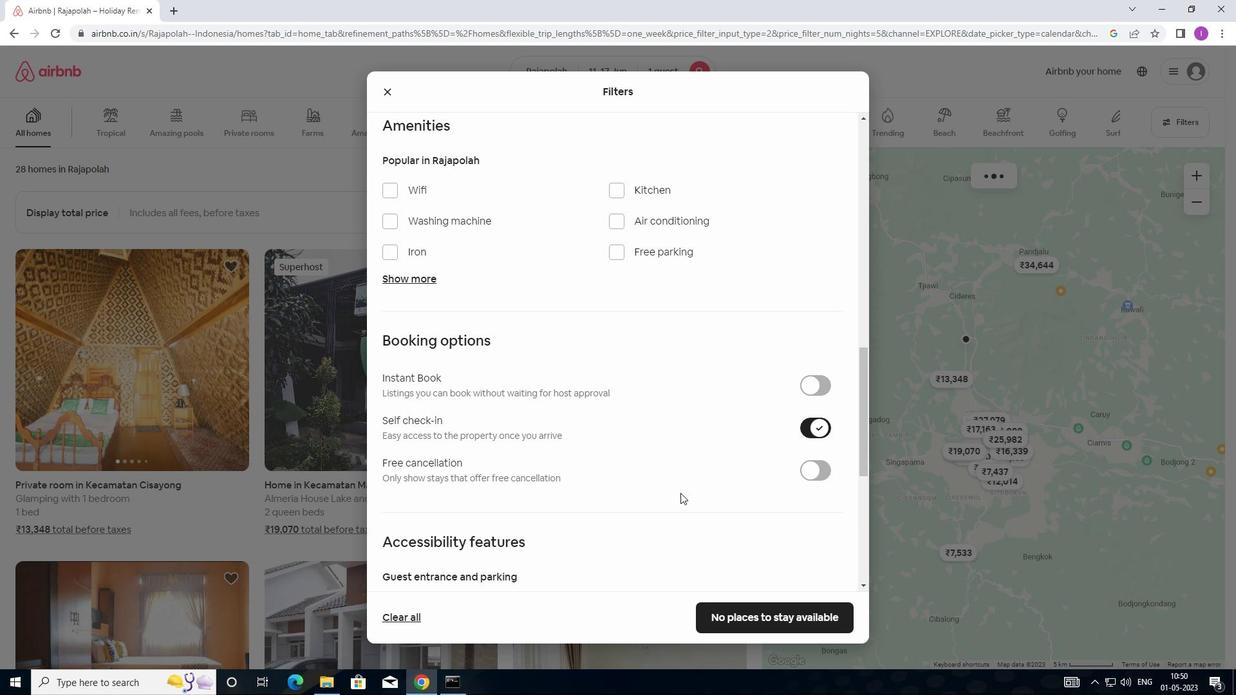 
Action: Mouse scrolled (593, 522) with delta (0, 0)
Screenshot: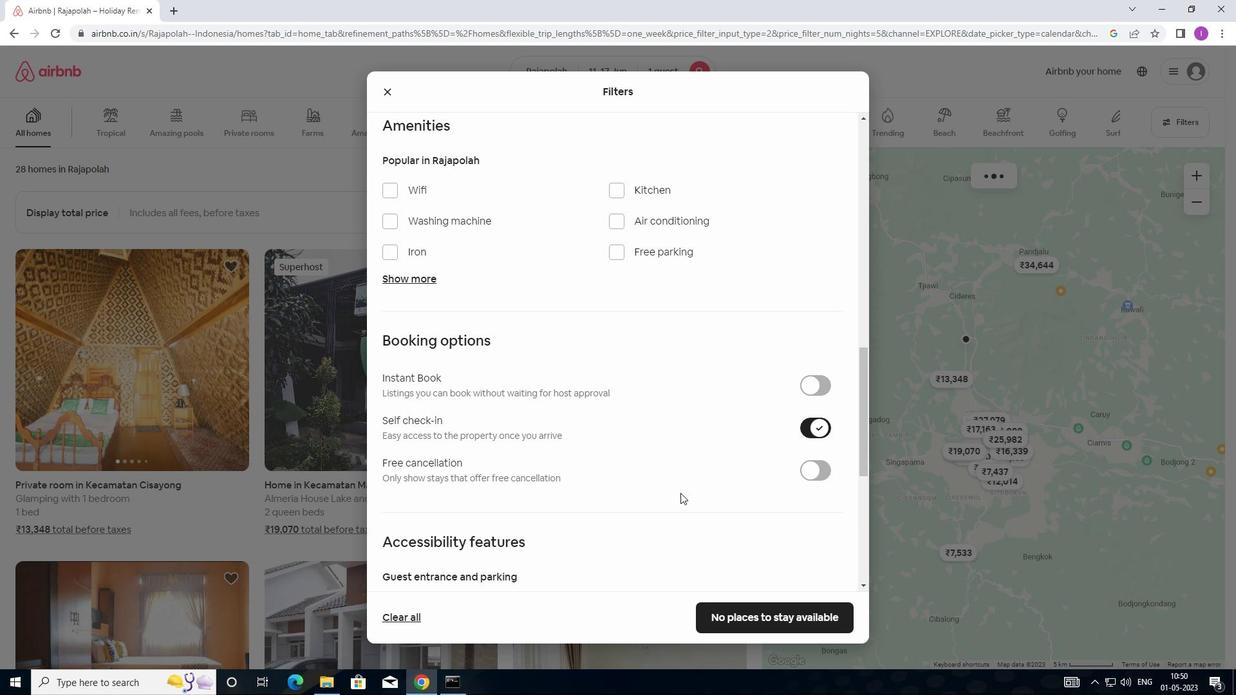 
Action: Mouse moved to (580, 522)
Screenshot: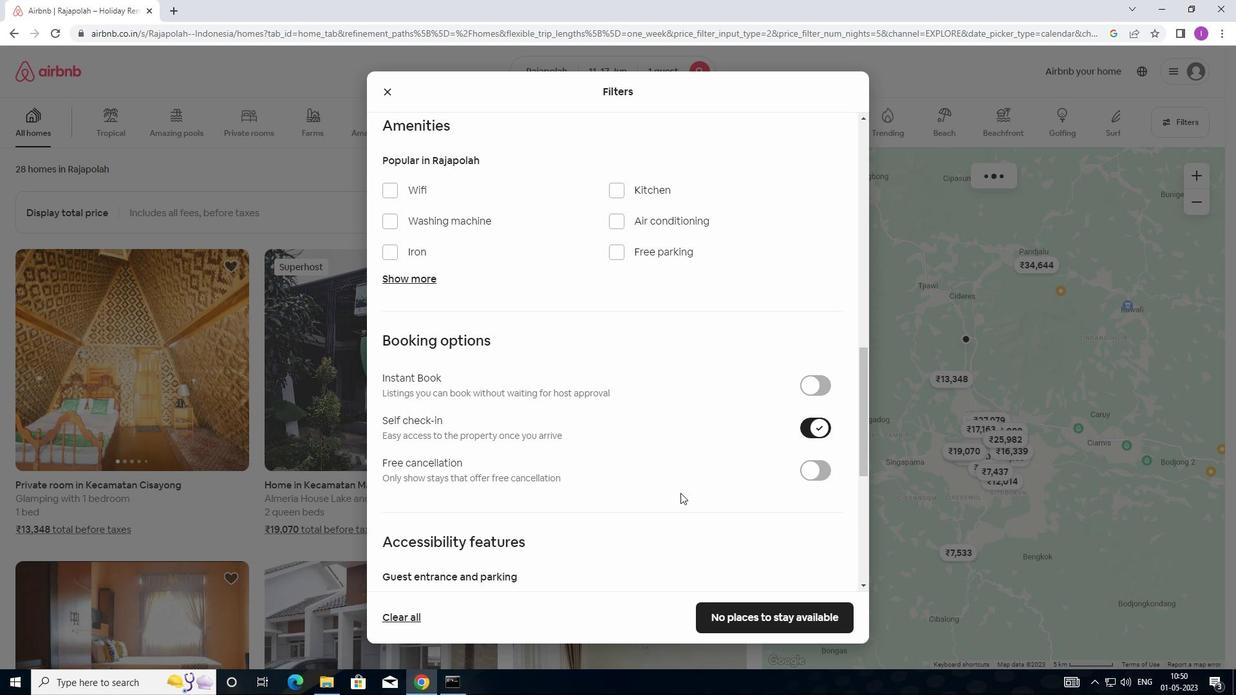 
Action: Mouse scrolled (580, 522) with delta (0, 0)
Screenshot: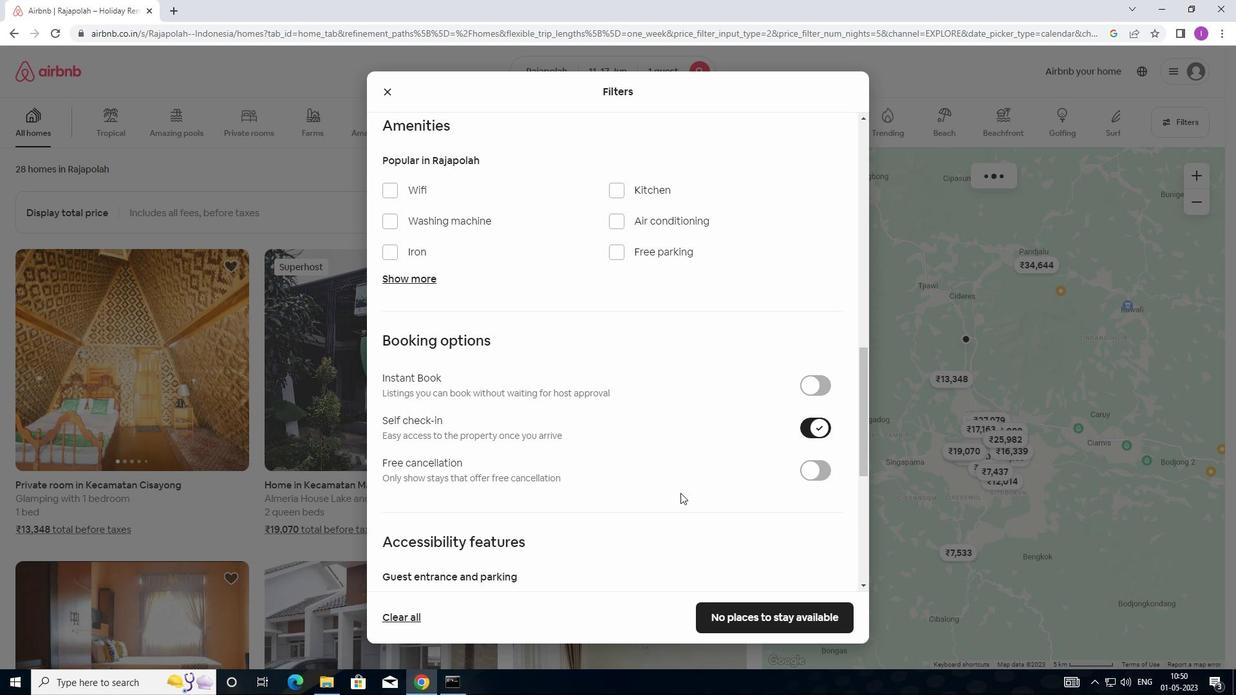 
Action: Mouse moved to (571, 521)
Screenshot: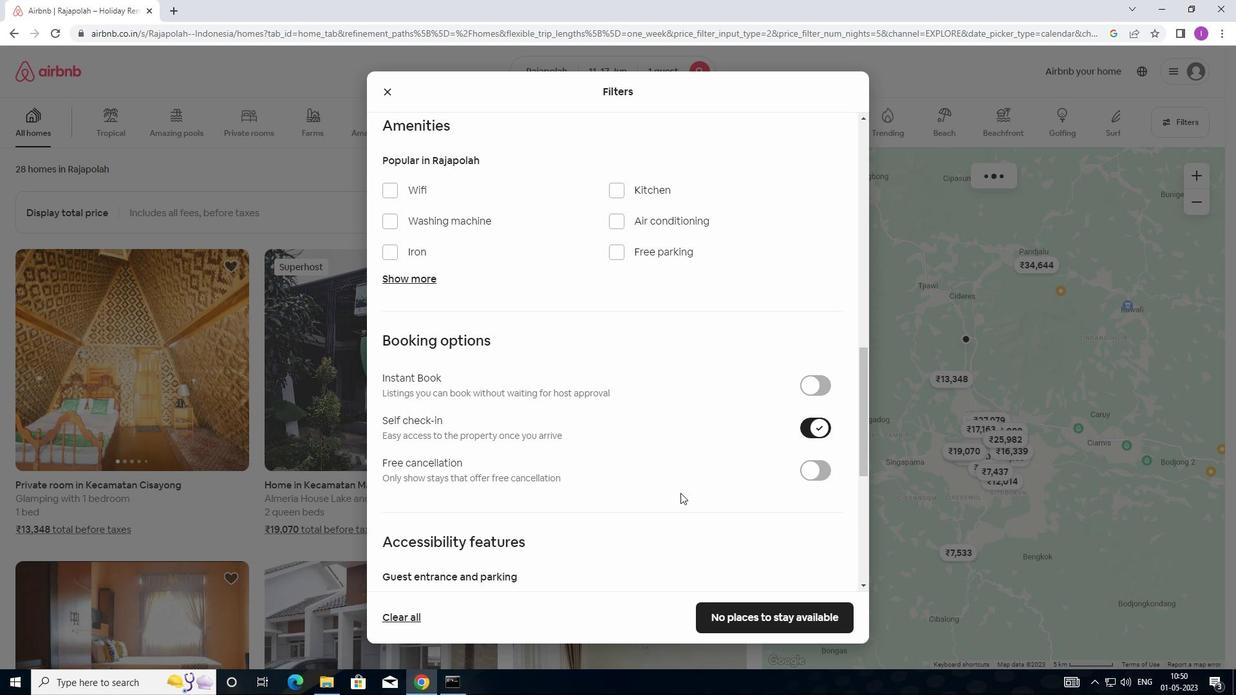
Action: Mouse scrolled (571, 520) with delta (0, 0)
Screenshot: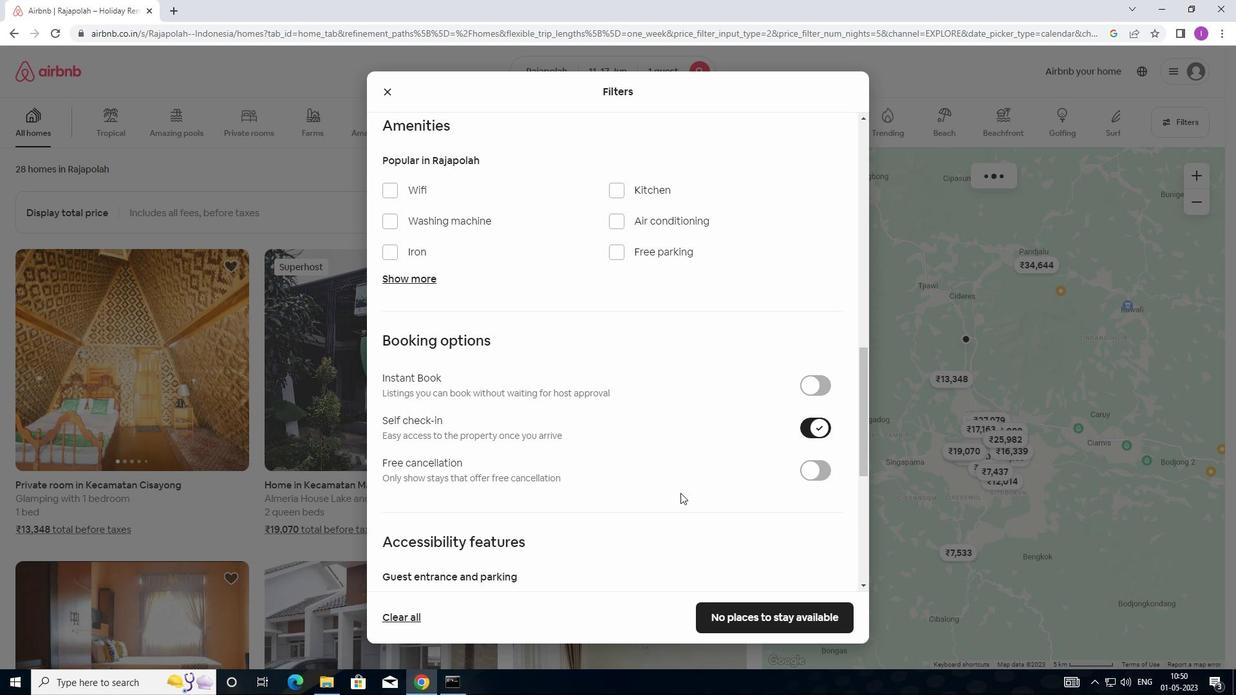
Action: Mouse moved to (395, 524)
Screenshot: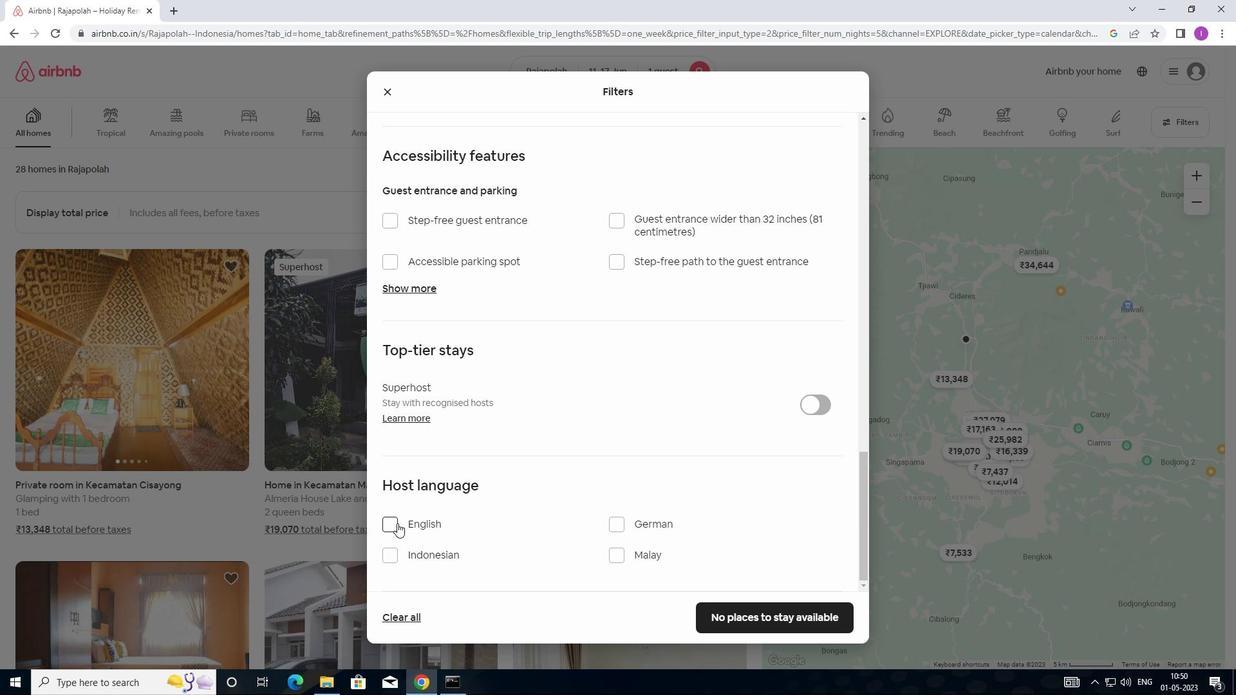 
Action: Mouse pressed left at (395, 524)
Screenshot: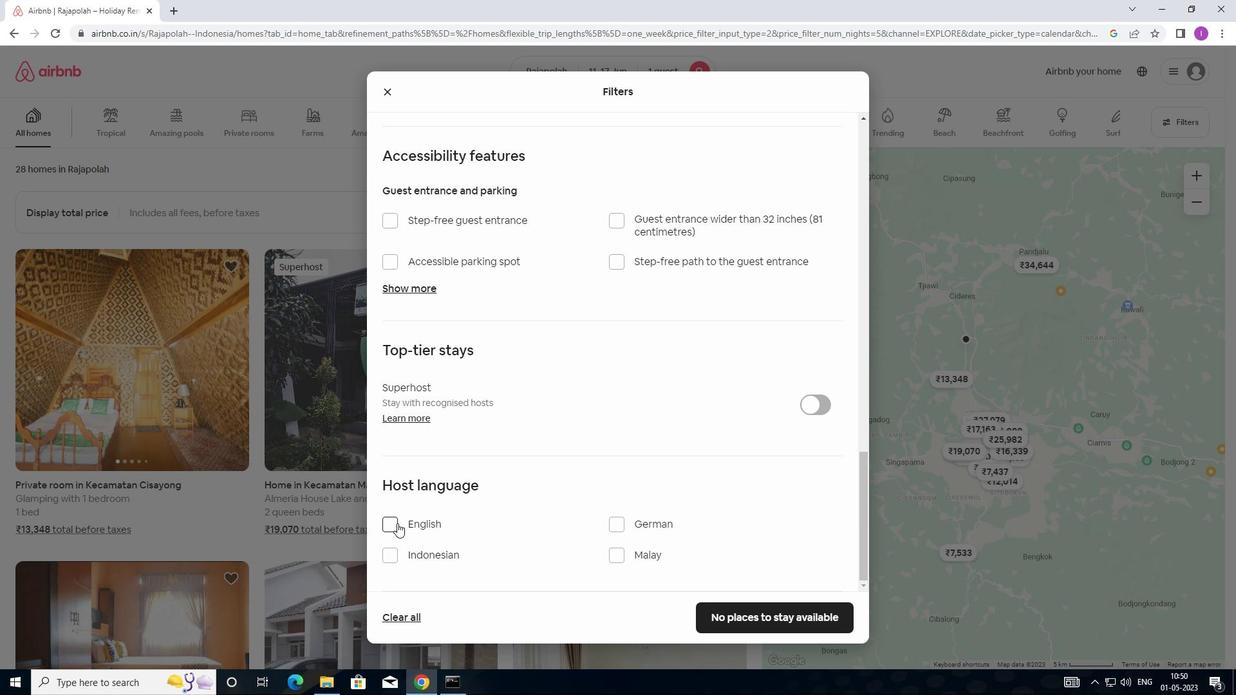 
Action: Mouse moved to (721, 627)
Screenshot: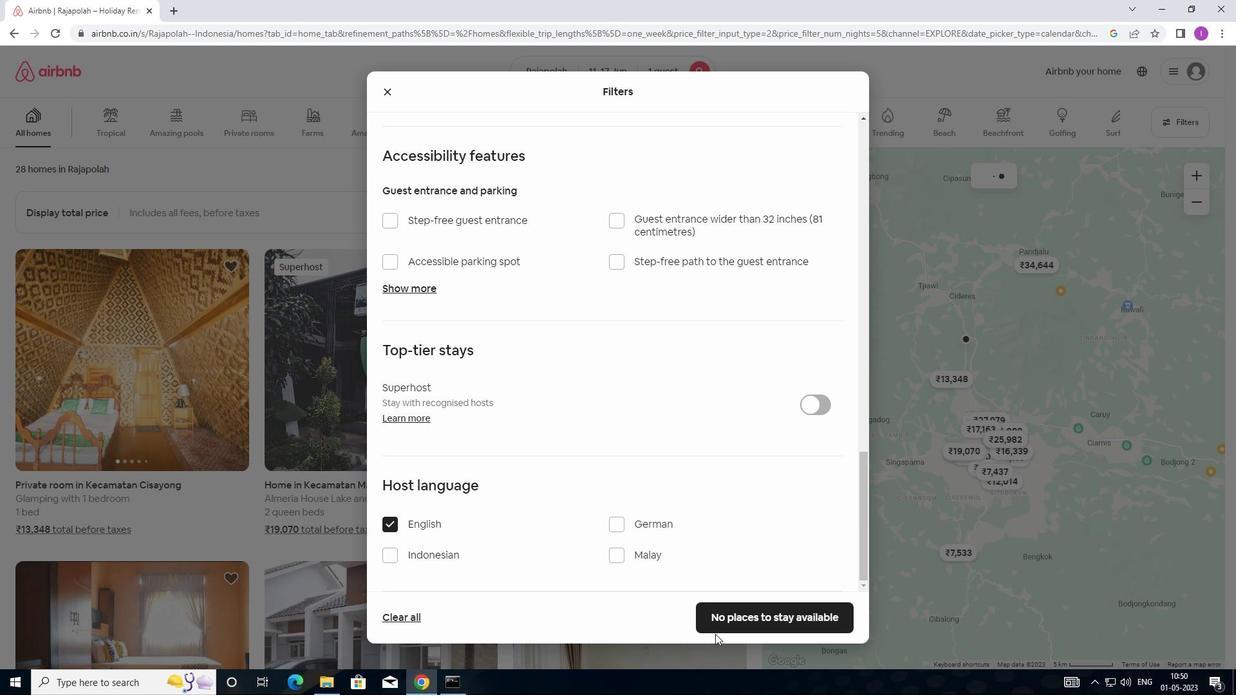 
Action: Mouse pressed left at (721, 627)
Screenshot: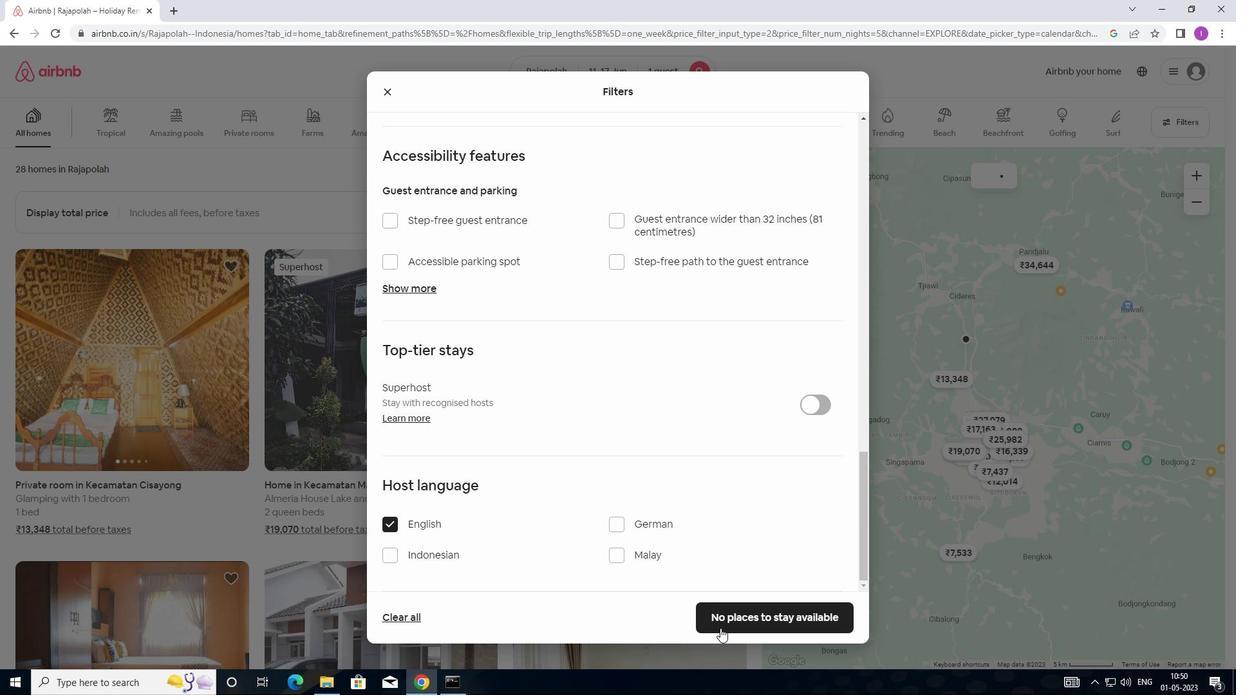 
Action: Mouse moved to (722, 534)
Screenshot: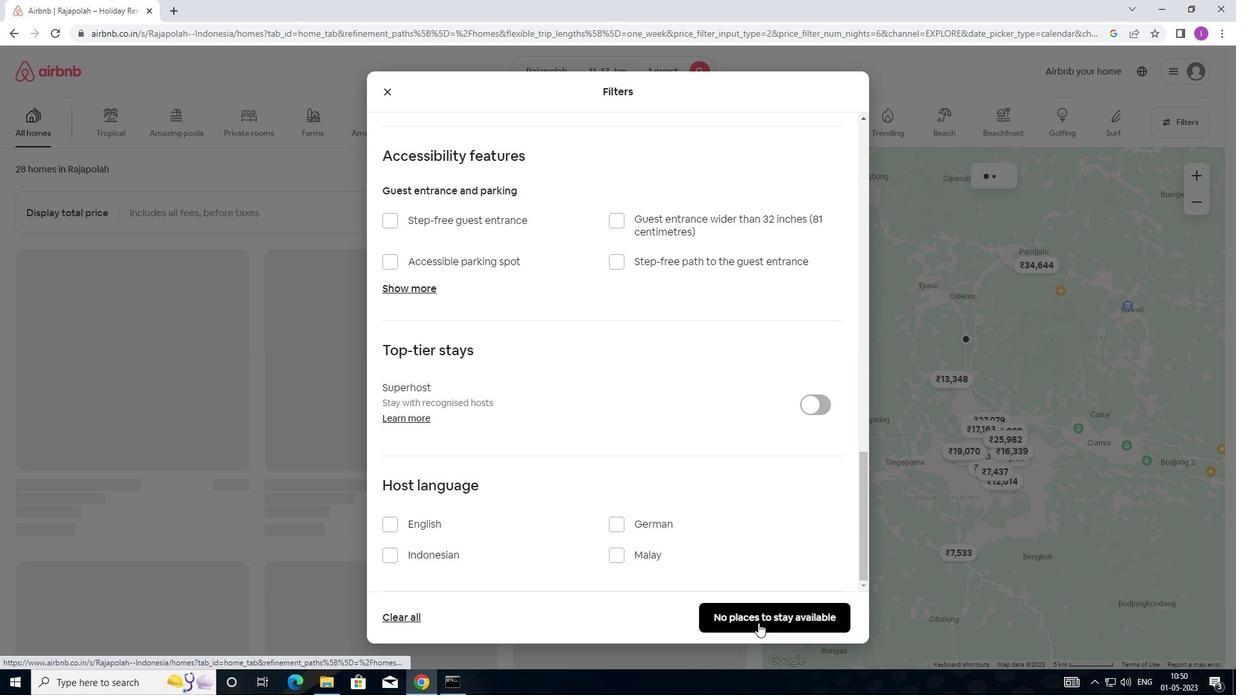 
